 Task: Set up a system for notifying contributors of PR status changes.
Action: Mouse moved to (19, 83)
Screenshot: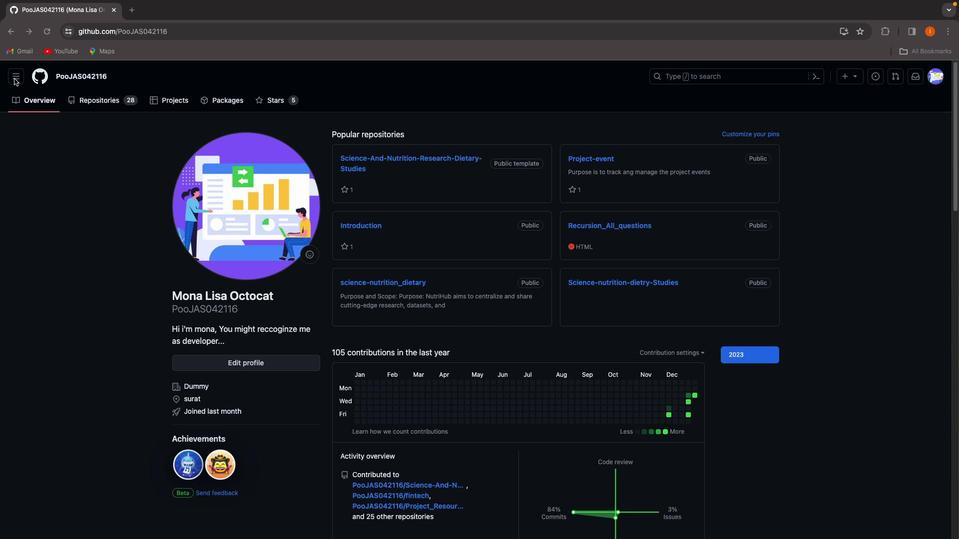 
Action: Mouse pressed left at (19, 83)
Screenshot: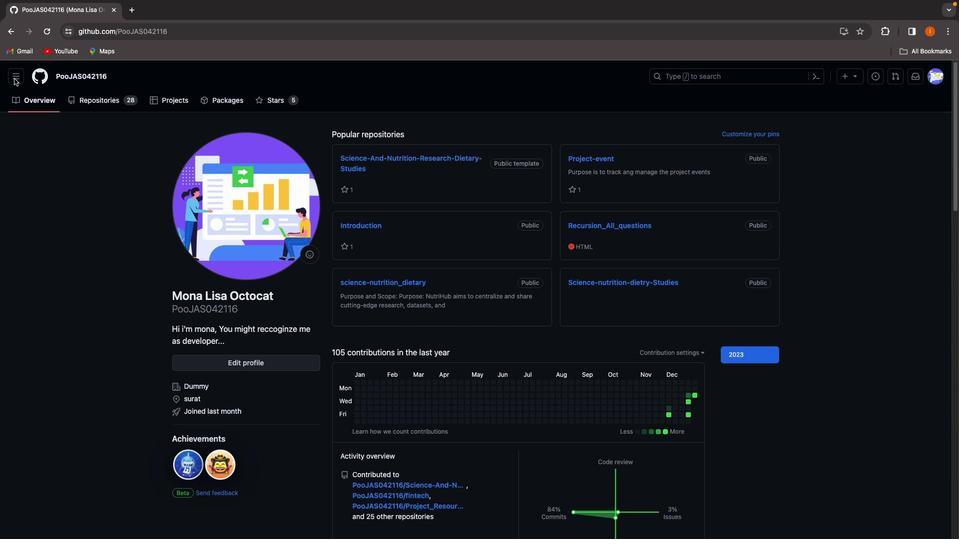 
Action: Mouse moved to (22, 89)
Screenshot: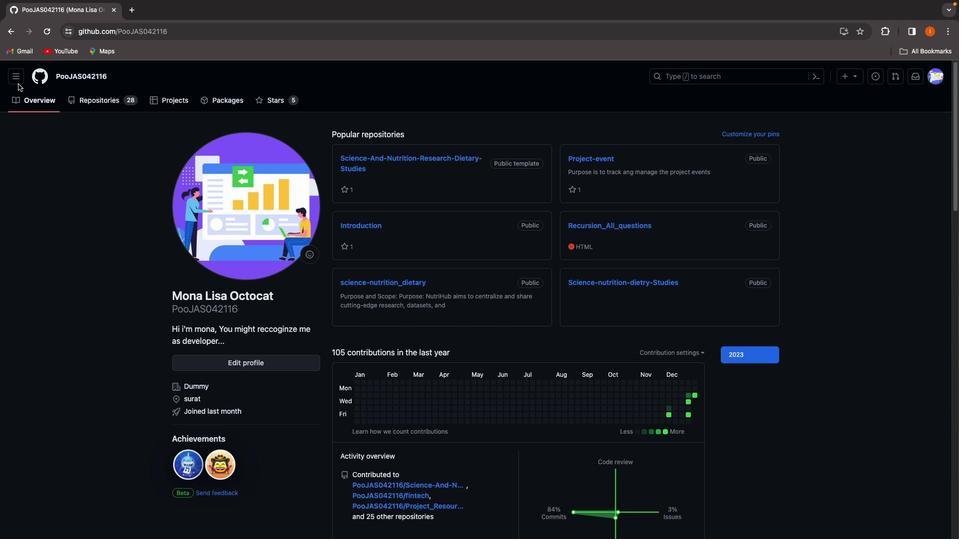 
Action: Mouse pressed left at (22, 89)
Screenshot: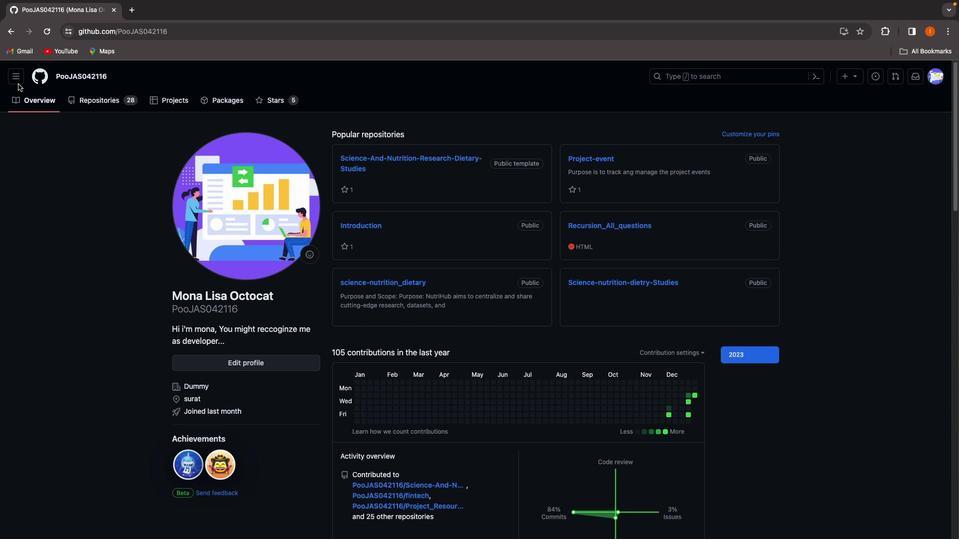 
Action: Mouse pressed left at (22, 89)
Screenshot: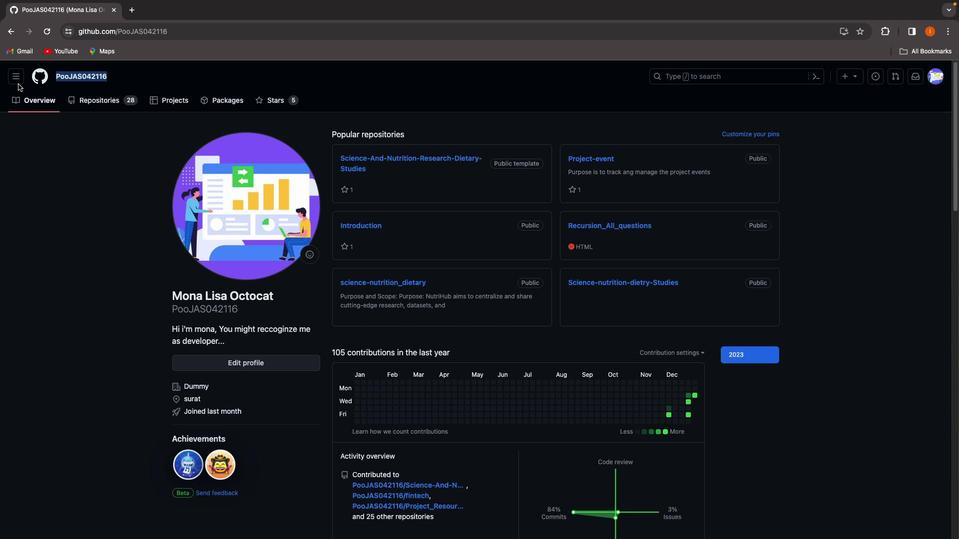 
Action: Mouse moved to (23, 85)
Screenshot: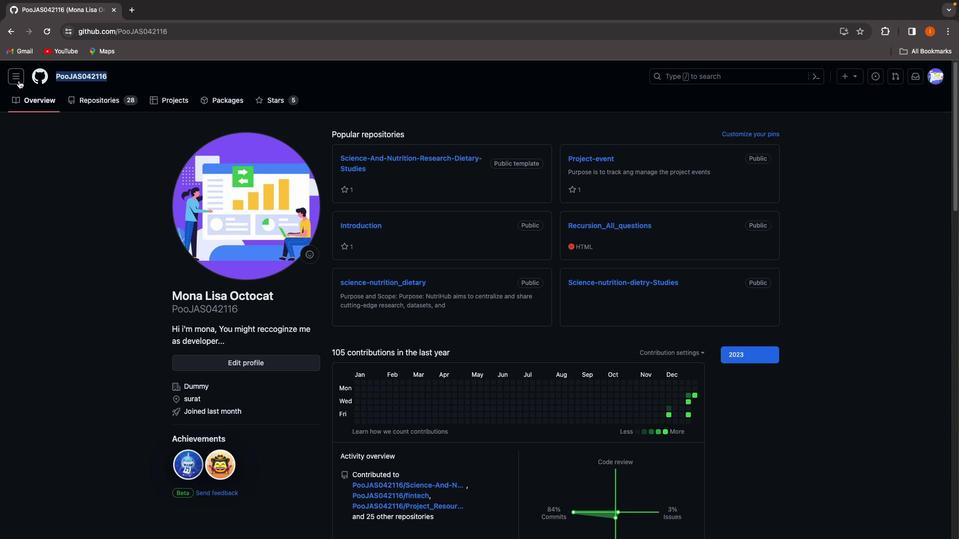 
Action: Mouse pressed left at (23, 85)
Screenshot: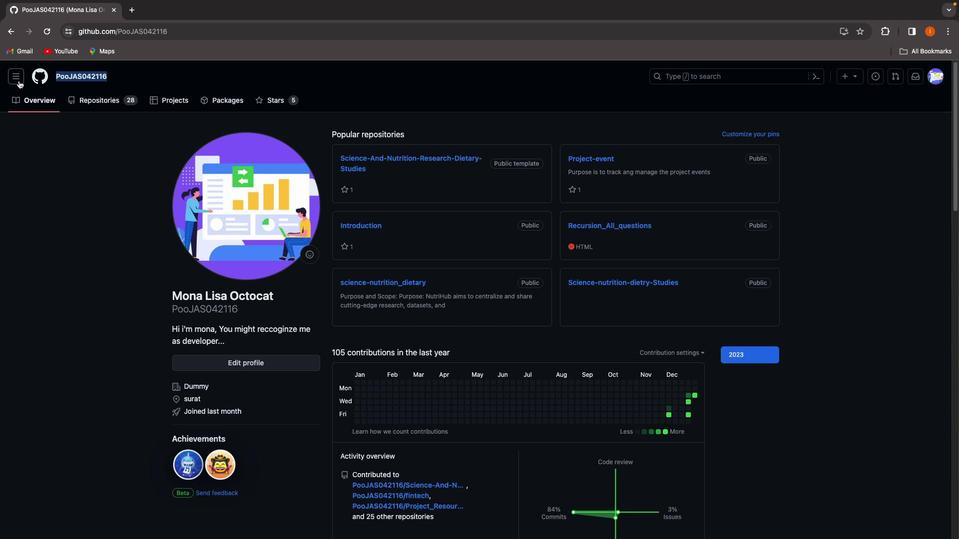 
Action: Mouse pressed left at (23, 85)
Screenshot: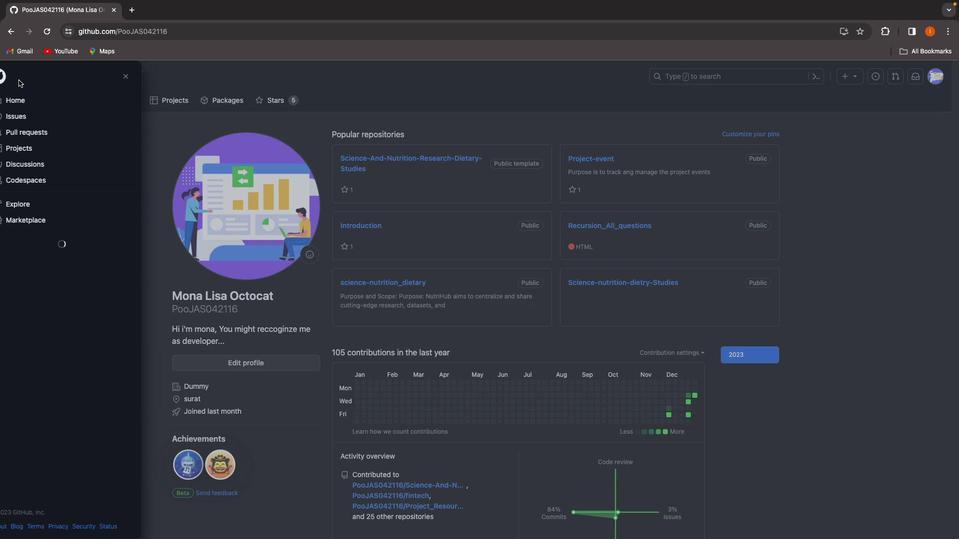 
Action: Mouse moved to (89, 309)
Screenshot: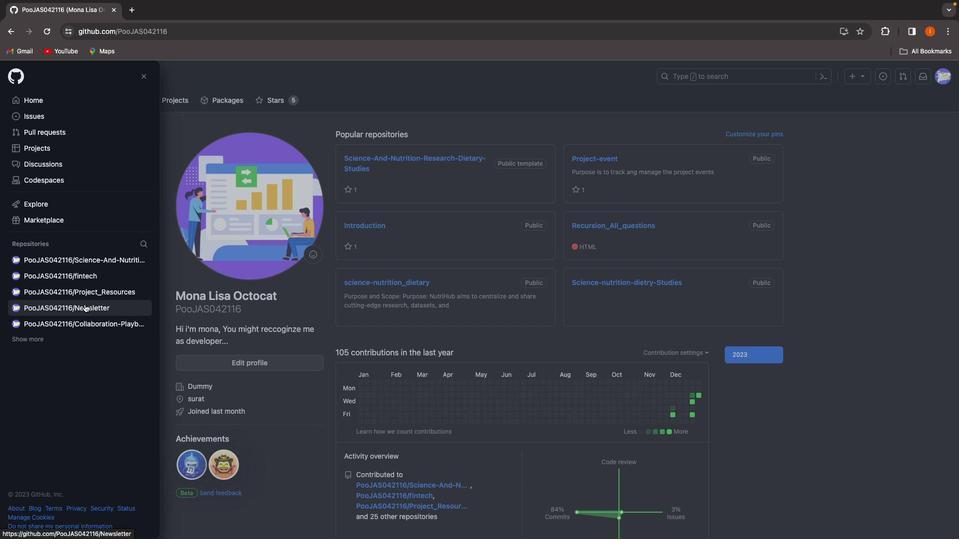 
Action: Mouse pressed left at (89, 309)
Screenshot: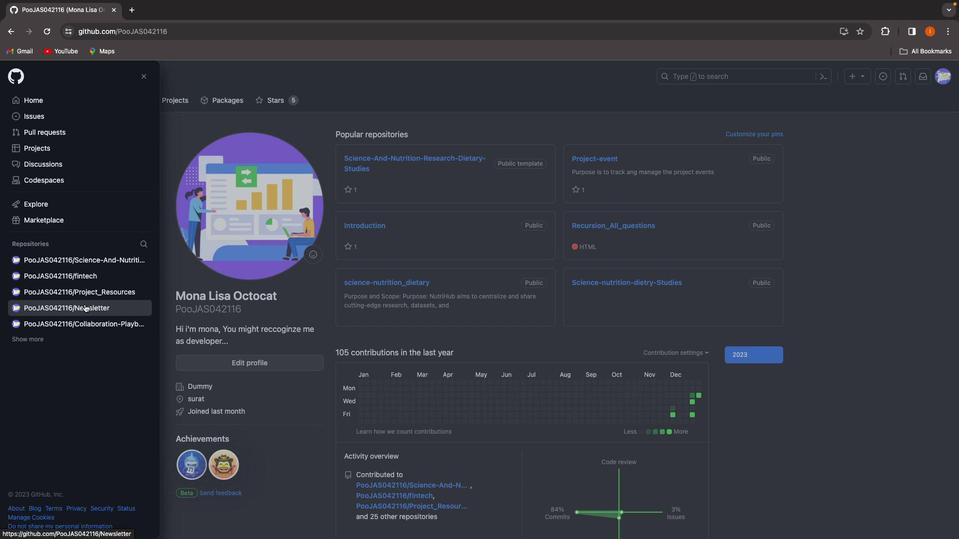 
Action: Mouse moved to (195, 102)
Screenshot: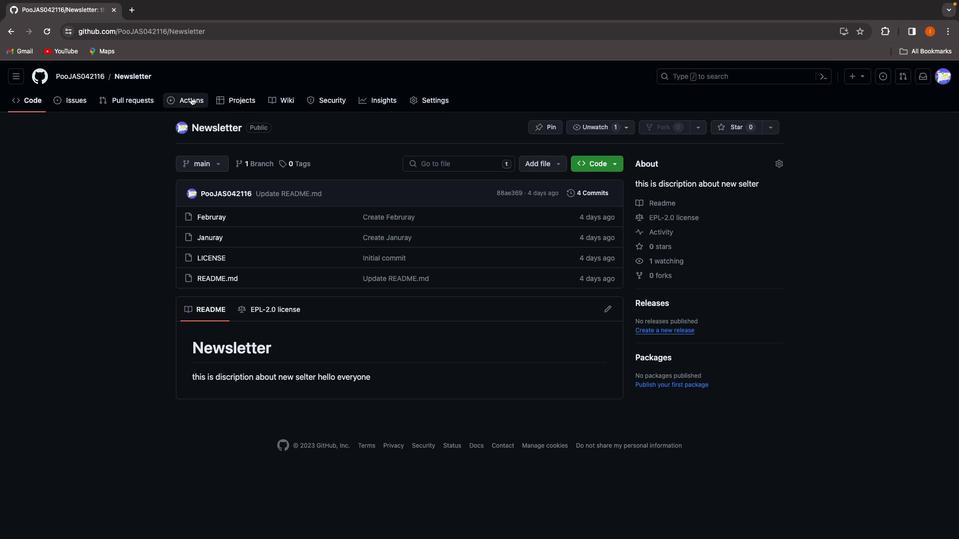 
Action: Mouse pressed left at (195, 102)
Screenshot: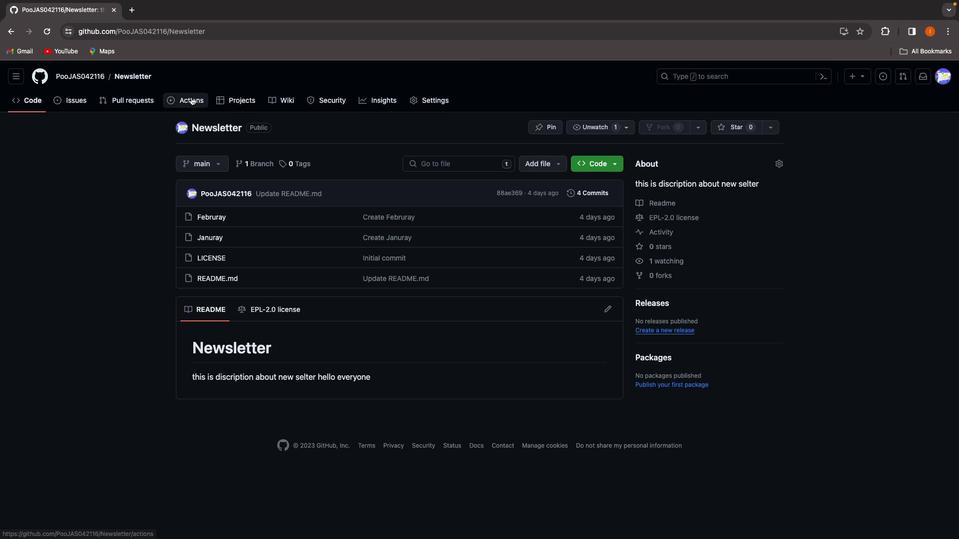 
Action: Mouse pressed left at (195, 102)
Screenshot: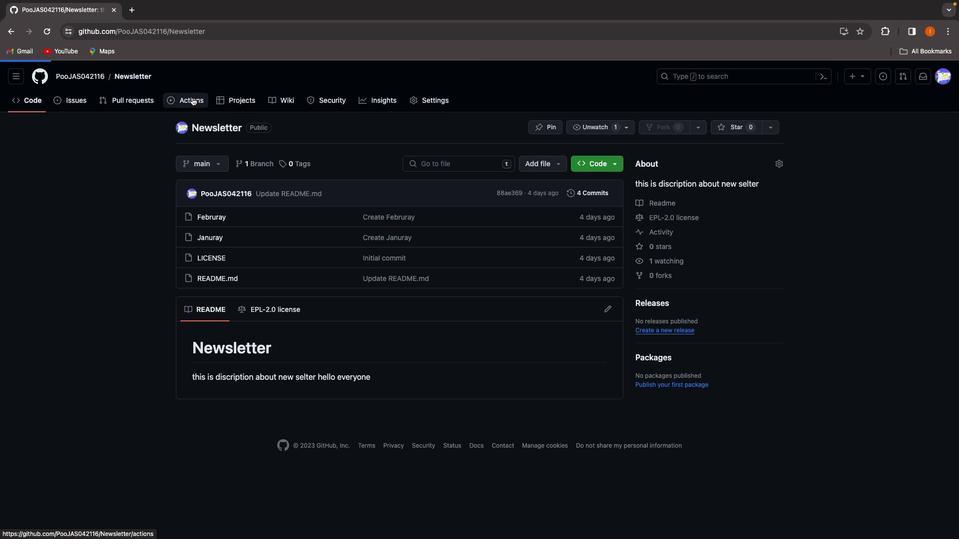 
Action: Mouse moved to (272, 258)
Screenshot: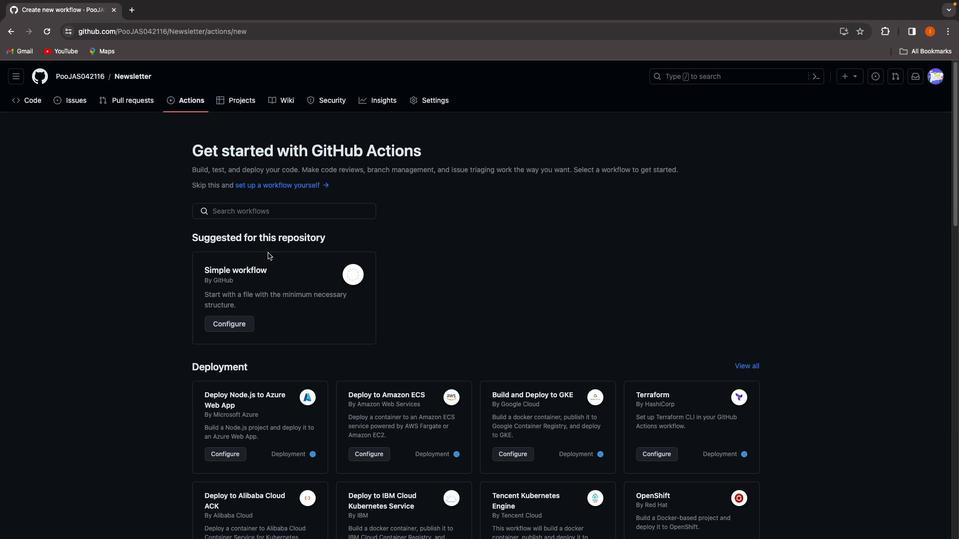 
Action: Mouse scrolled (272, 258) with delta (4, 4)
Screenshot: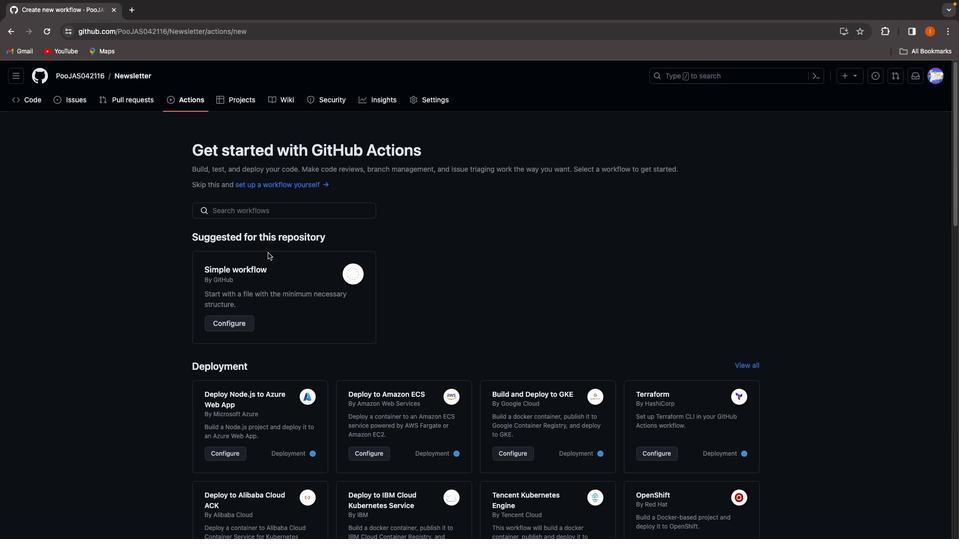
Action: Mouse scrolled (272, 258) with delta (4, 4)
Screenshot: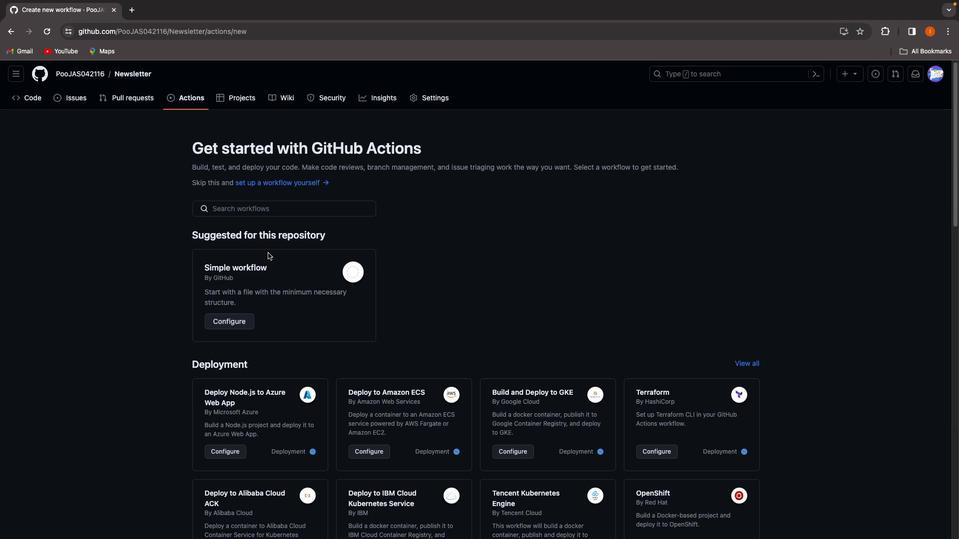 
Action: Mouse moved to (278, 225)
Screenshot: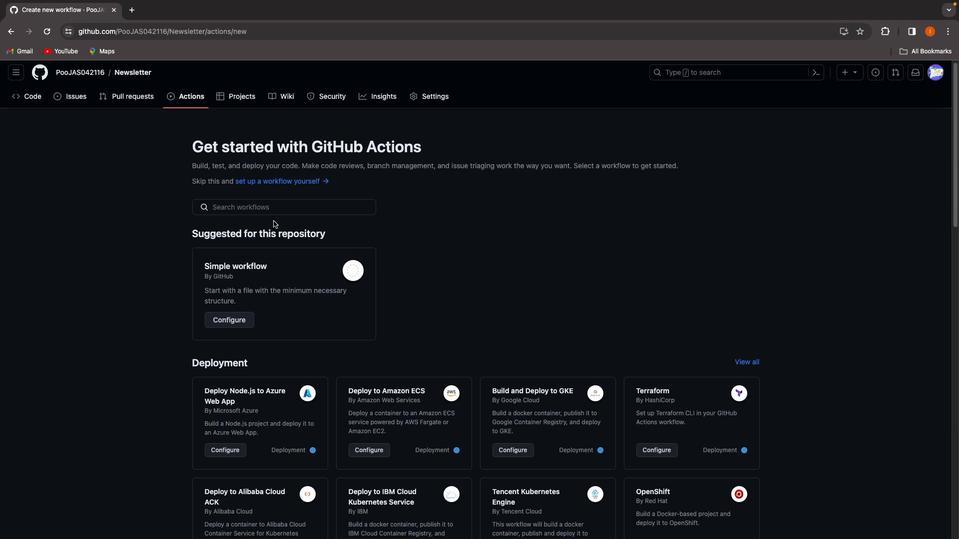 
Action: Mouse scrolled (278, 225) with delta (4, 4)
Screenshot: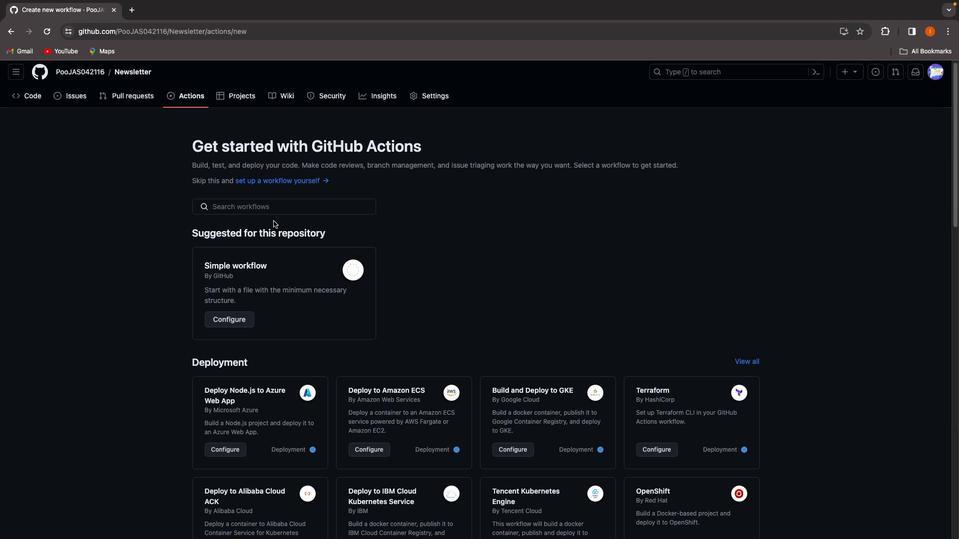 
Action: Mouse scrolled (278, 225) with delta (4, 4)
Screenshot: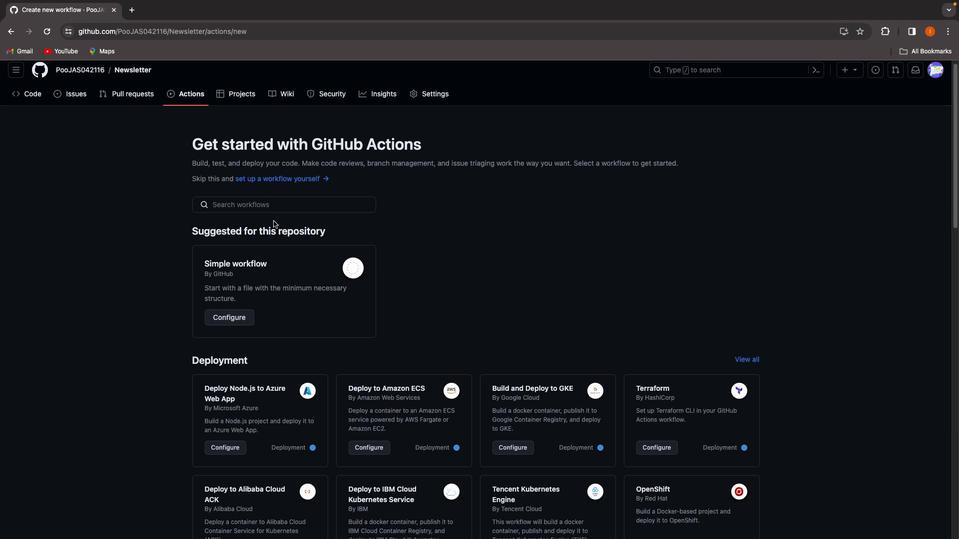 
Action: Mouse scrolled (278, 225) with delta (4, 4)
Screenshot: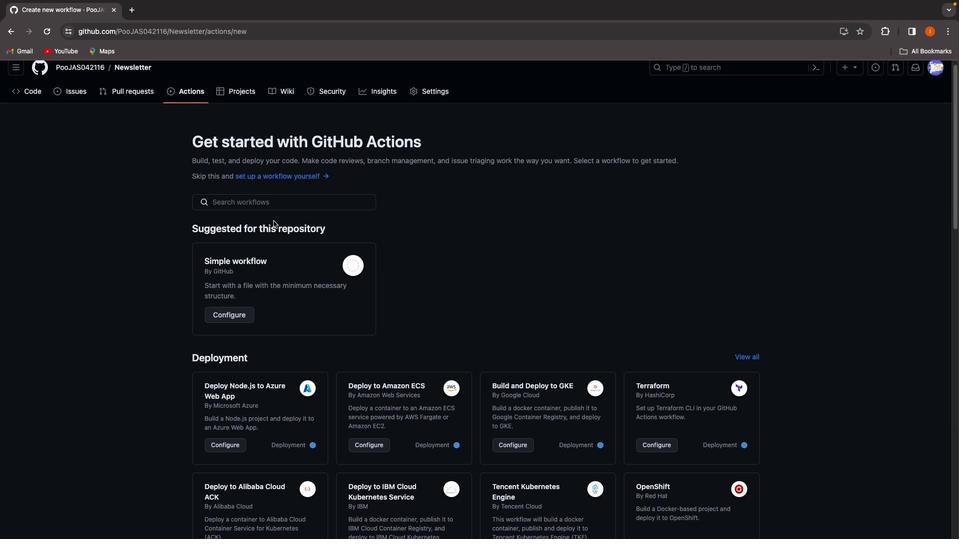 
Action: Mouse scrolled (278, 225) with delta (4, 4)
Screenshot: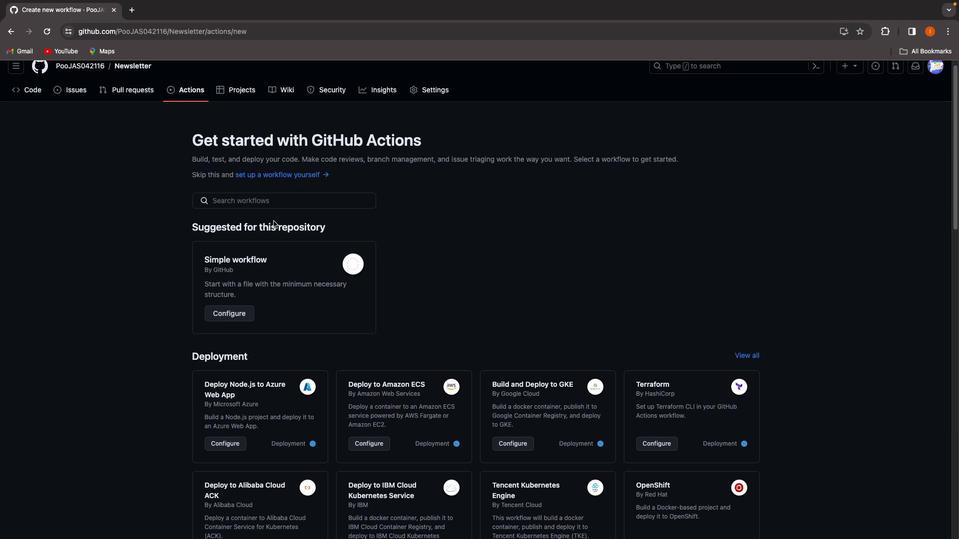 
Action: Mouse scrolled (278, 225) with delta (4, 4)
Screenshot: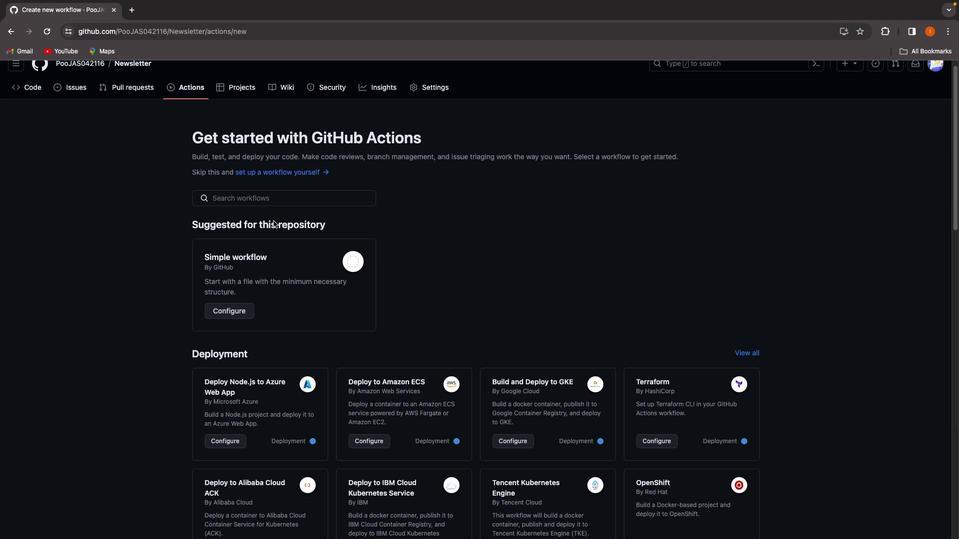 
Action: Mouse scrolled (278, 225) with delta (4, 4)
Screenshot: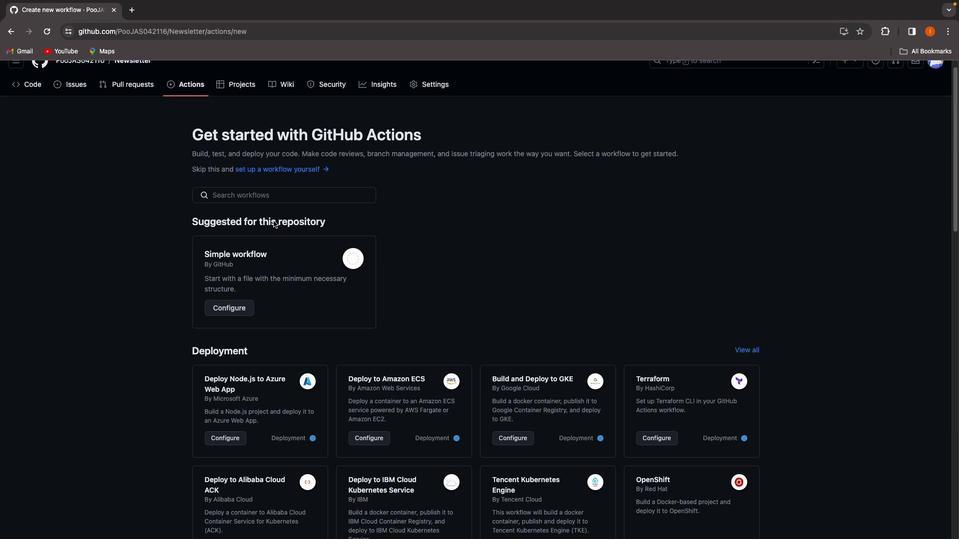 
Action: Mouse scrolled (278, 225) with delta (4, 3)
Screenshot: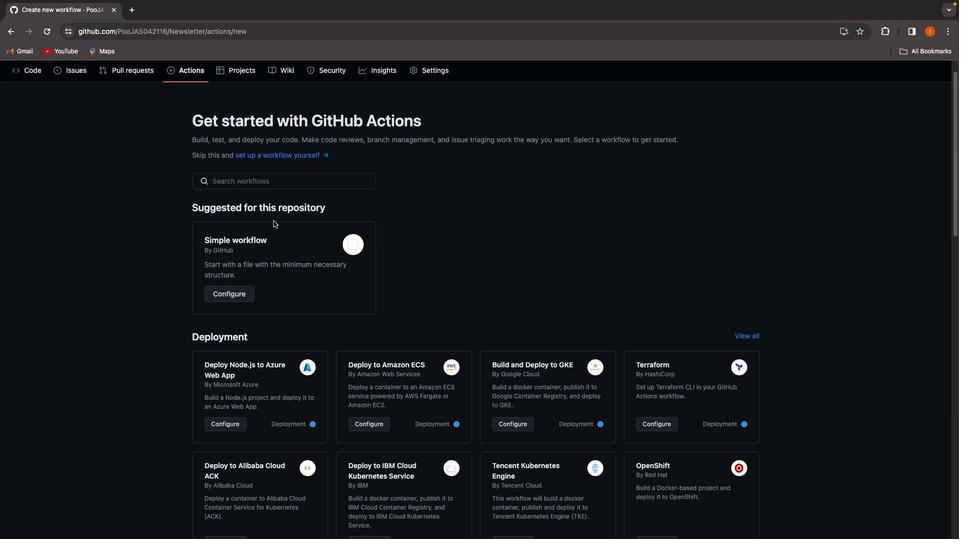
Action: Mouse scrolled (278, 225) with delta (4, 4)
Screenshot: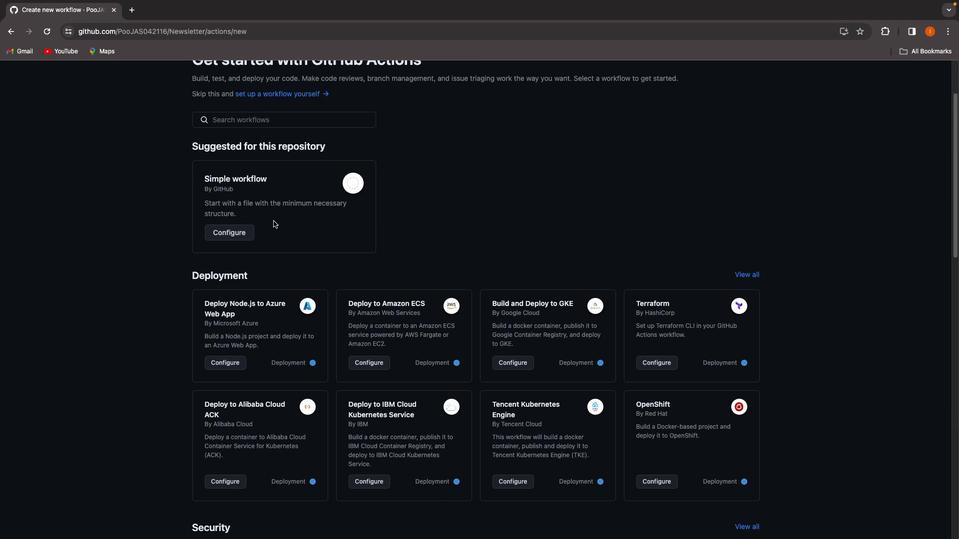 
Action: Mouse scrolled (278, 225) with delta (4, 4)
Screenshot: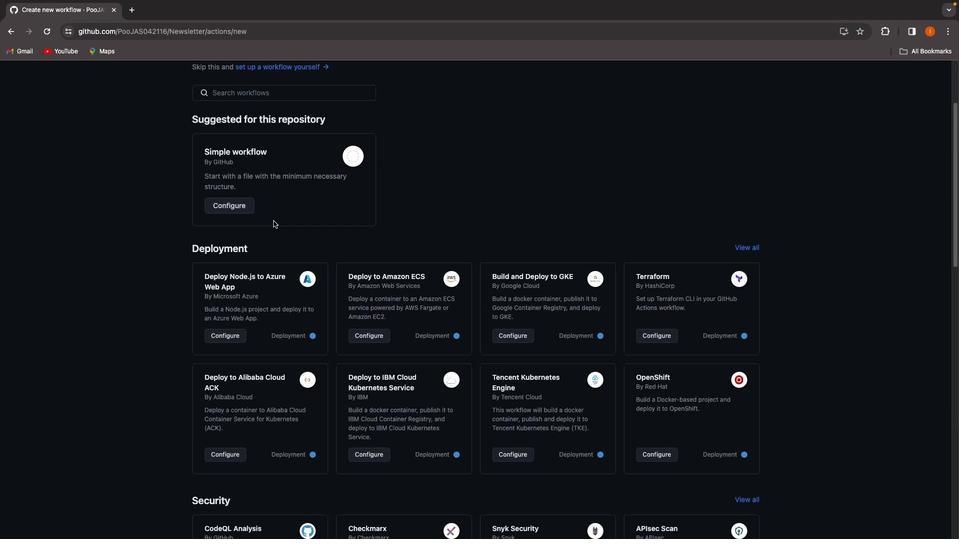
Action: Mouse scrolled (278, 225) with delta (4, 3)
Screenshot: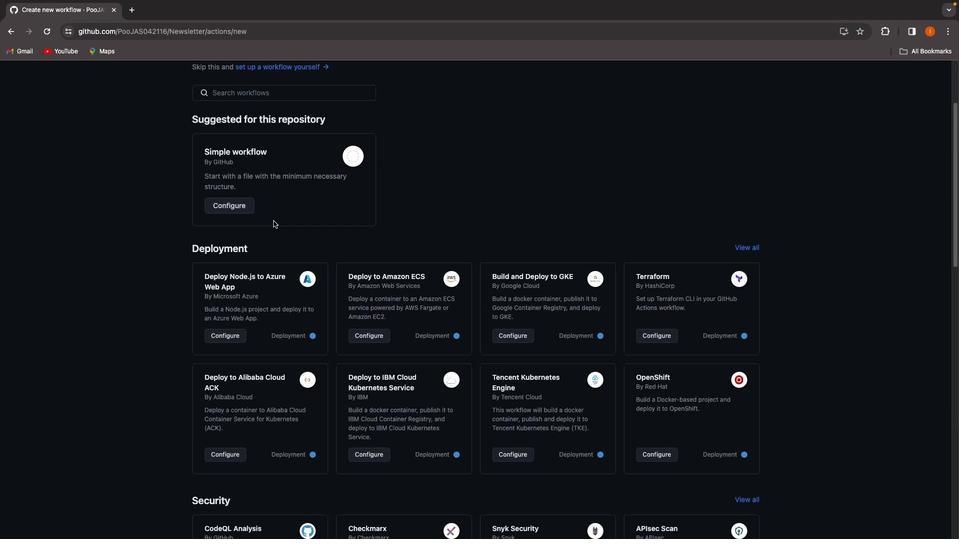 
Action: Mouse scrolled (278, 225) with delta (4, 2)
Screenshot: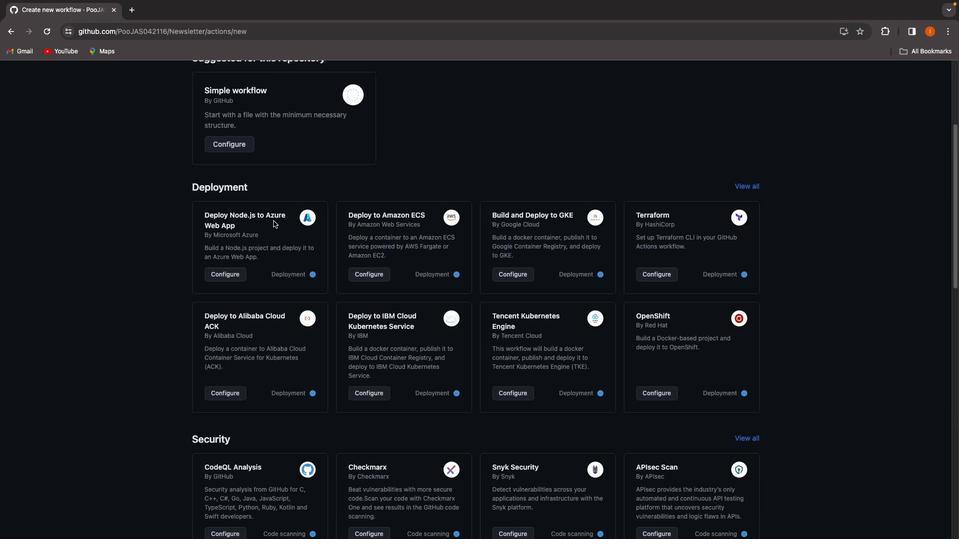 
Action: Mouse scrolled (278, 225) with delta (4, 2)
Screenshot: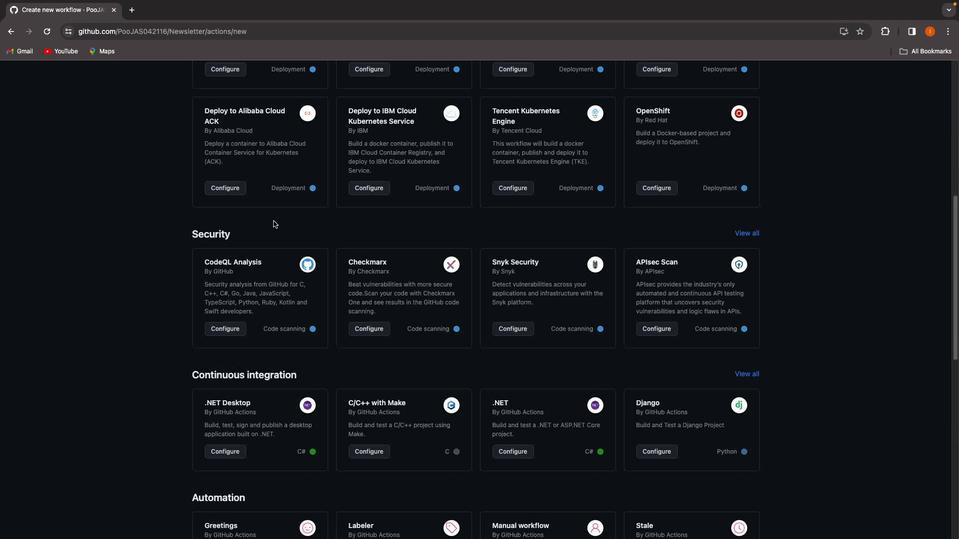 
Action: Mouse scrolled (278, 225) with delta (4, 4)
Screenshot: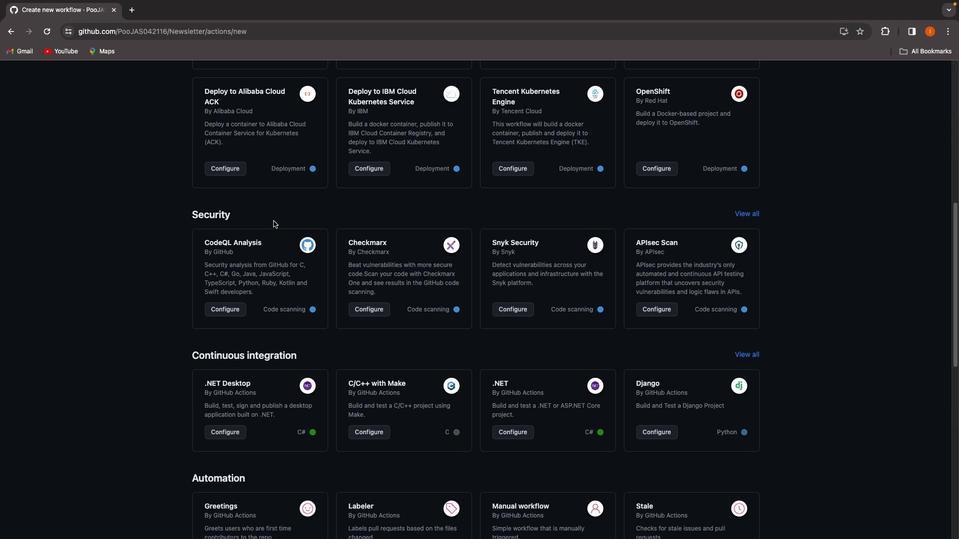 
Action: Mouse scrolled (278, 225) with delta (4, 4)
Screenshot: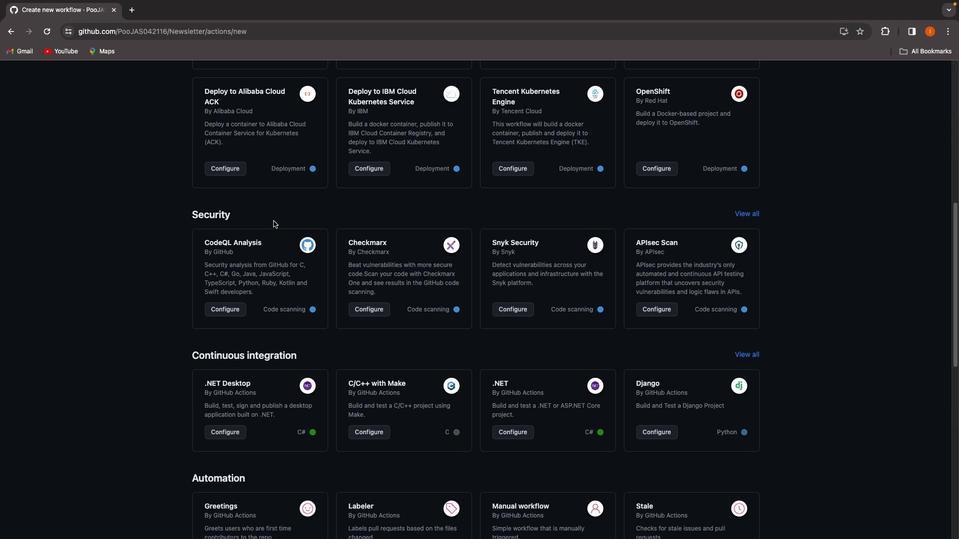 
Action: Mouse scrolled (278, 225) with delta (4, 3)
Screenshot: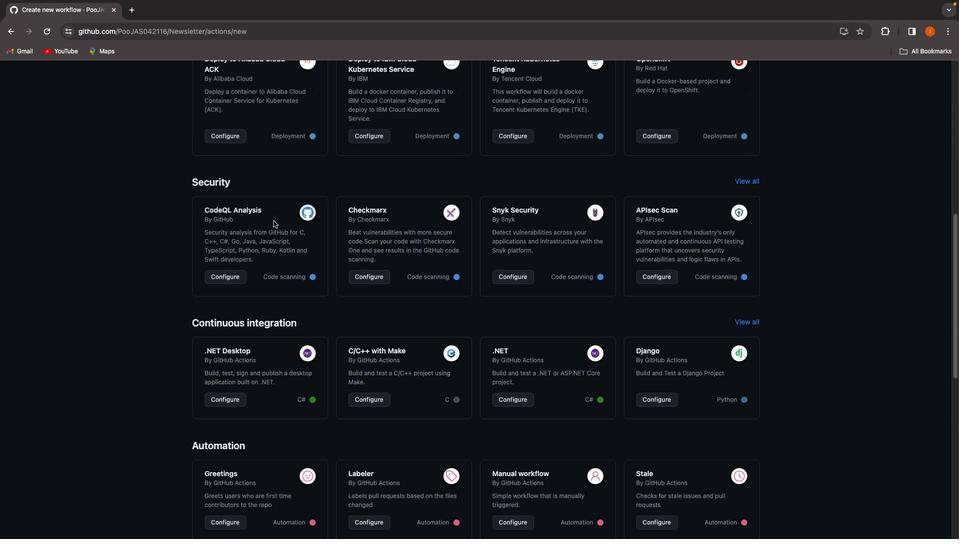 
Action: Mouse scrolled (278, 225) with delta (4, 4)
Screenshot: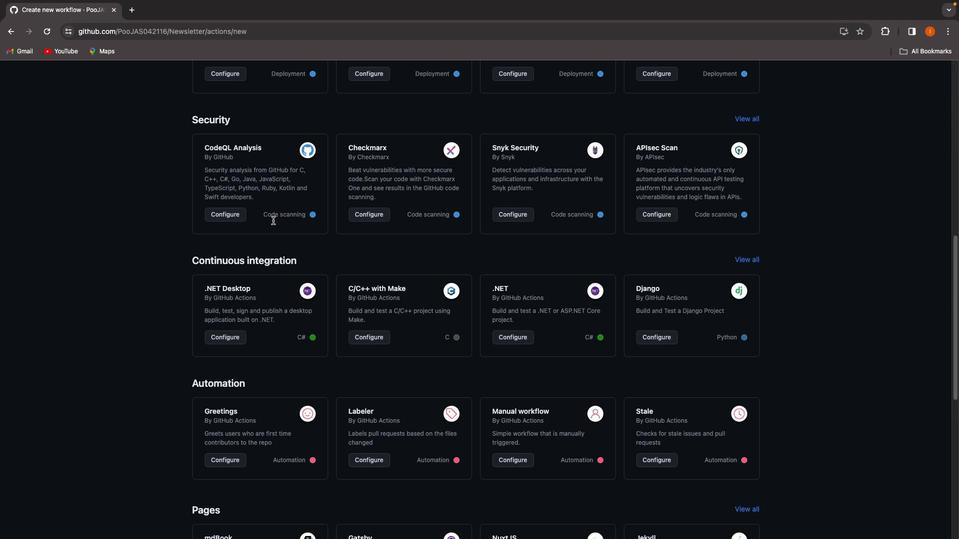 
Action: Mouse scrolled (278, 225) with delta (4, 4)
Screenshot: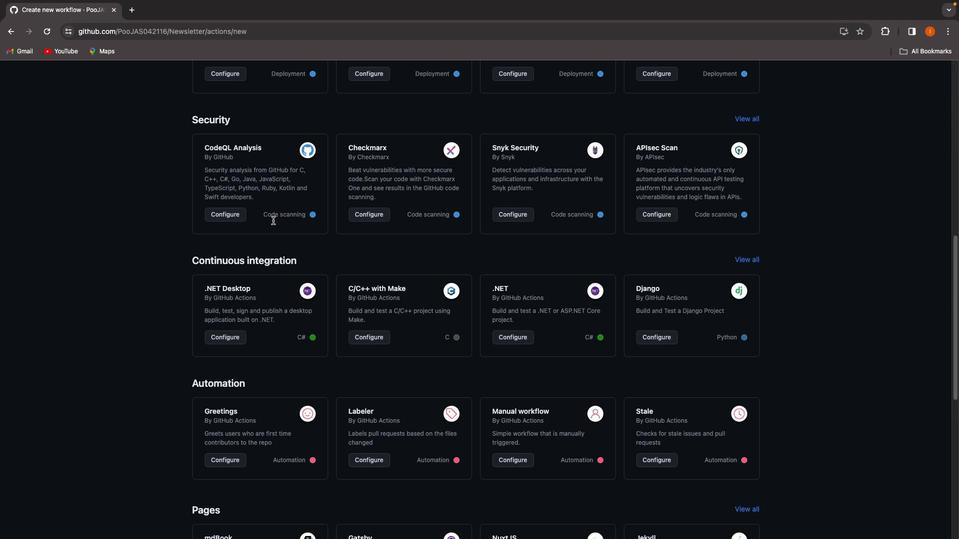 
Action: Mouse scrolled (278, 225) with delta (4, 3)
Screenshot: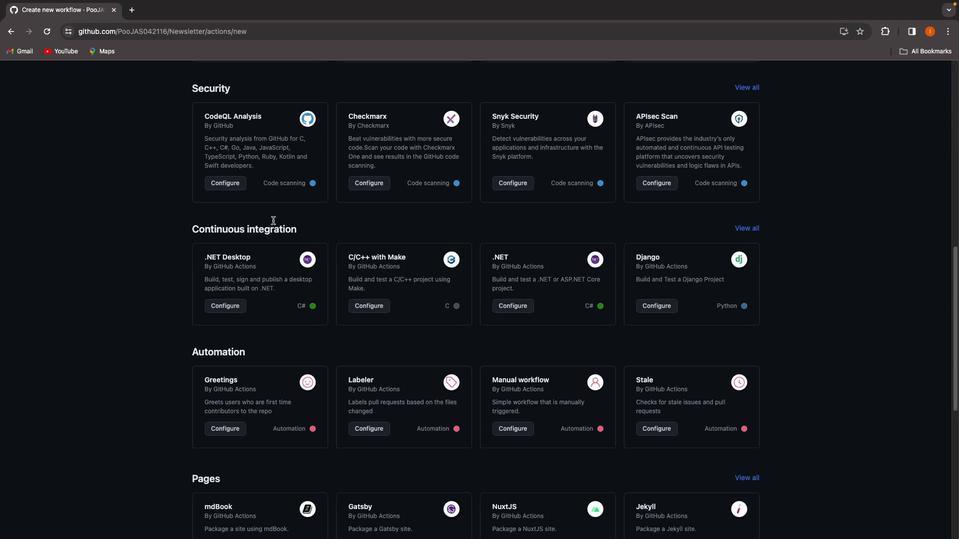 
Action: Mouse scrolled (278, 225) with delta (4, 2)
Screenshot: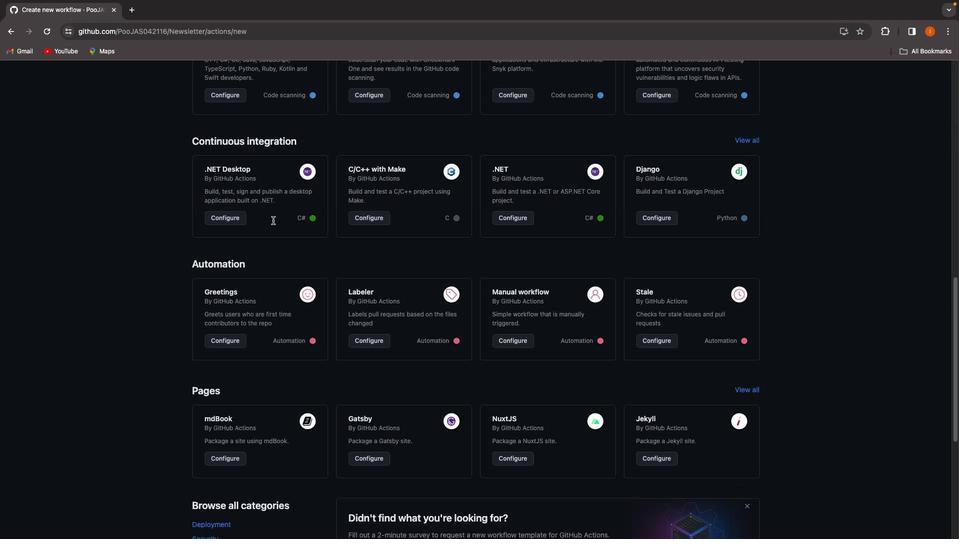 
Action: Mouse scrolled (278, 225) with delta (4, 4)
Screenshot: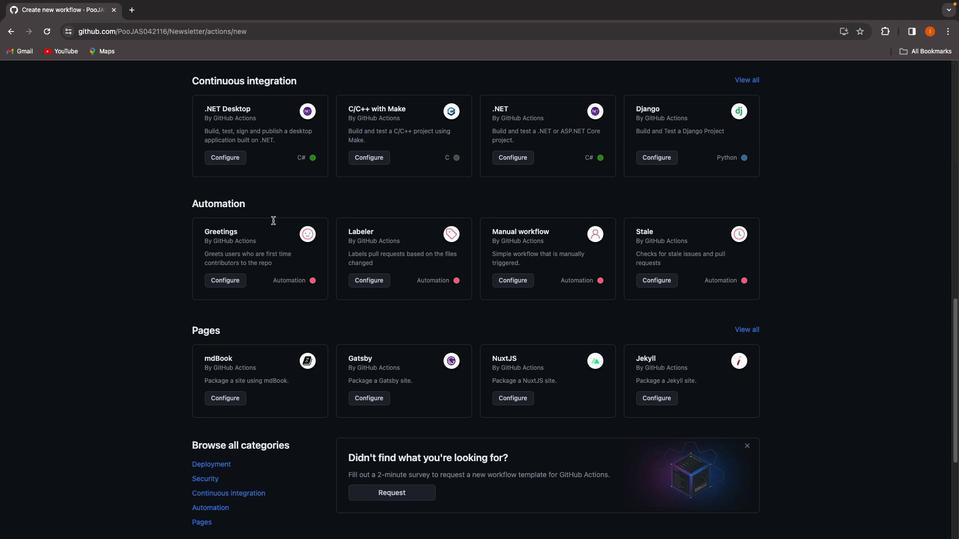 
Action: Mouse scrolled (278, 225) with delta (4, 4)
Screenshot: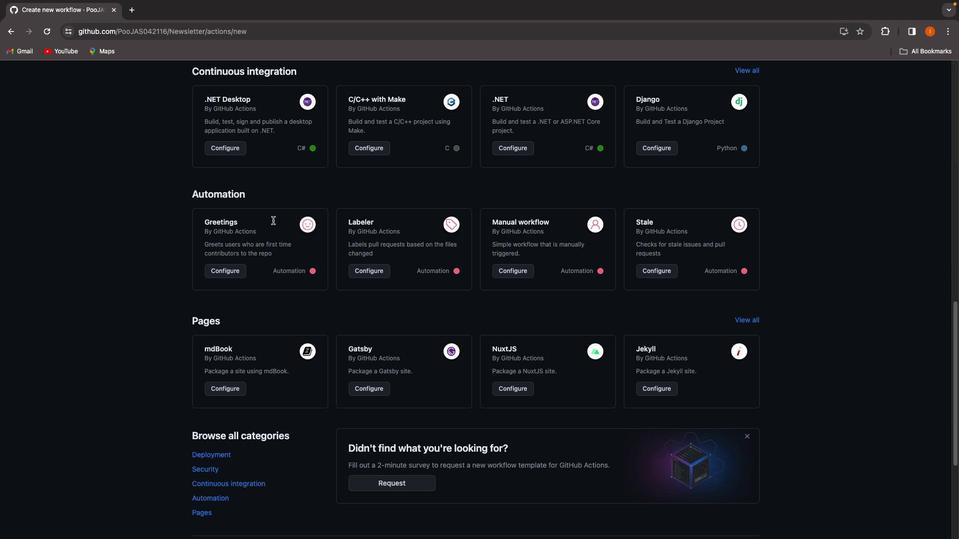 
Action: Mouse scrolled (278, 225) with delta (4, 3)
Screenshot: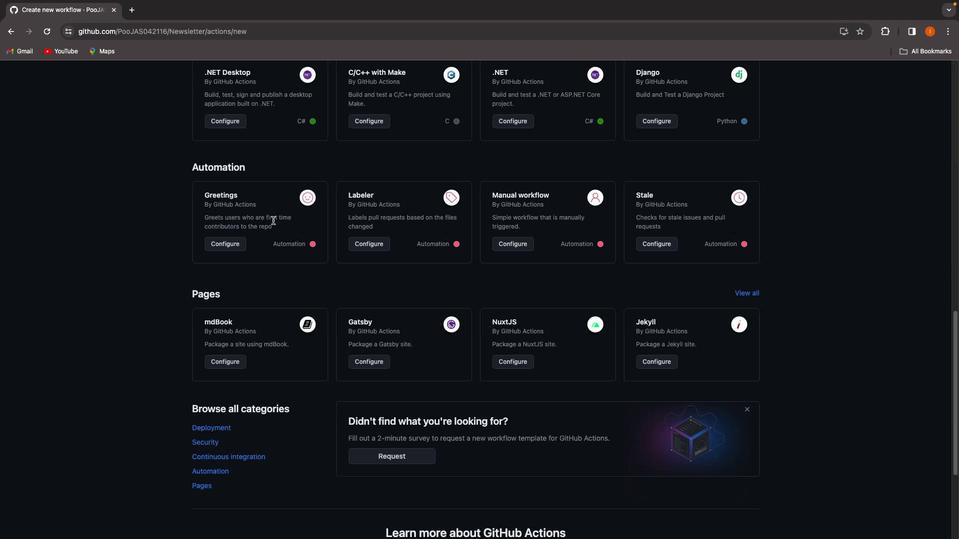 
Action: Mouse scrolled (278, 225) with delta (4, 4)
Screenshot: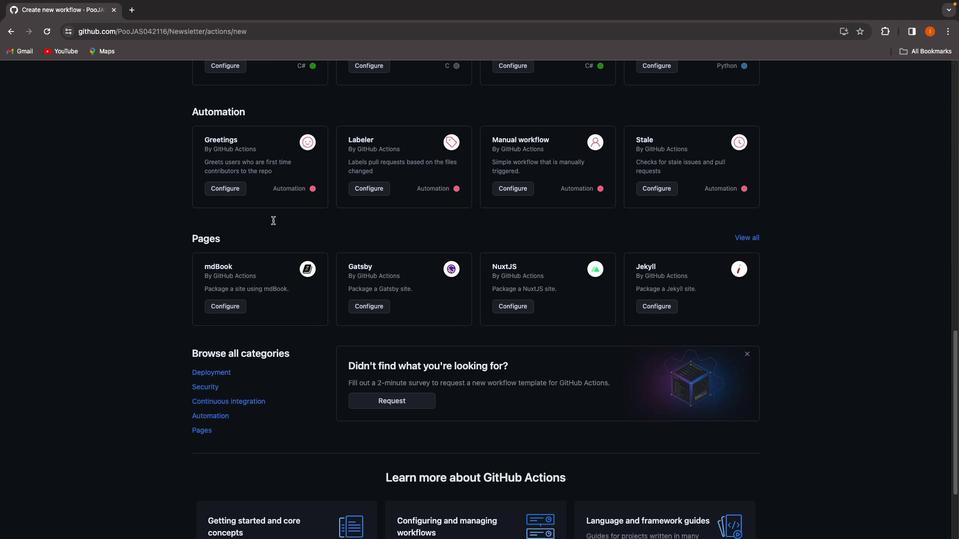 
Action: Mouse scrolled (278, 225) with delta (4, 4)
Screenshot: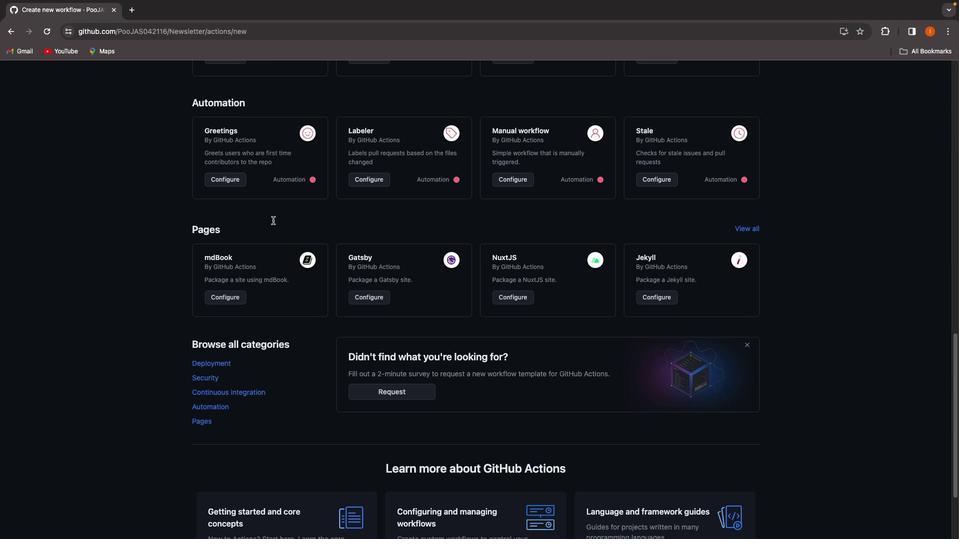 
Action: Mouse scrolled (278, 225) with delta (4, 3)
Screenshot: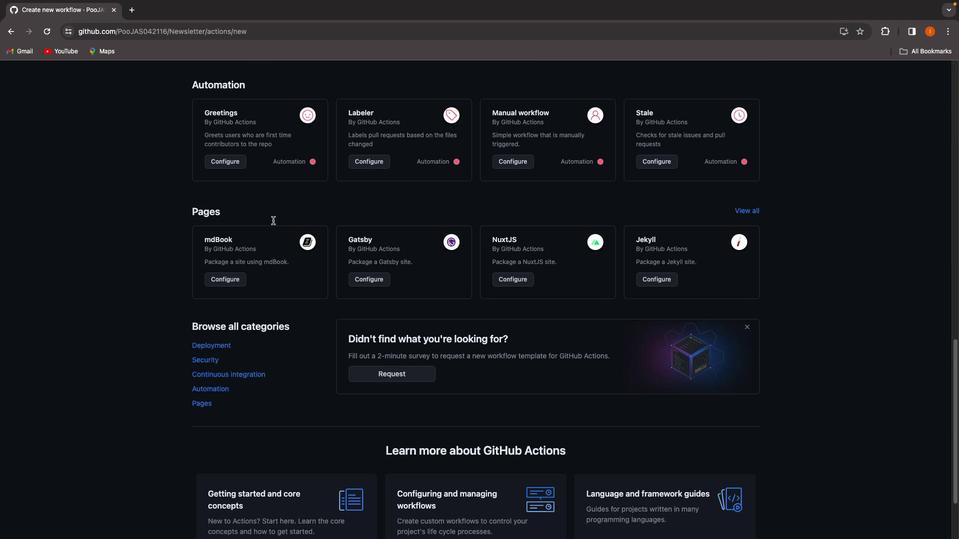 
Action: Mouse scrolled (278, 225) with delta (4, 2)
Screenshot: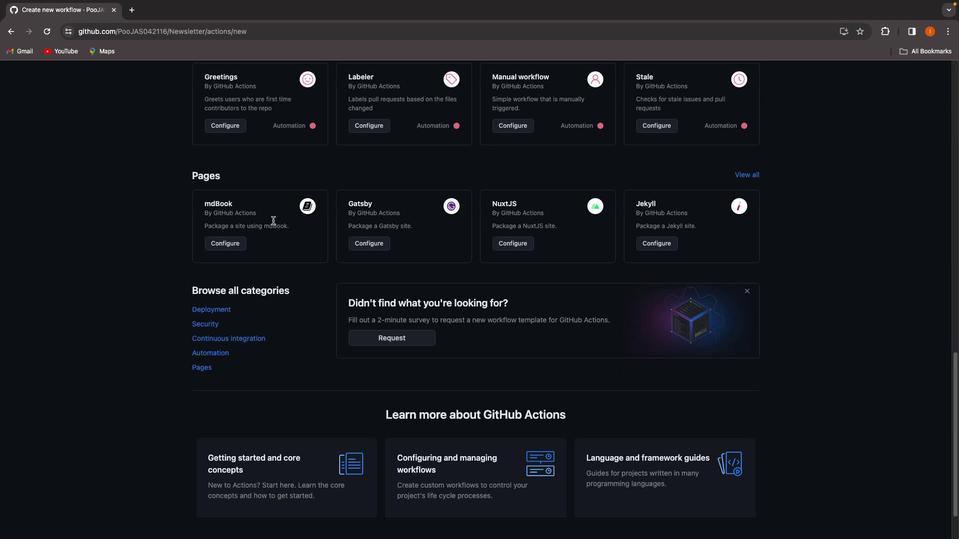 
Action: Mouse scrolled (278, 225) with delta (4, 4)
Screenshot: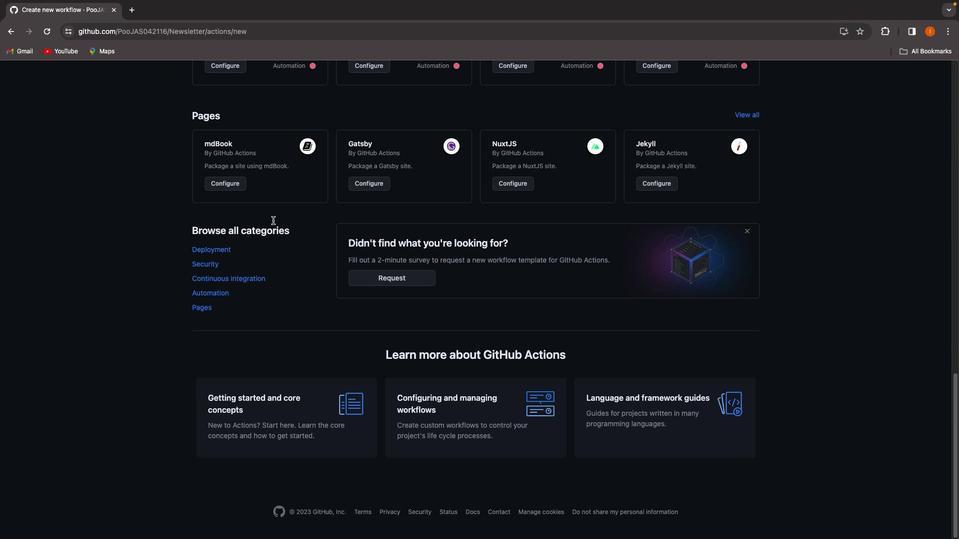 
Action: Mouse scrolled (278, 225) with delta (4, 4)
Screenshot: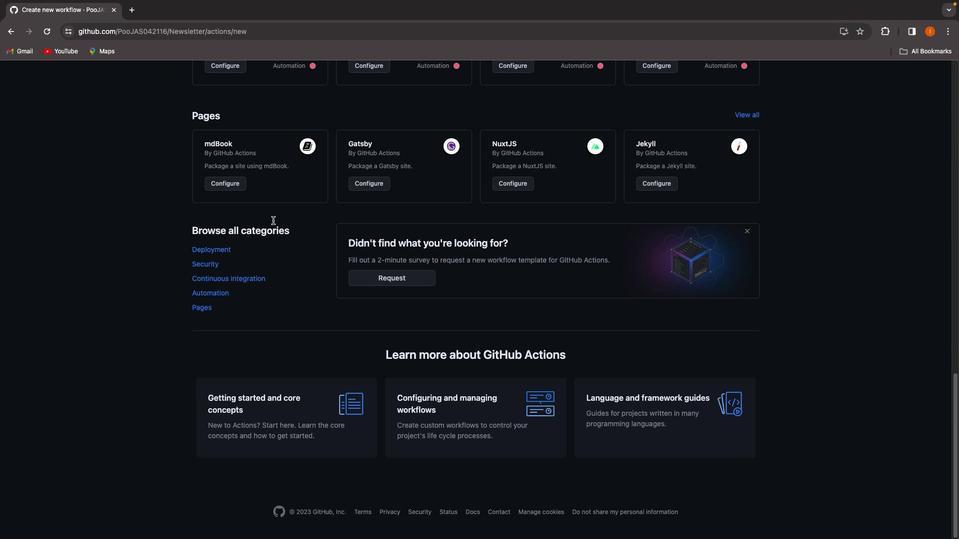 
Action: Mouse scrolled (278, 225) with delta (4, 3)
Screenshot: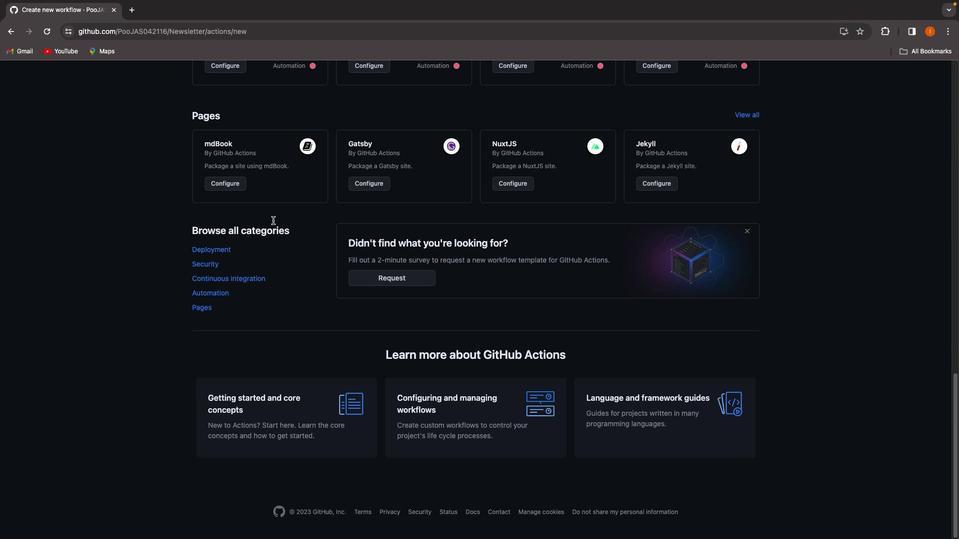 
Action: Mouse scrolled (278, 225) with delta (4, 5)
Screenshot: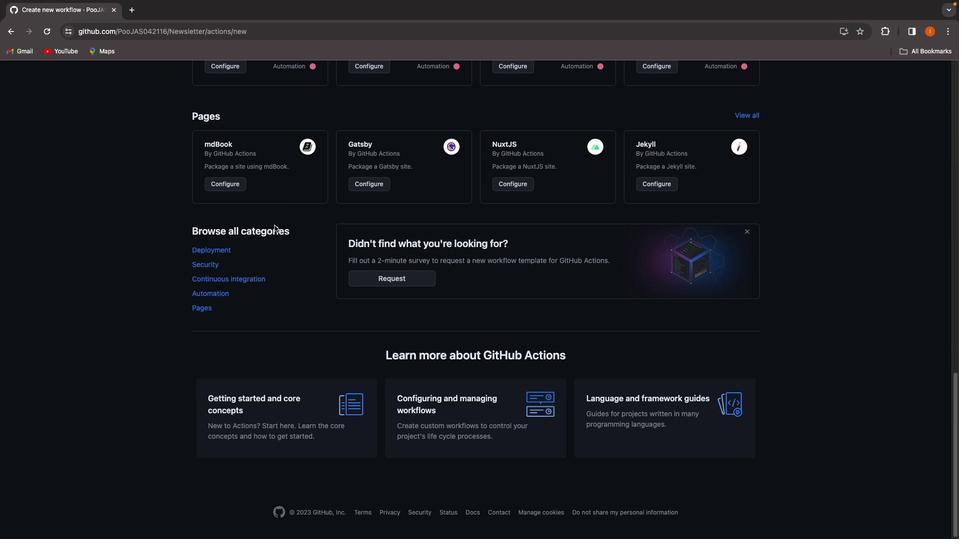 
Action: Mouse moved to (278, 226)
Screenshot: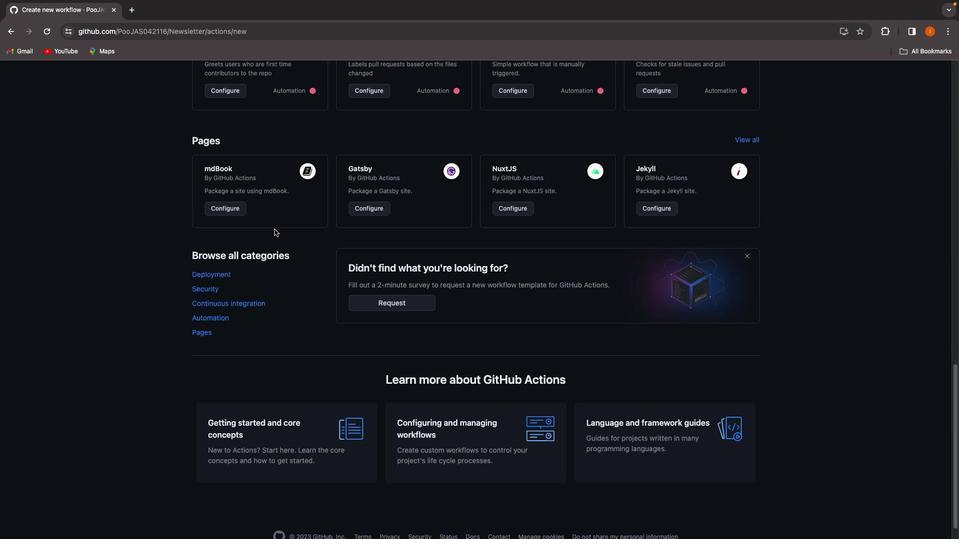 
Action: Mouse scrolled (278, 226) with delta (4, 5)
Screenshot: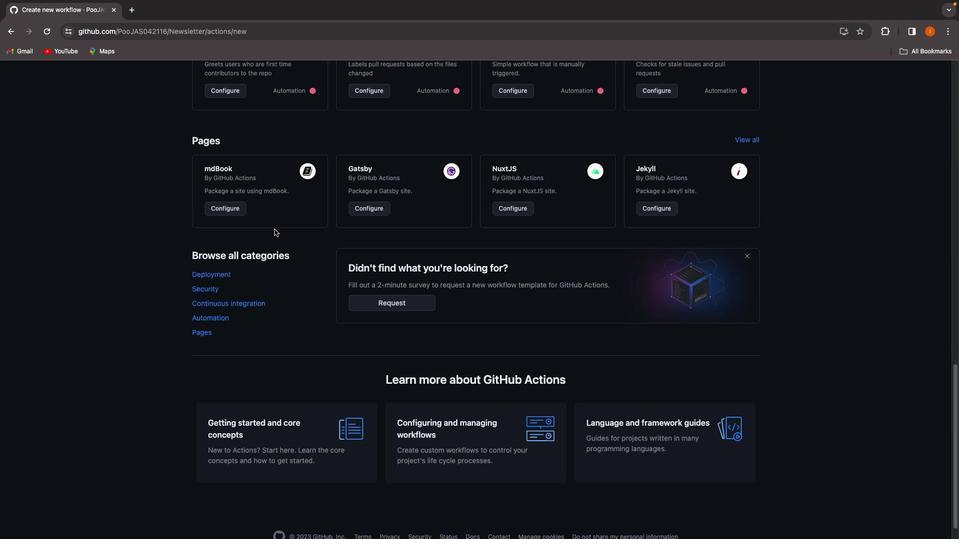 
Action: Mouse moved to (278, 226)
Screenshot: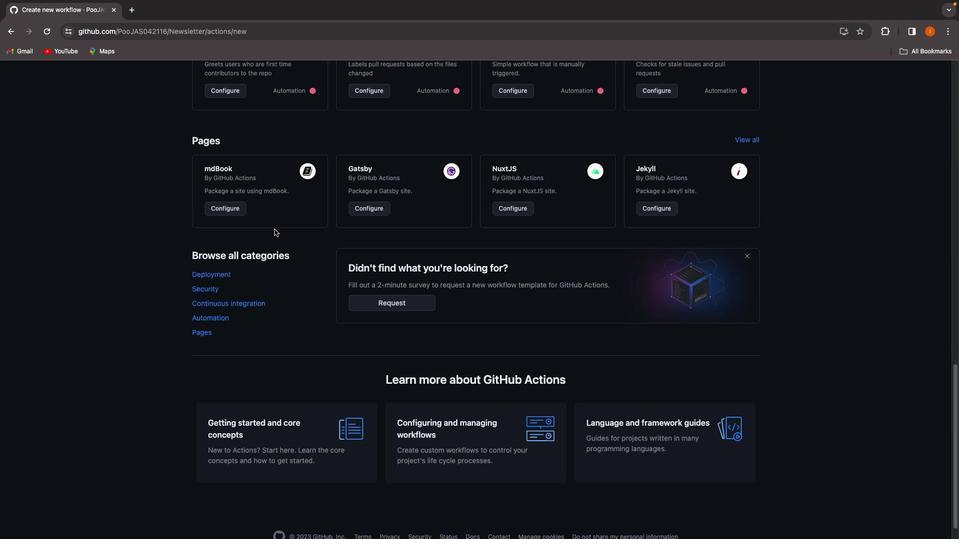 
Action: Mouse scrolled (278, 226) with delta (4, 6)
Screenshot: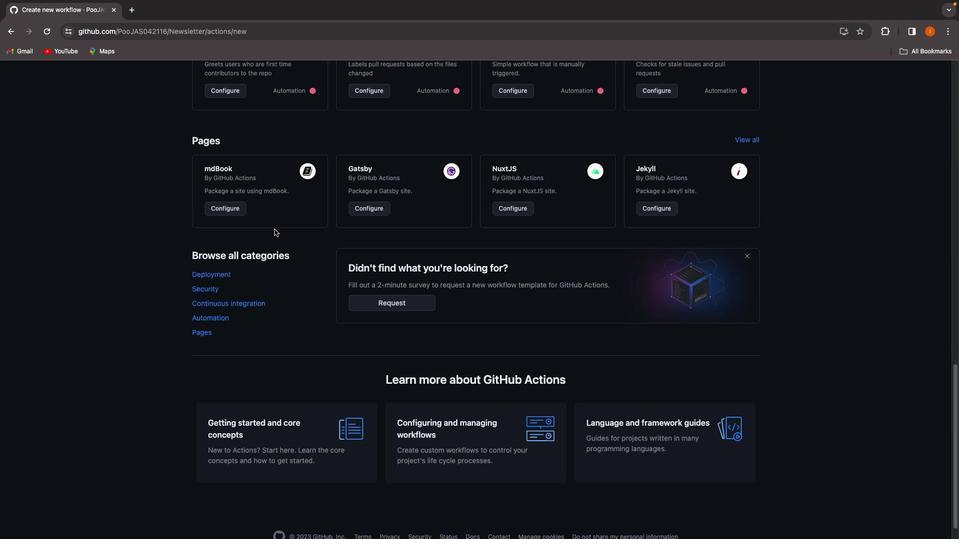 
Action: Mouse moved to (279, 236)
Screenshot: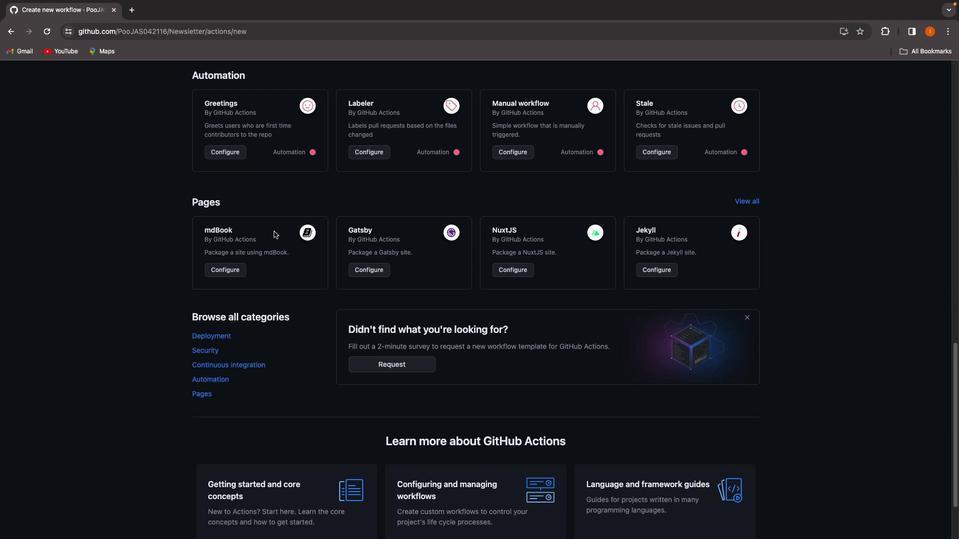 
Action: Mouse scrolled (279, 236) with delta (4, 5)
Screenshot: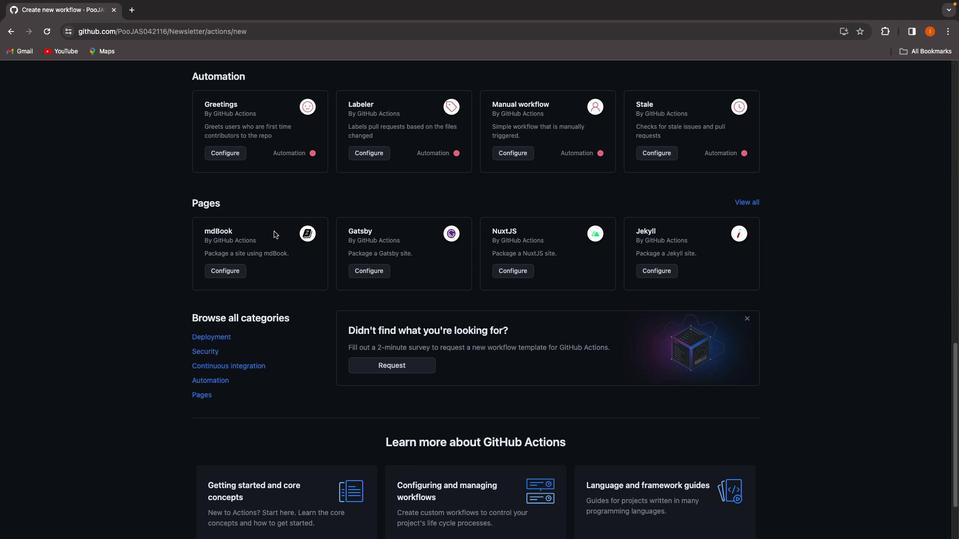 
Action: Mouse scrolled (279, 236) with delta (4, 5)
Screenshot: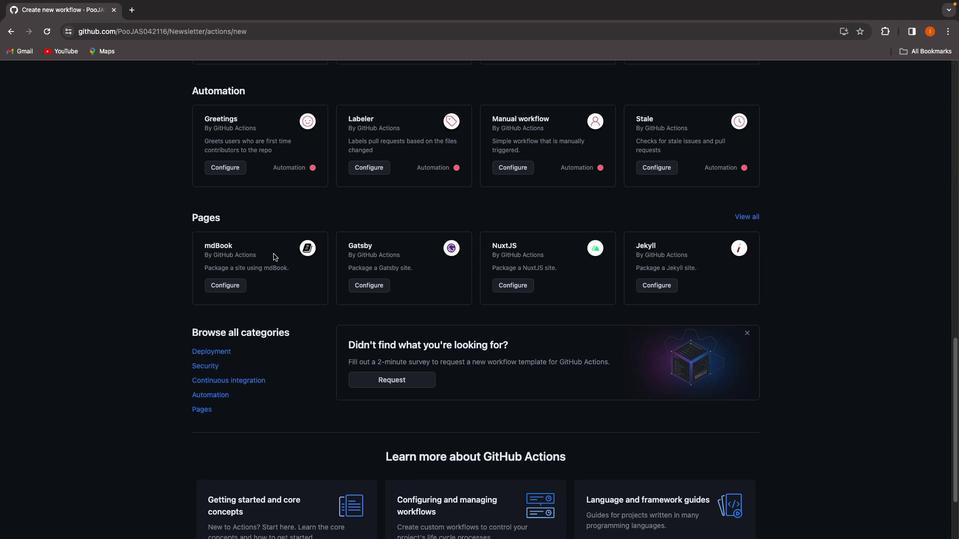 
Action: Mouse scrolled (279, 236) with delta (4, 5)
Screenshot: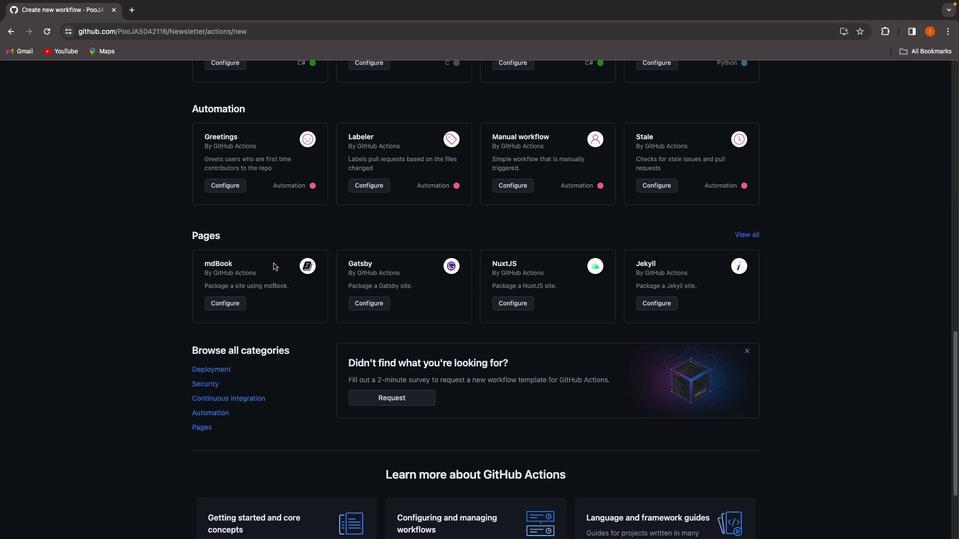 
Action: Mouse moved to (278, 247)
Screenshot: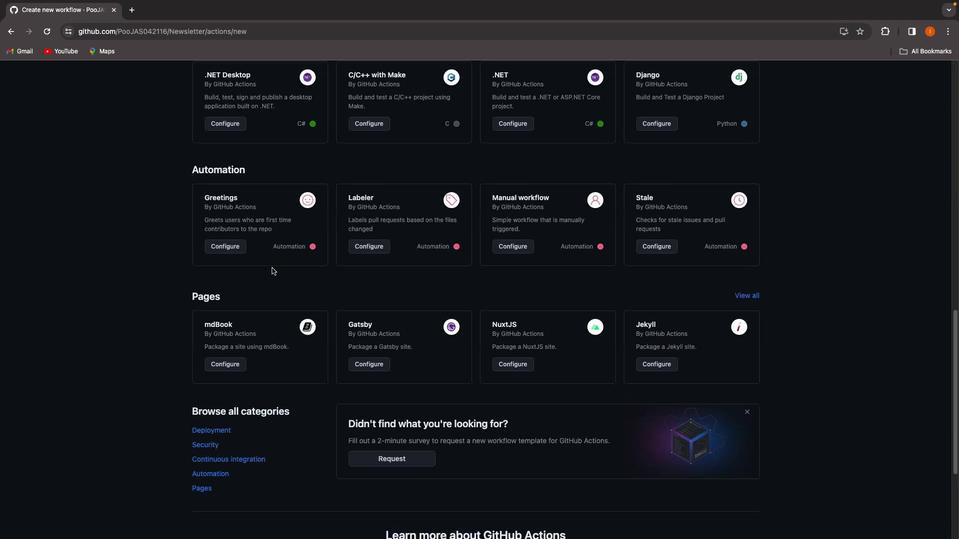 
Action: Mouse scrolled (278, 247) with delta (4, 6)
Screenshot: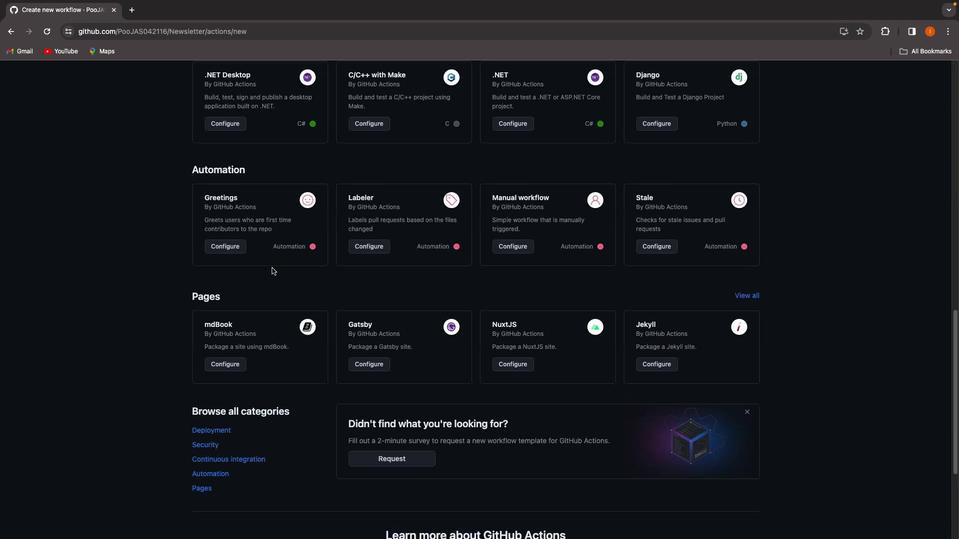 
Action: Mouse moved to (275, 275)
Screenshot: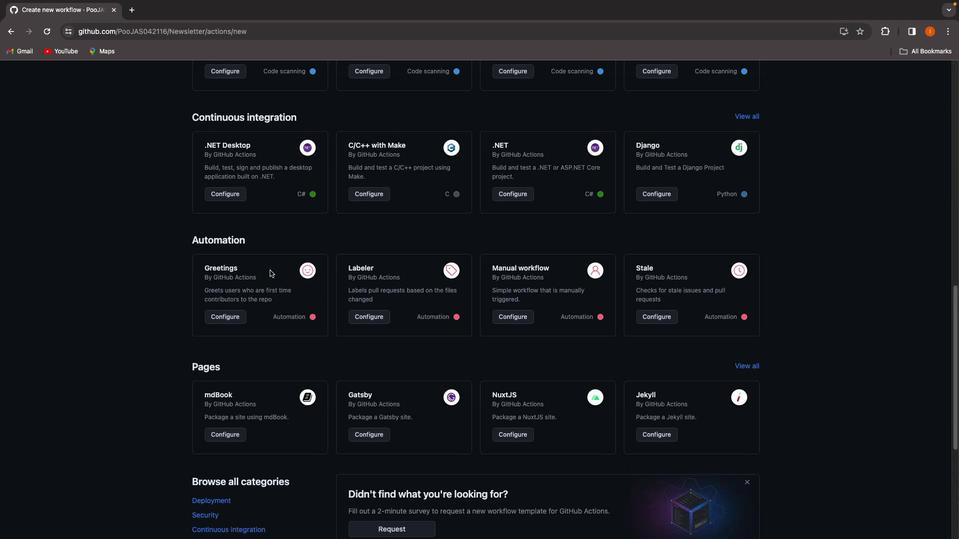 
Action: Mouse scrolled (275, 275) with delta (4, 5)
Screenshot: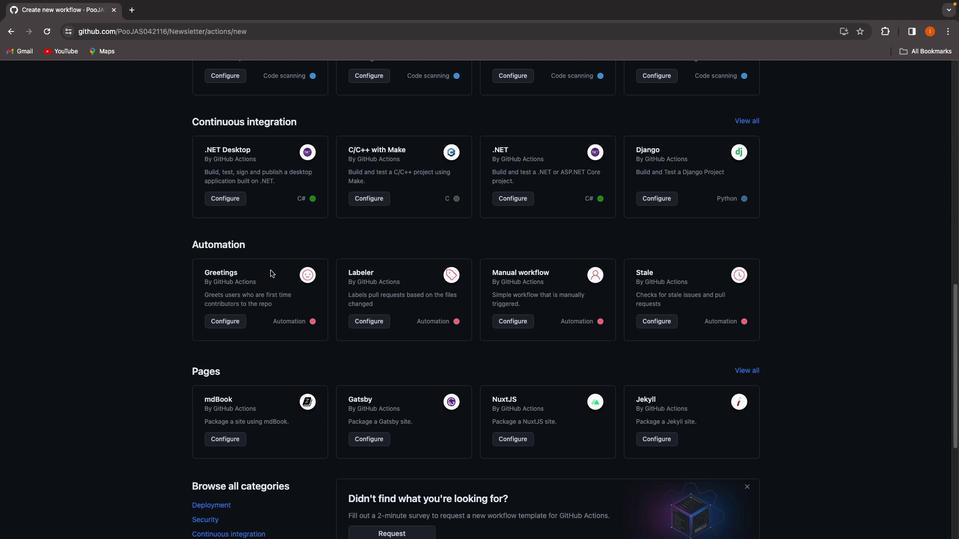 
Action: Mouse scrolled (275, 275) with delta (4, 5)
Screenshot: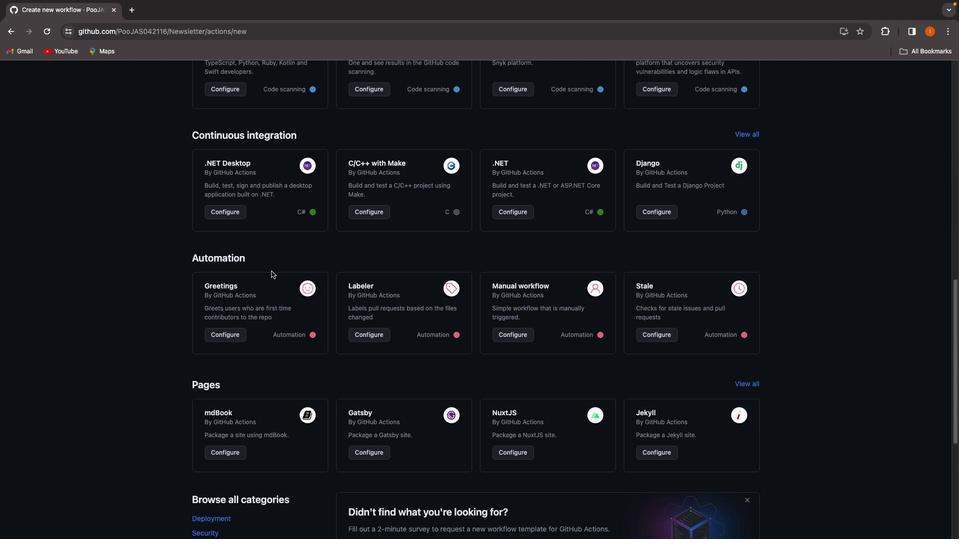 
Action: Mouse scrolled (275, 275) with delta (4, 6)
Screenshot: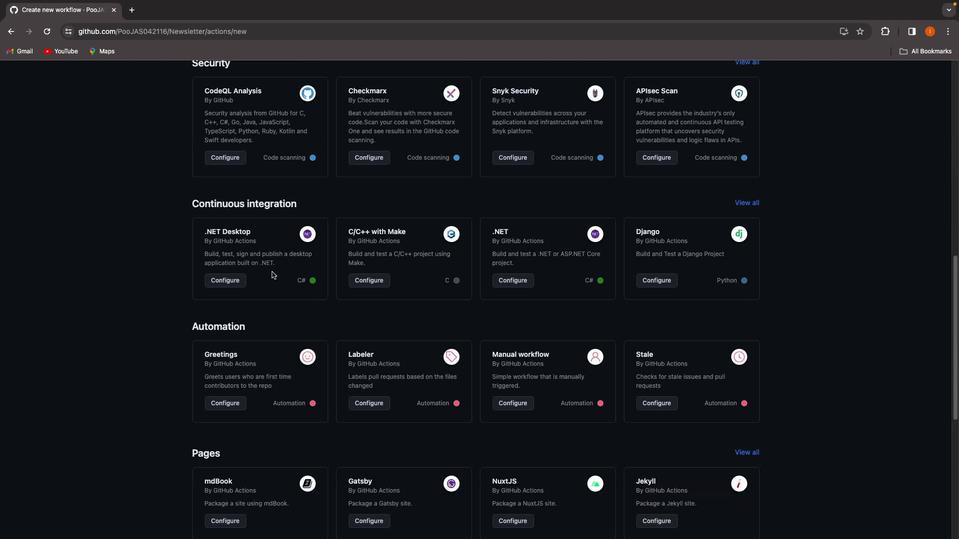 
Action: Mouse moved to (275, 275)
Screenshot: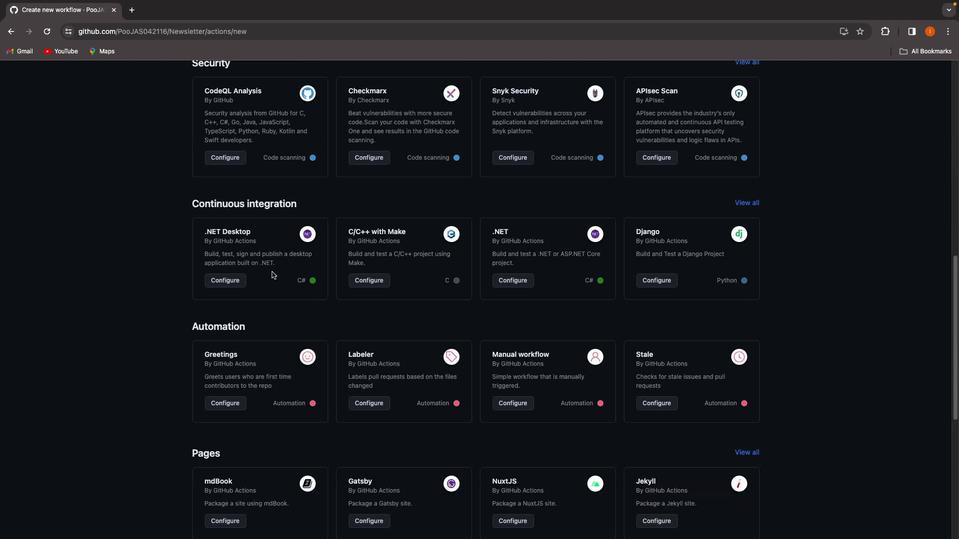 
Action: Mouse scrolled (275, 275) with delta (4, 7)
Screenshot: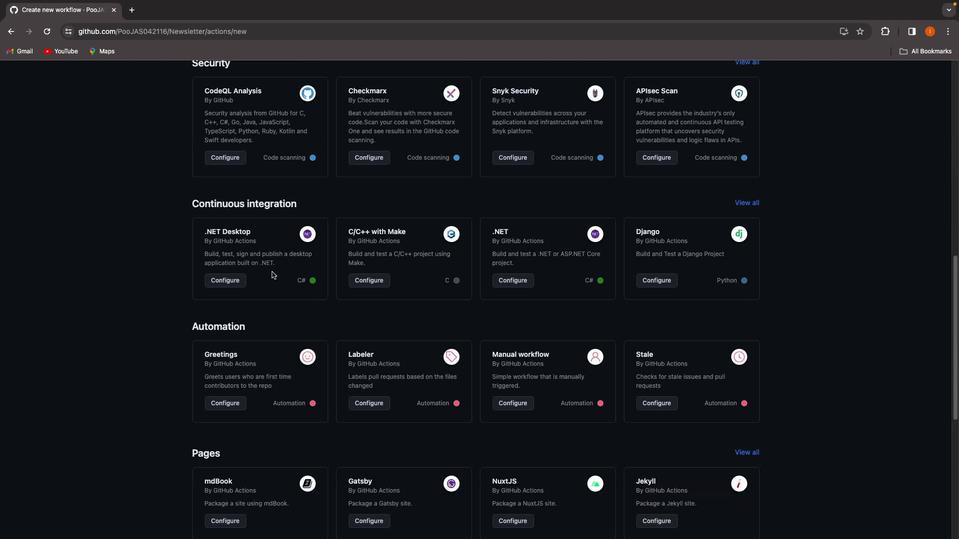 
Action: Mouse moved to (275, 275)
Screenshot: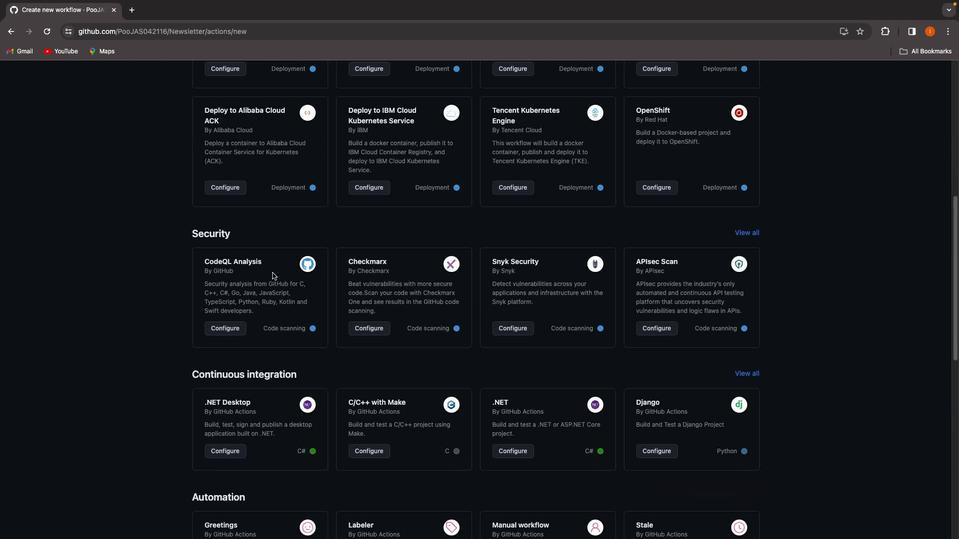 
Action: Mouse scrolled (275, 275) with delta (4, 7)
Screenshot: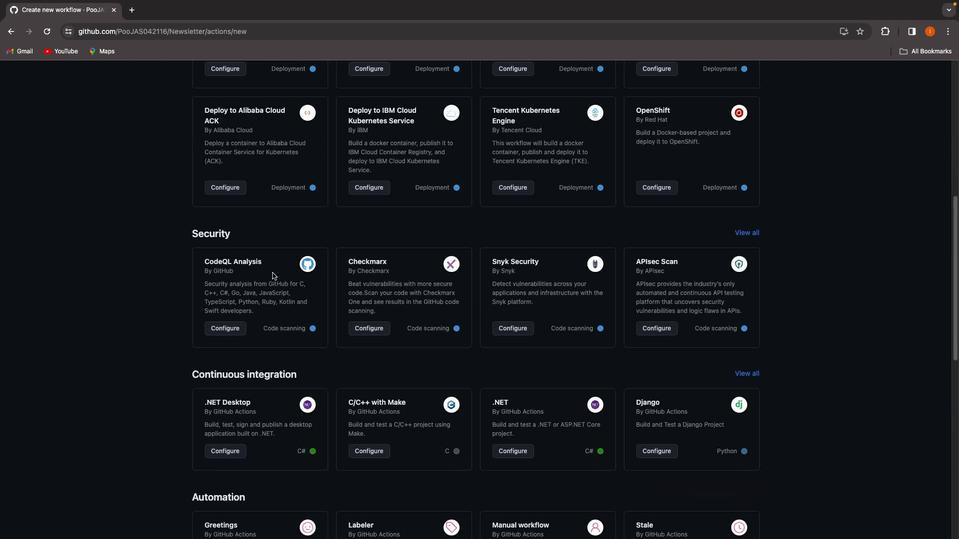 
Action: Mouse moved to (261, 261)
Screenshot: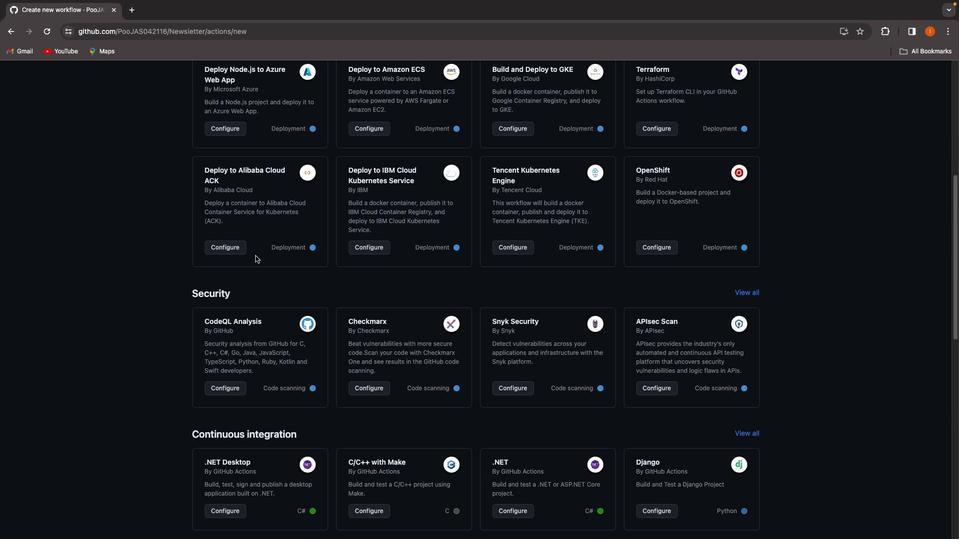 
Action: Mouse scrolled (261, 261) with delta (4, 5)
Screenshot: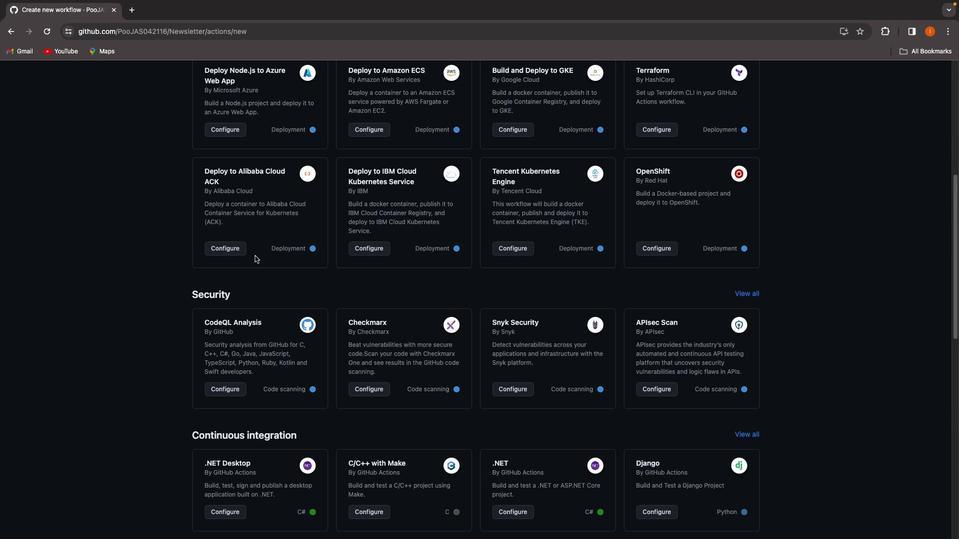 
Action: Mouse moved to (260, 261)
Screenshot: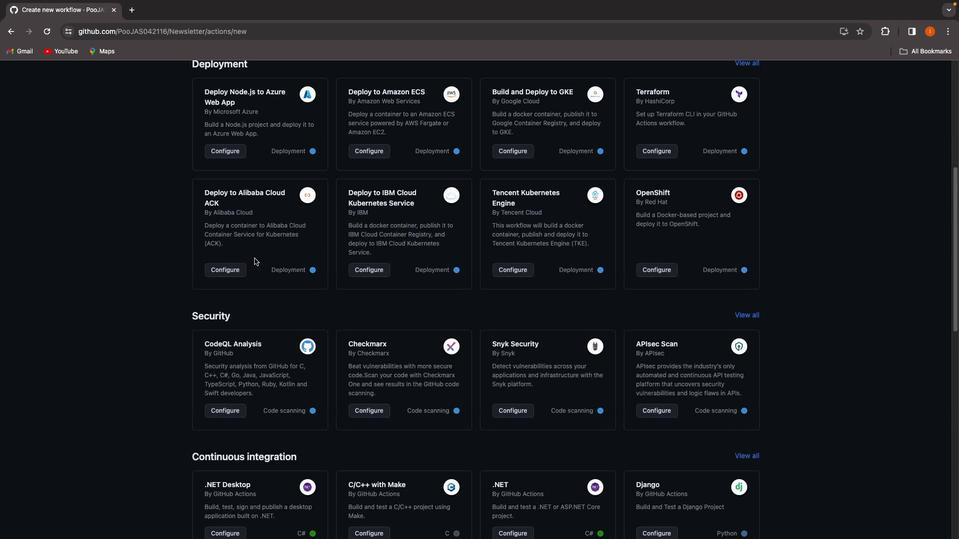 
Action: Mouse scrolled (260, 261) with delta (4, 5)
Screenshot: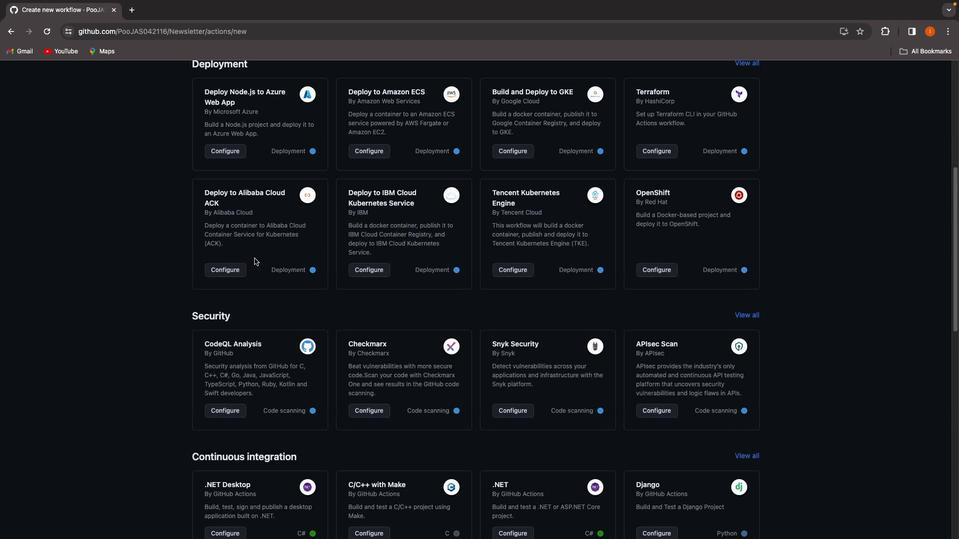 
Action: Mouse moved to (260, 261)
Screenshot: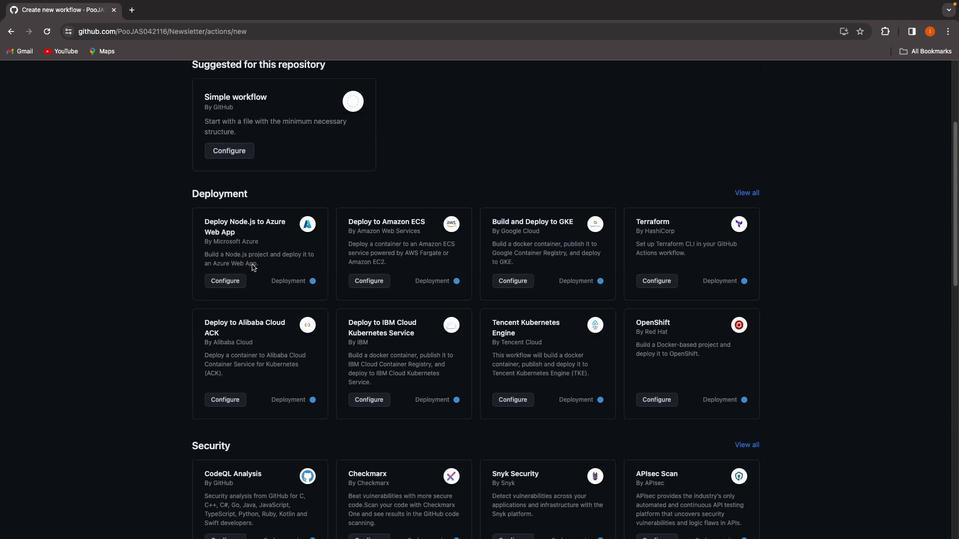 
Action: Mouse scrolled (260, 261) with delta (4, 6)
Screenshot: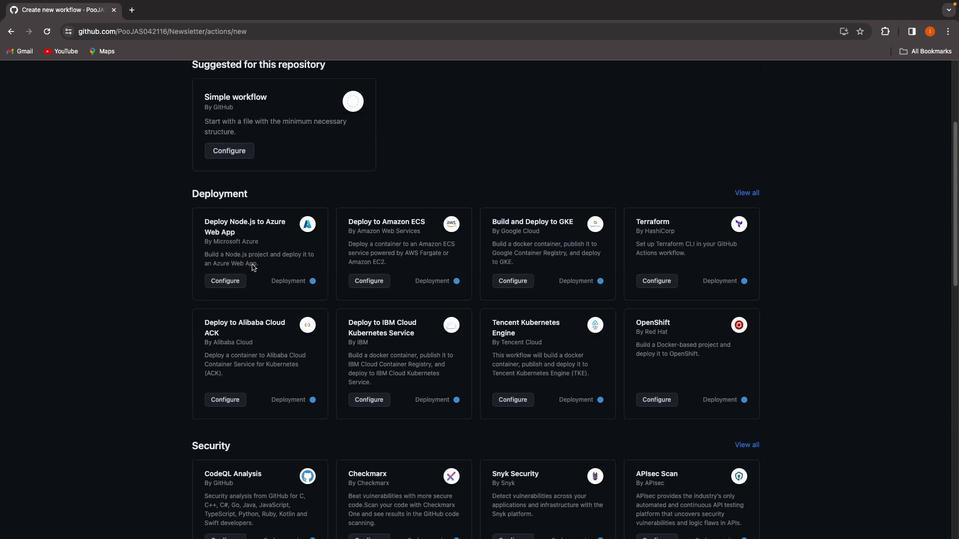 
Action: Mouse moved to (260, 260)
Screenshot: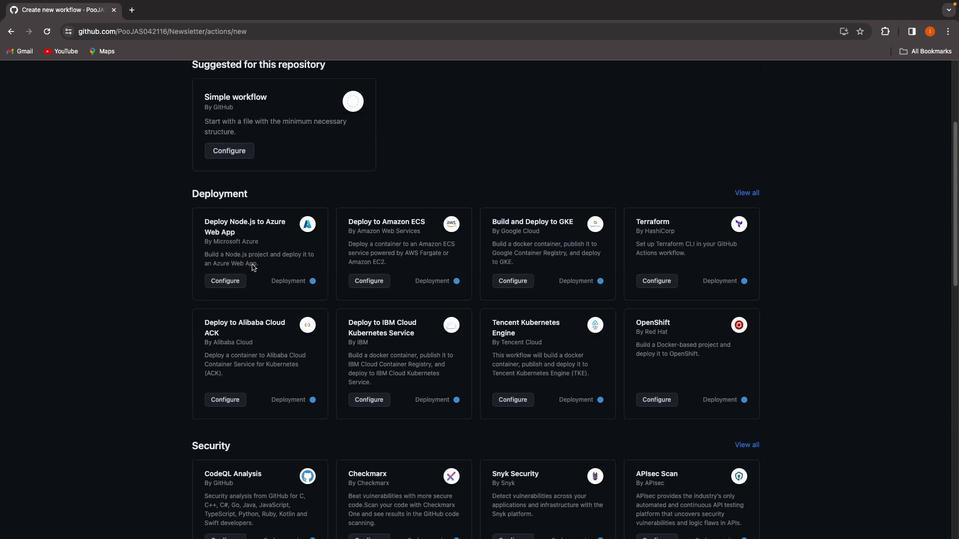 
Action: Mouse scrolled (260, 260) with delta (4, 7)
Screenshot: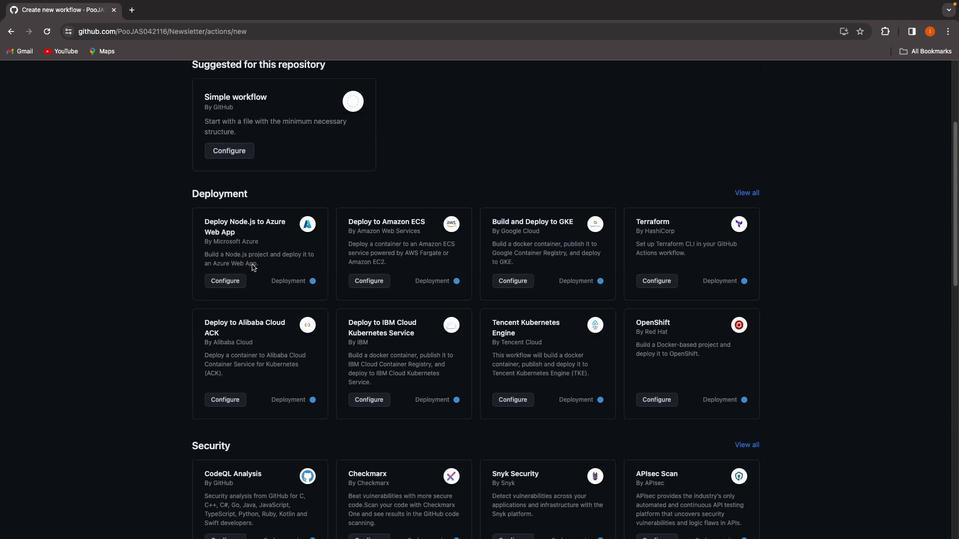 
Action: Mouse scrolled (260, 260) with delta (4, 7)
Screenshot: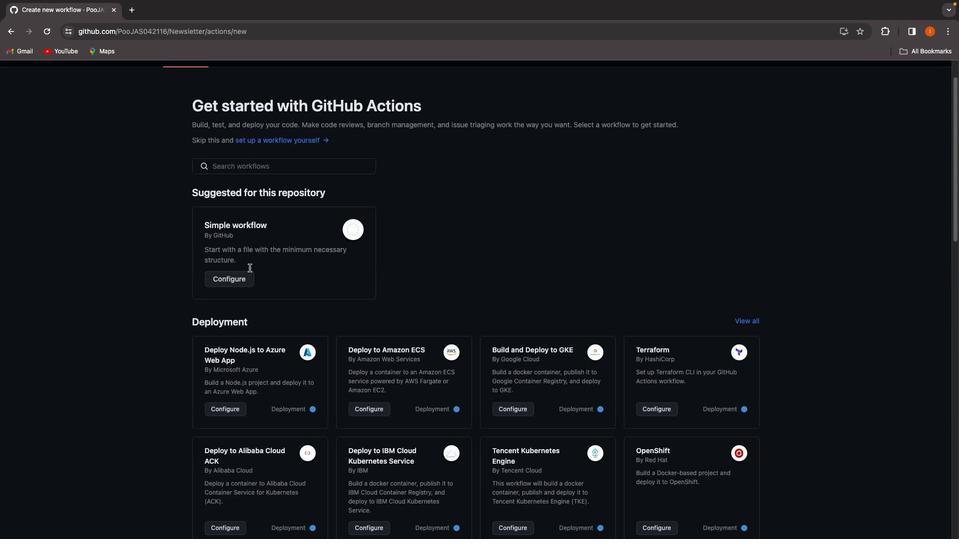 
Action: Mouse moved to (254, 276)
Screenshot: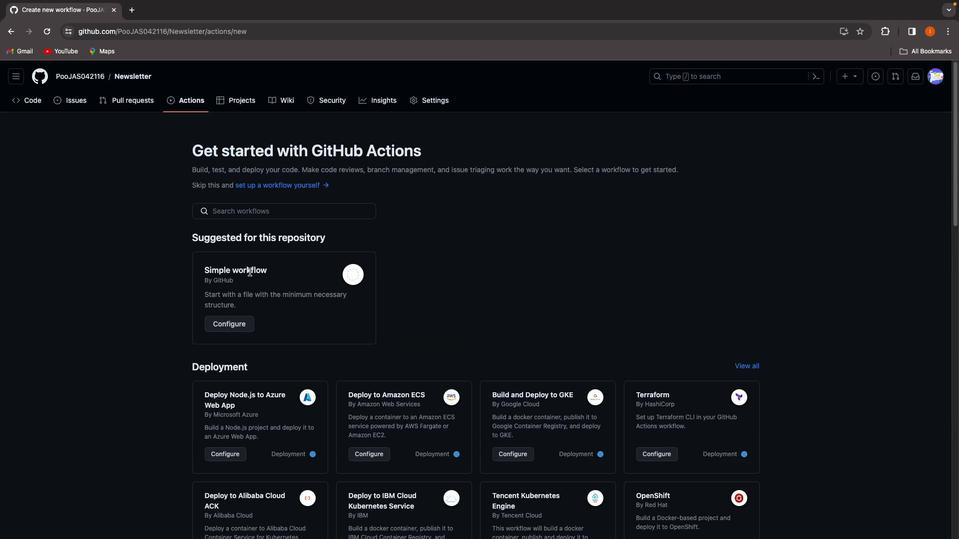 
Action: Mouse scrolled (254, 276) with delta (4, 5)
Screenshot: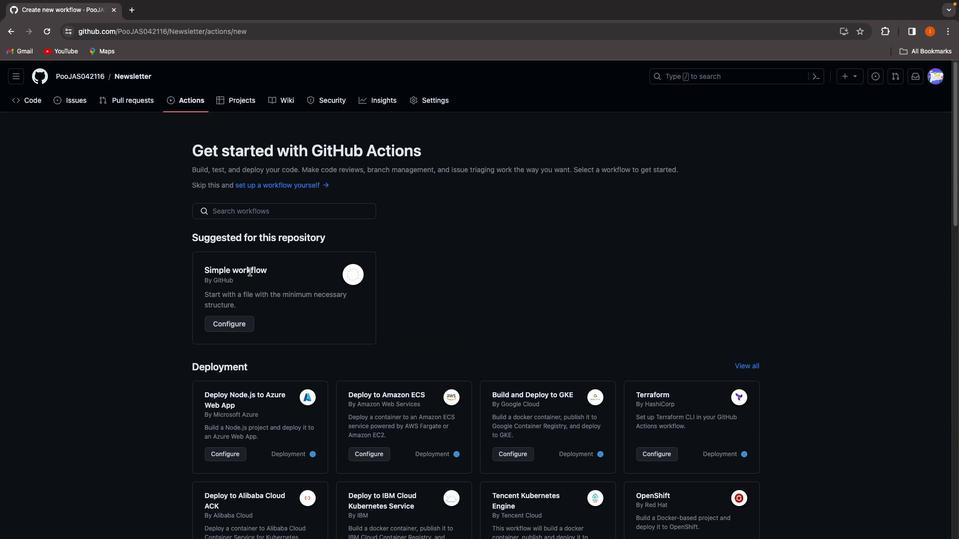 
Action: Mouse scrolled (254, 276) with delta (4, 5)
Screenshot: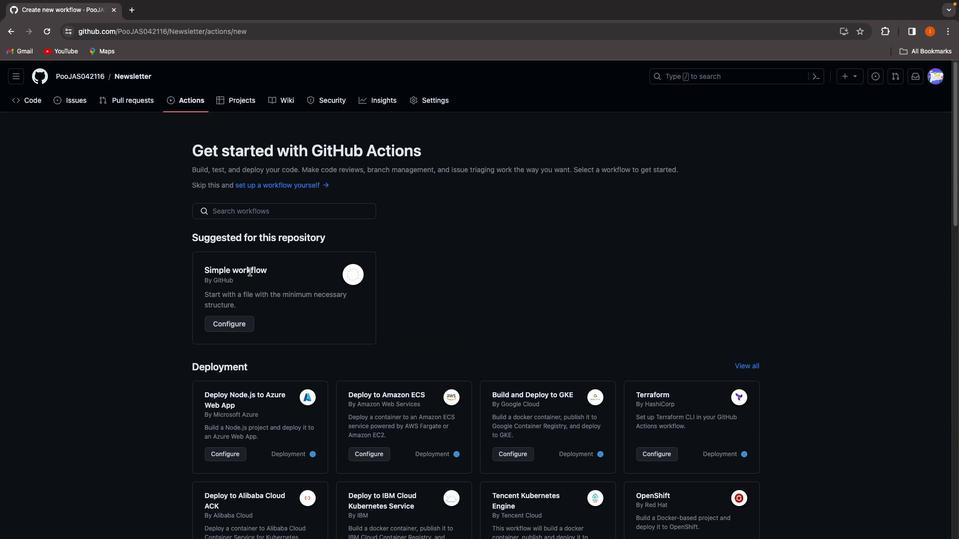 
Action: Mouse scrolled (254, 276) with delta (4, 6)
Screenshot: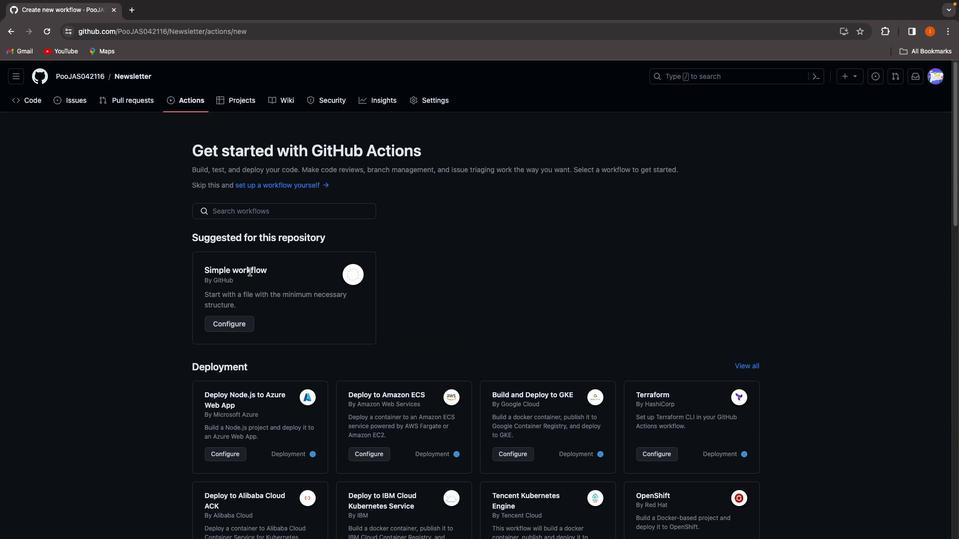 
Action: Mouse scrolled (254, 276) with delta (4, 7)
Screenshot: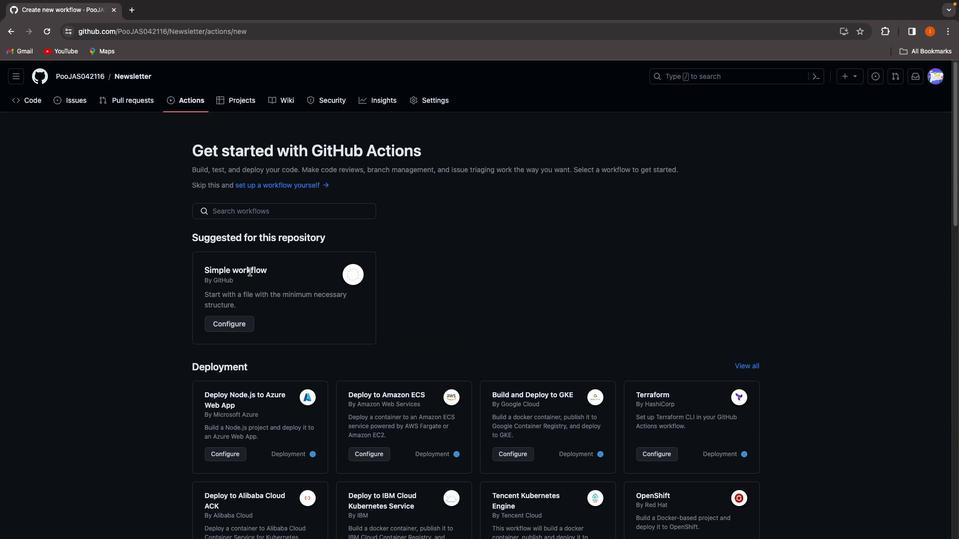 
Action: Mouse scrolled (254, 276) with delta (4, 7)
Screenshot: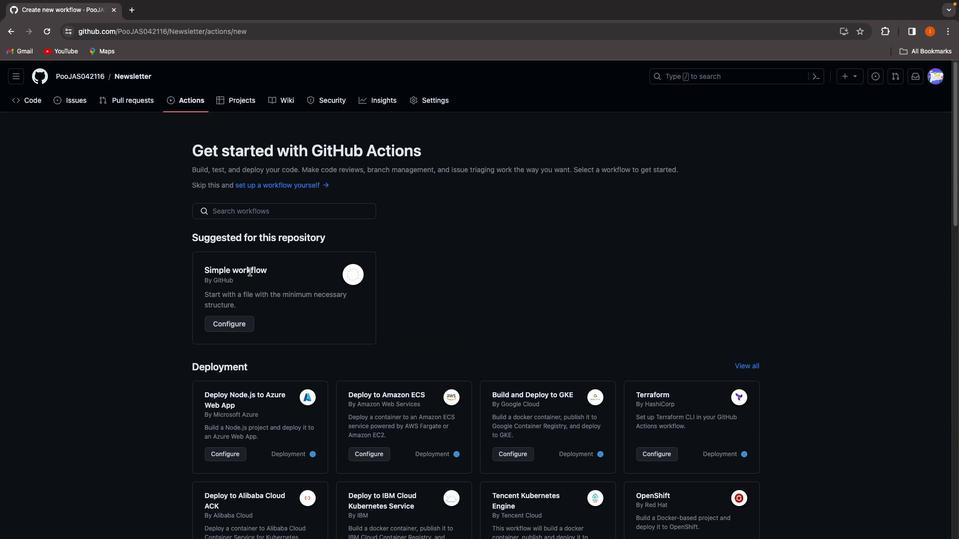 
Action: Mouse moved to (196, 102)
Screenshot: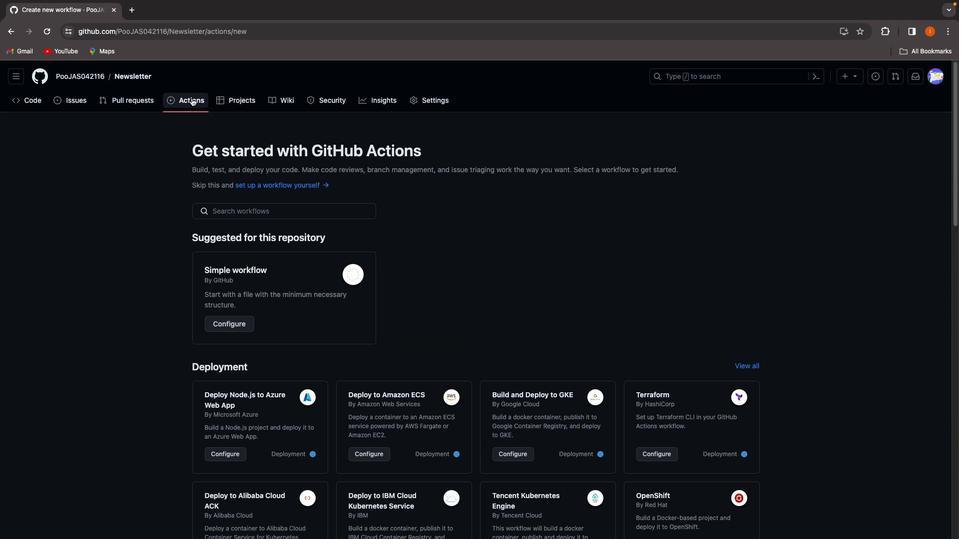 
Action: Mouse pressed left at (196, 102)
Screenshot: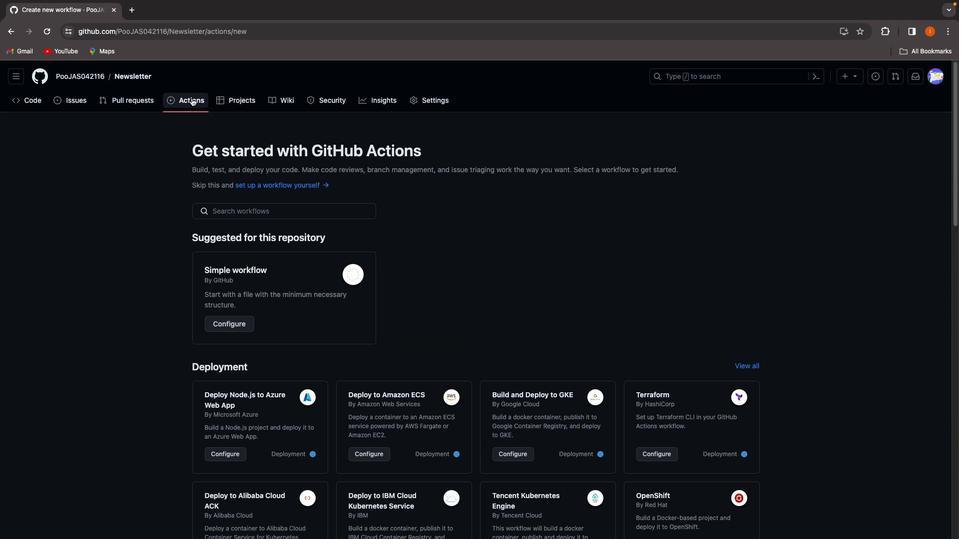 
Action: Mouse pressed left at (196, 102)
Screenshot: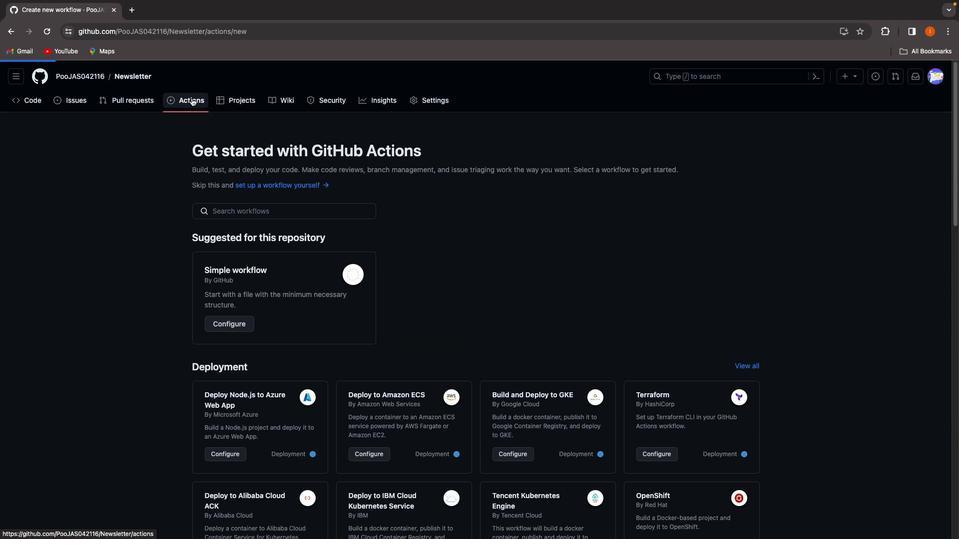 
Action: Mouse moved to (18, 82)
Screenshot: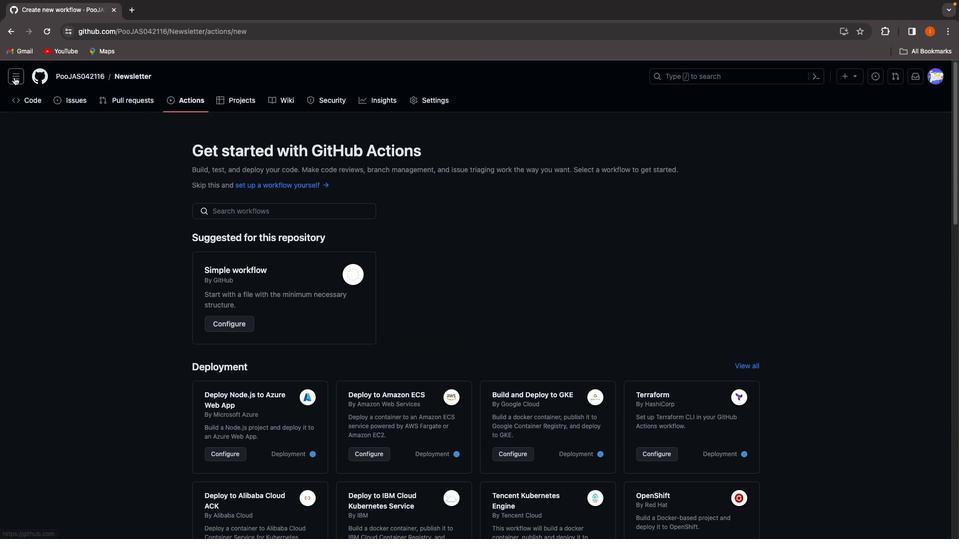 
Action: Mouse pressed left at (18, 82)
Screenshot: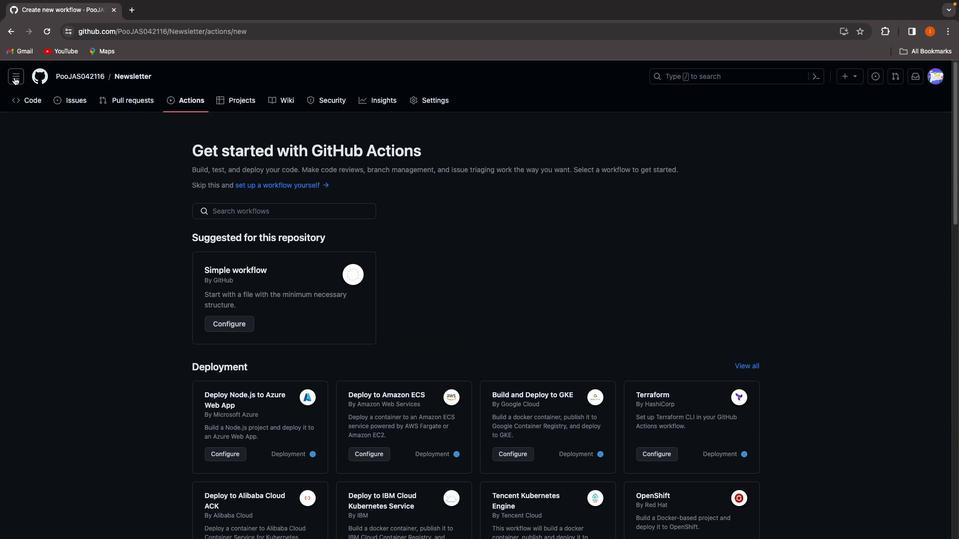 
Action: Mouse moved to (85, 299)
Screenshot: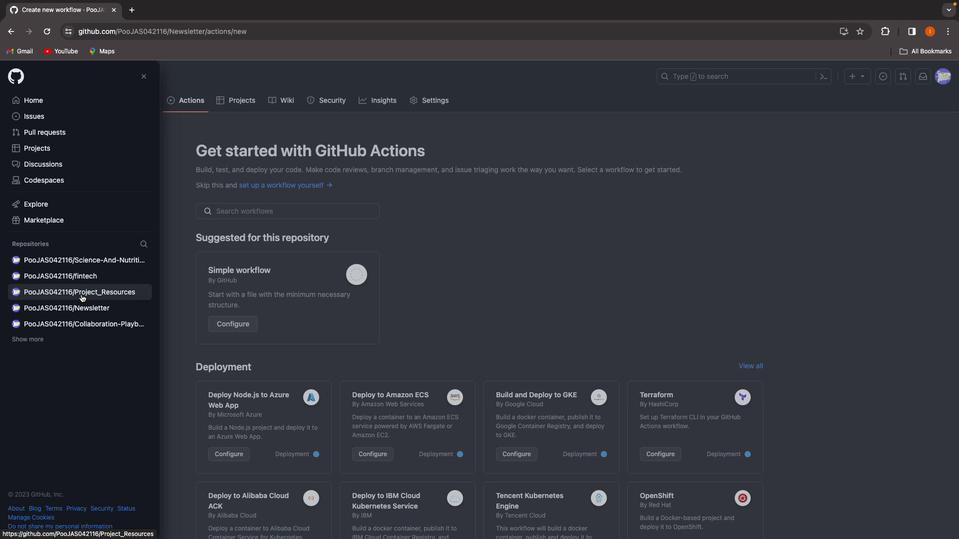 
Action: Mouse pressed left at (85, 299)
Screenshot: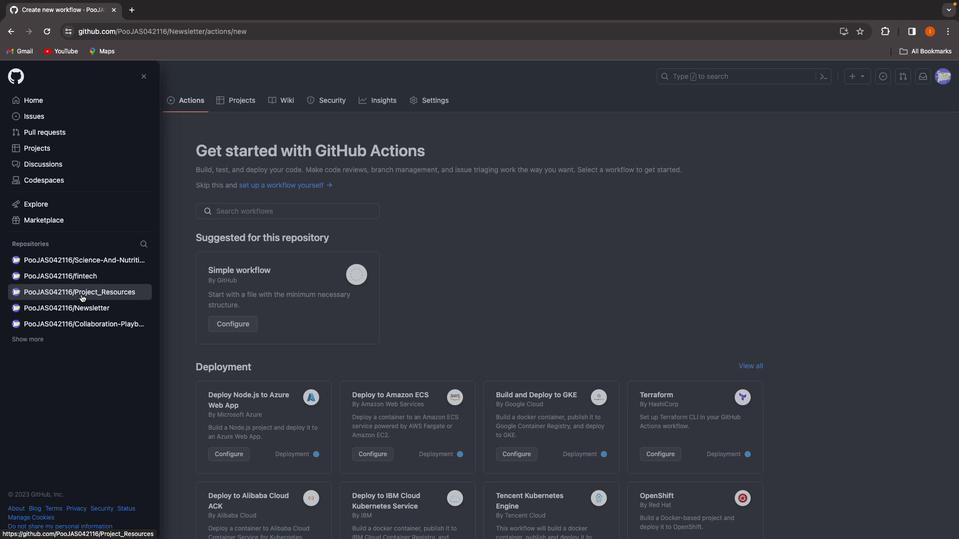 
Action: Mouse moved to (194, 102)
Screenshot: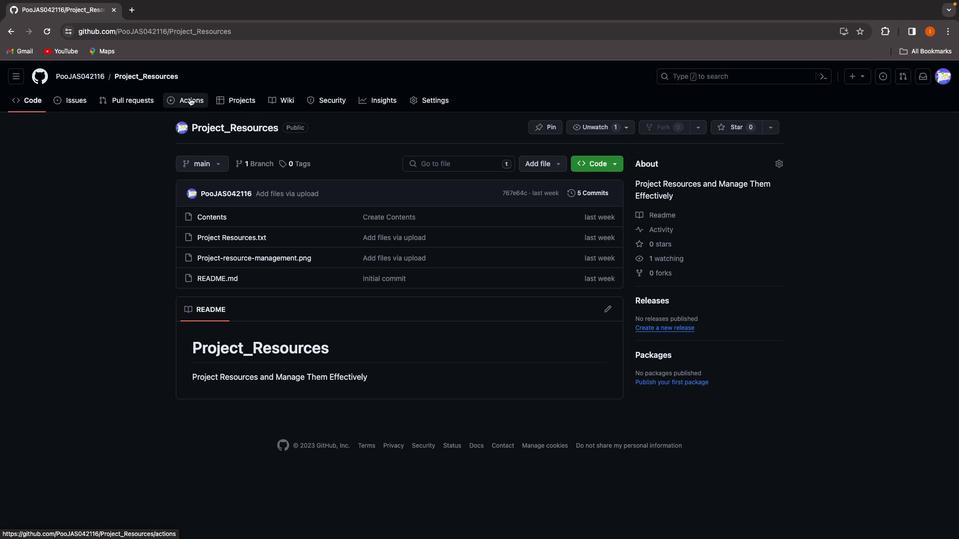 
Action: Mouse pressed left at (194, 102)
Screenshot: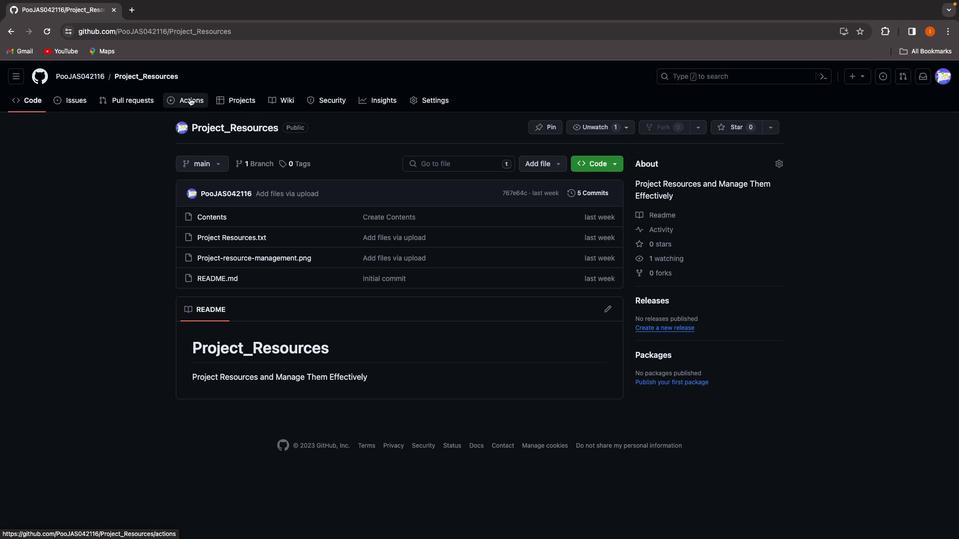
Action: Mouse moved to (231, 214)
Screenshot: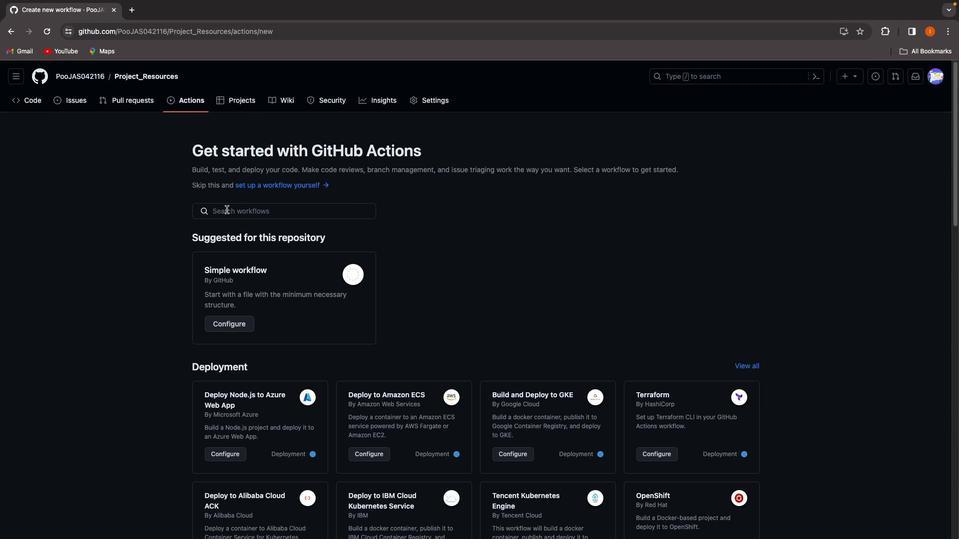 
Action: Mouse pressed left at (231, 214)
Screenshot: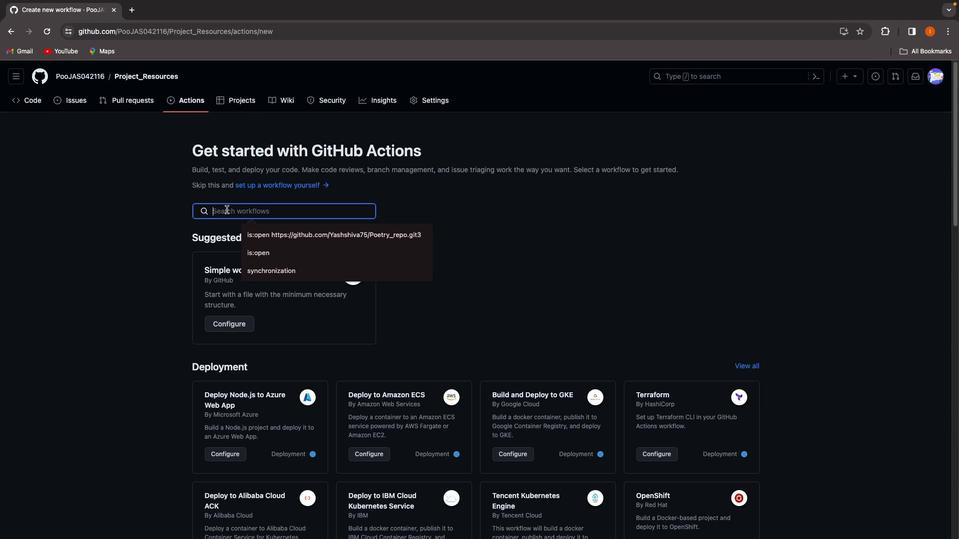 
Action: Mouse moved to (276, 293)
Screenshot: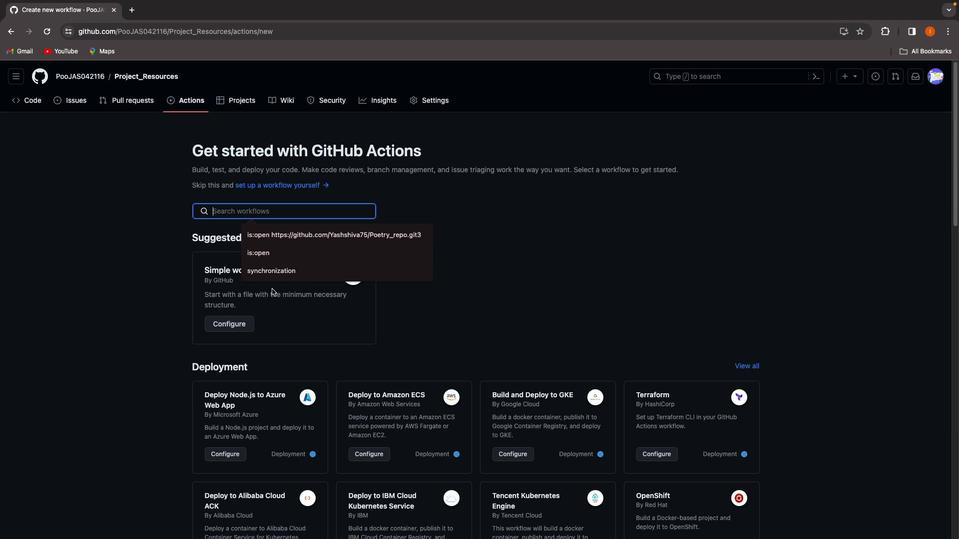 
Action: Mouse scrolled (276, 293) with delta (4, 4)
Screenshot: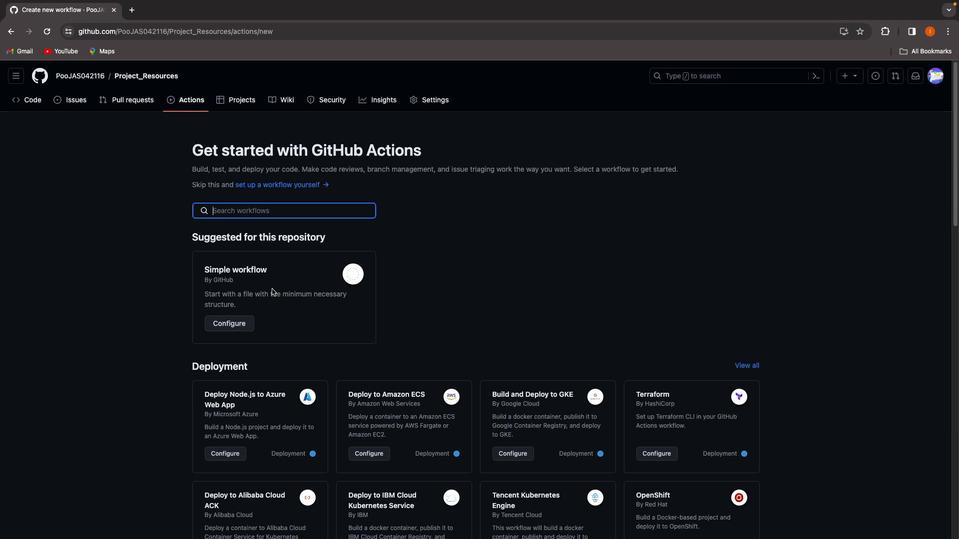
Action: Mouse scrolled (276, 293) with delta (4, 4)
Screenshot: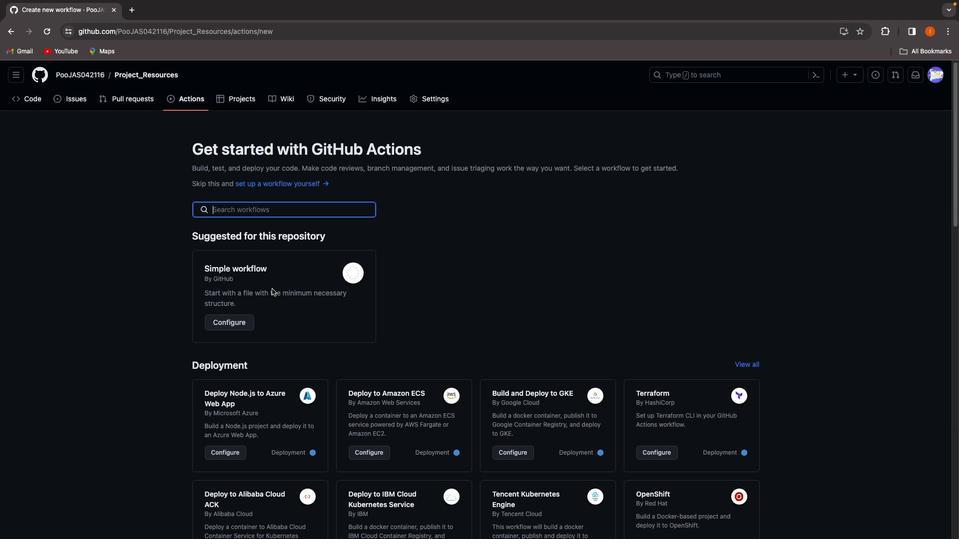 
Action: Mouse scrolled (276, 293) with delta (4, 3)
Screenshot: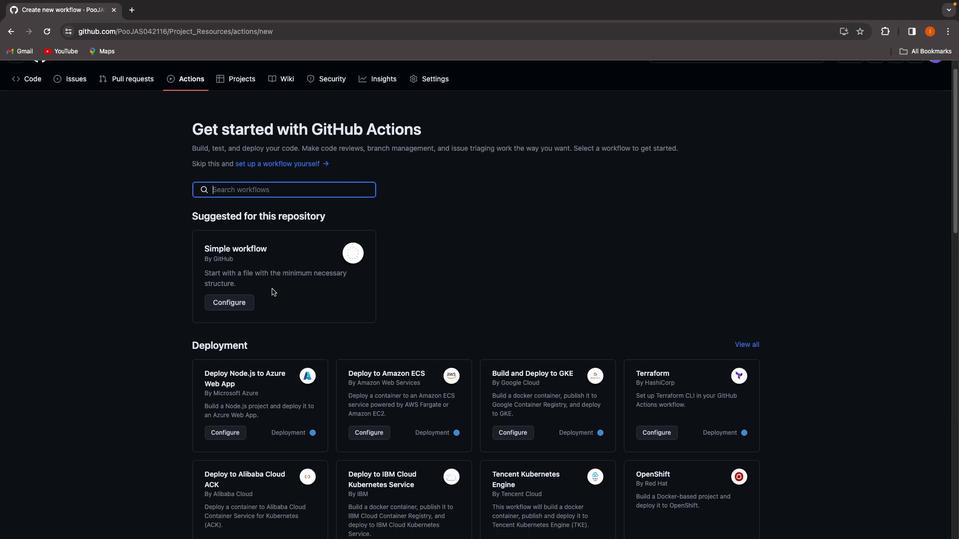 
Action: Mouse scrolled (276, 293) with delta (4, 2)
Screenshot: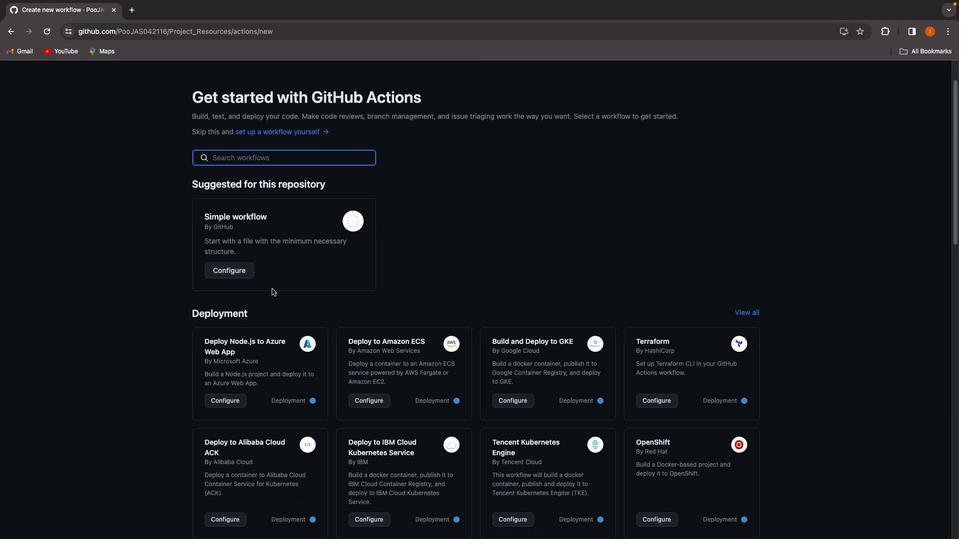 
Action: Mouse scrolled (276, 293) with delta (4, 4)
Screenshot: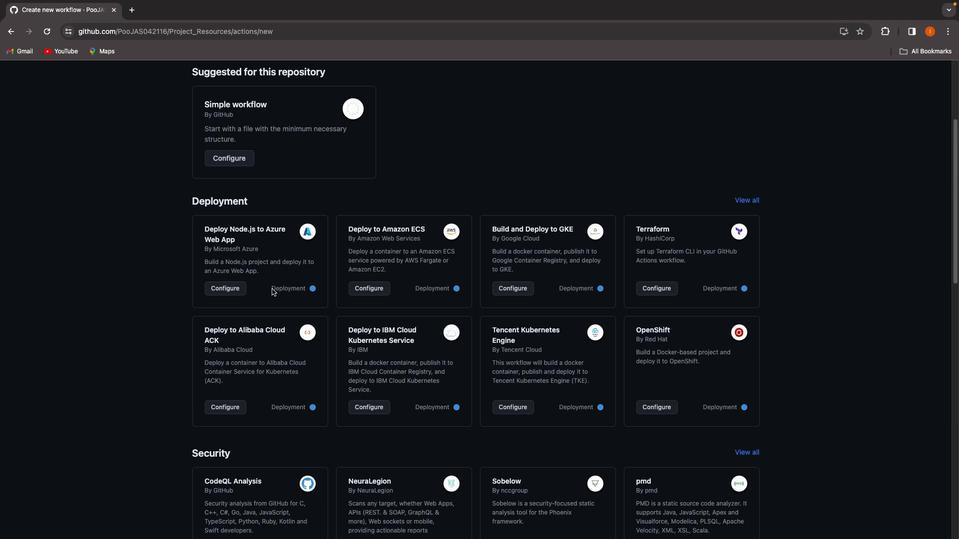 
Action: Mouse scrolled (276, 293) with delta (4, 4)
Screenshot: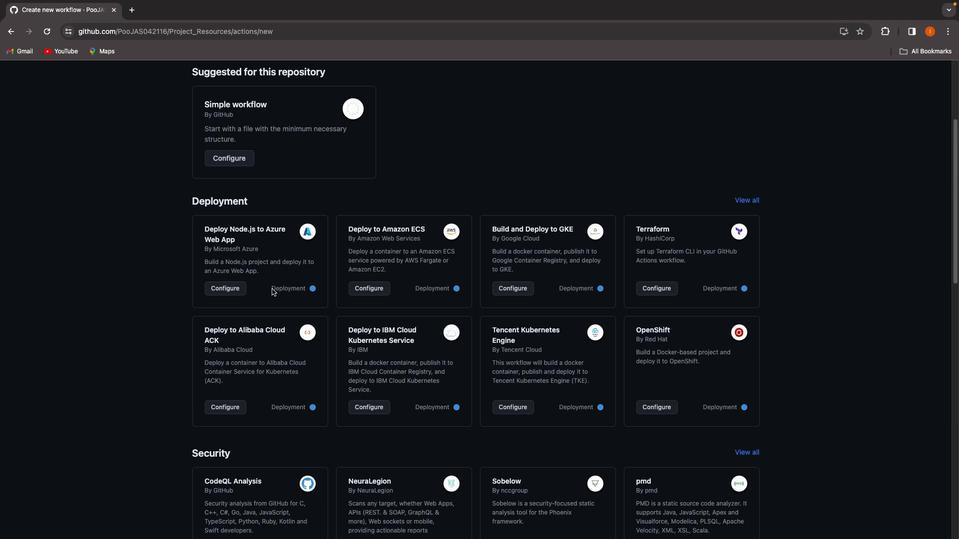 
Action: Mouse scrolled (276, 293) with delta (4, 3)
Screenshot: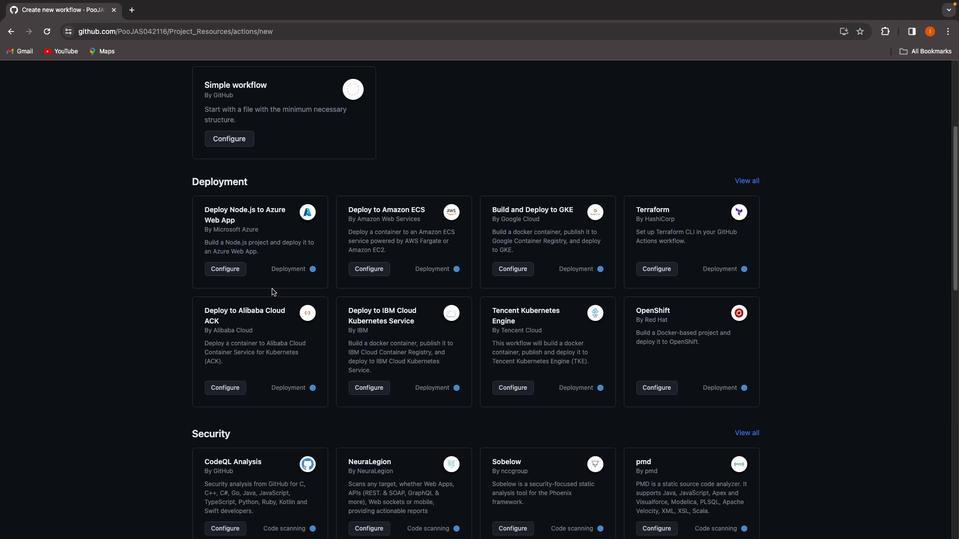 
Action: Mouse scrolled (276, 293) with delta (4, 2)
Screenshot: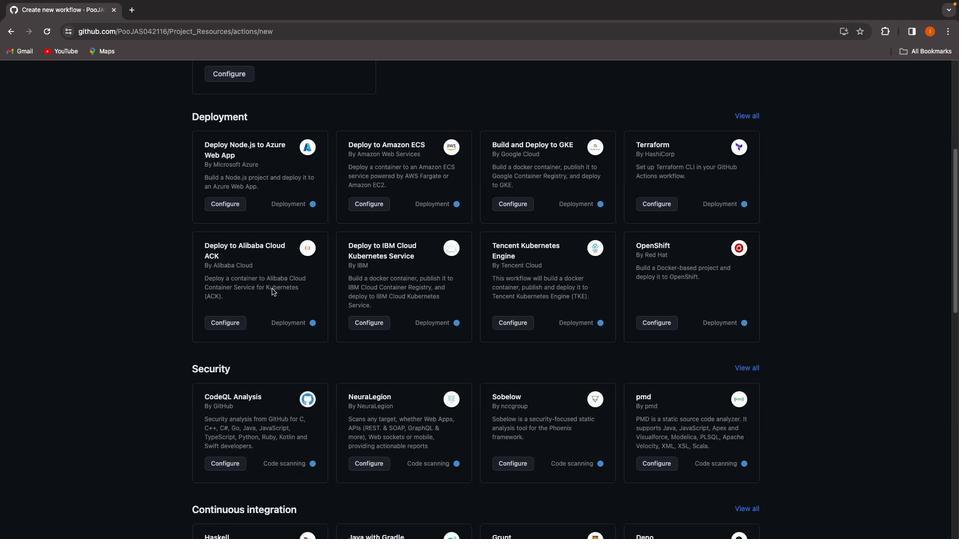 
Action: Mouse scrolled (276, 293) with delta (4, 2)
Screenshot: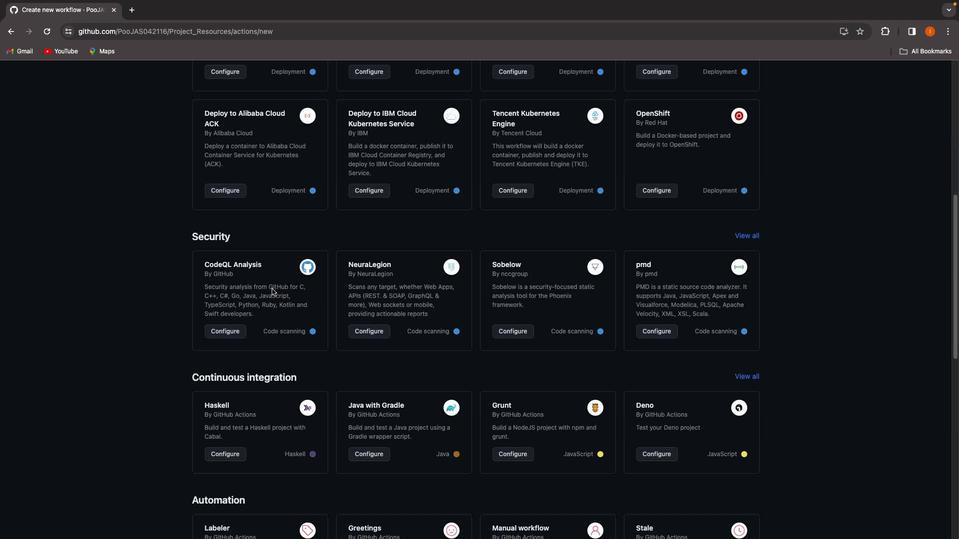 
Action: Mouse scrolled (276, 293) with delta (4, 4)
Screenshot: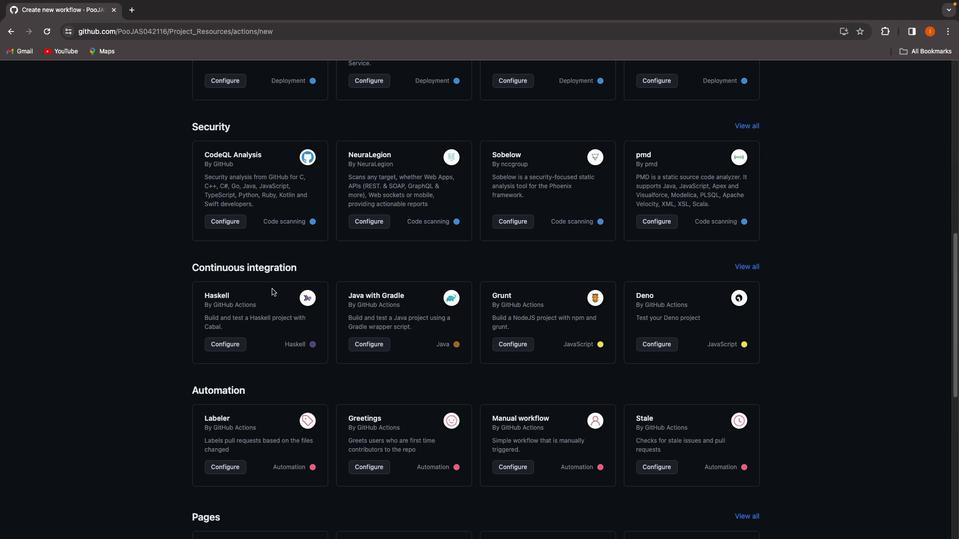 
Action: Mouse scrolled (276, 293) with delta (4, 4)
Screenshot: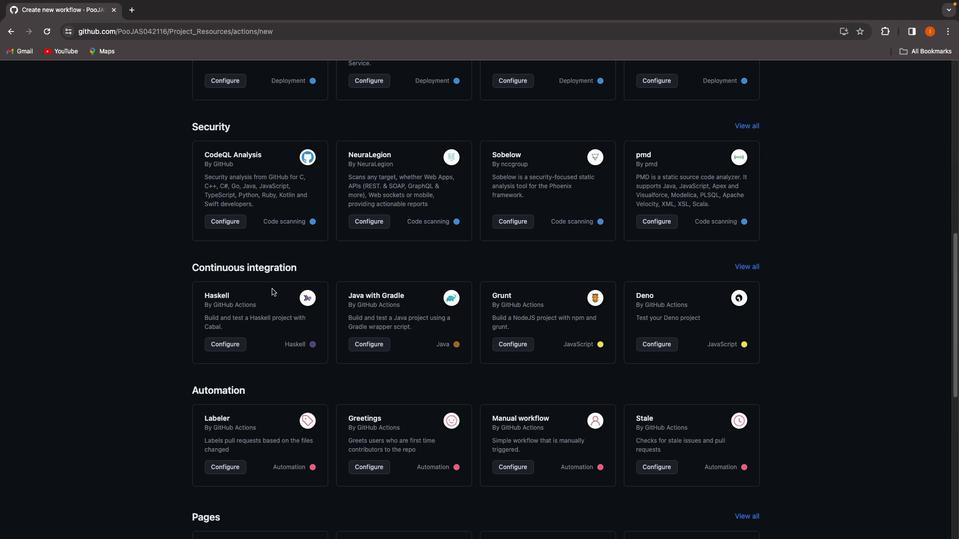 
Action: Mouse scrolled (276, 293) with delta (4, 3)
Screenshot: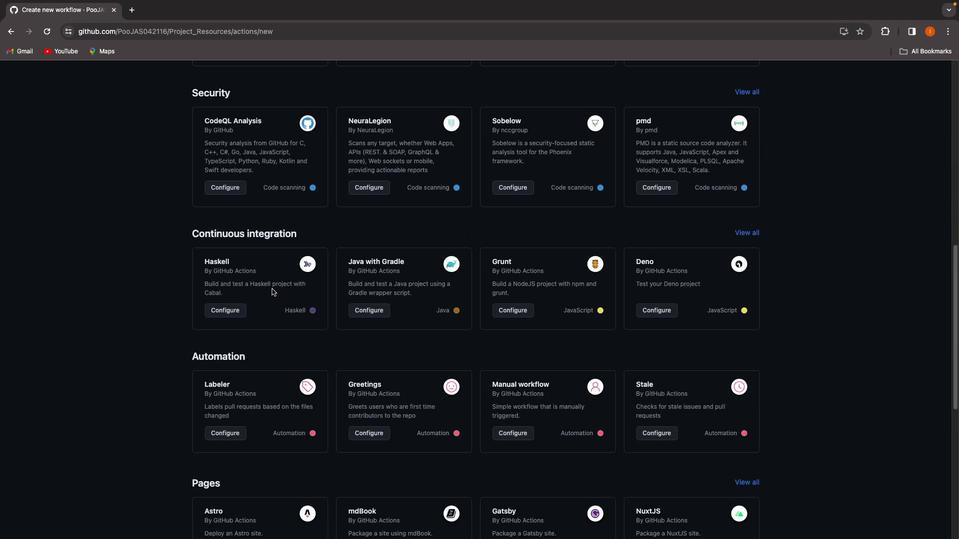 
Action: Mouse scrolled (276, 293) with delta (4, 2)
Screenshot: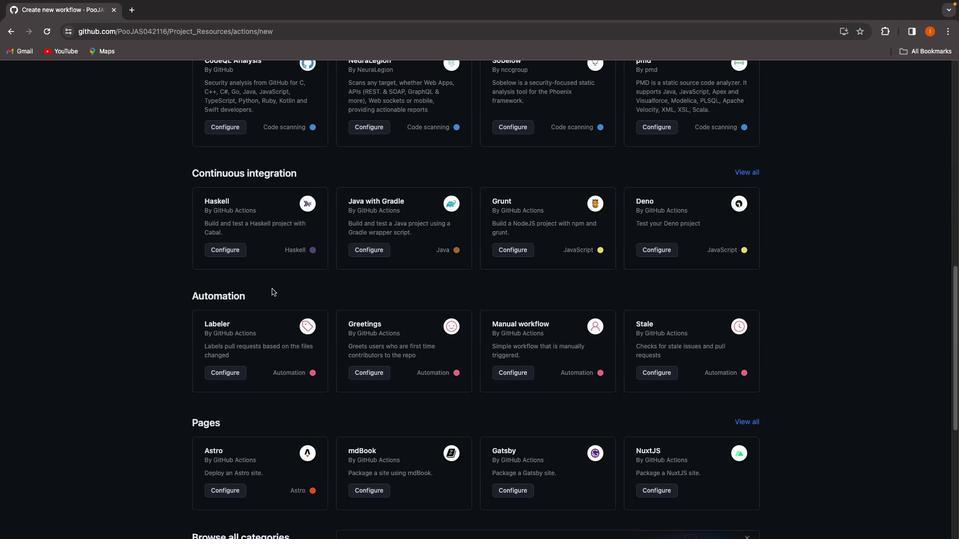 
Action: Mouse scrolled (276, 293) with delta (4, 4)
Screenshot: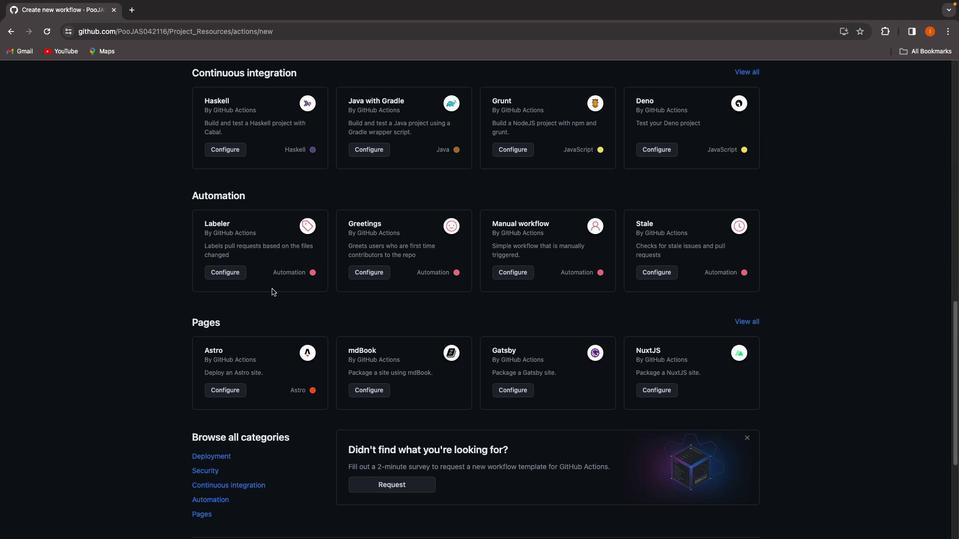 
Action: Mouse scrolled (276, 293) with delta (4, 4)
Screenshot: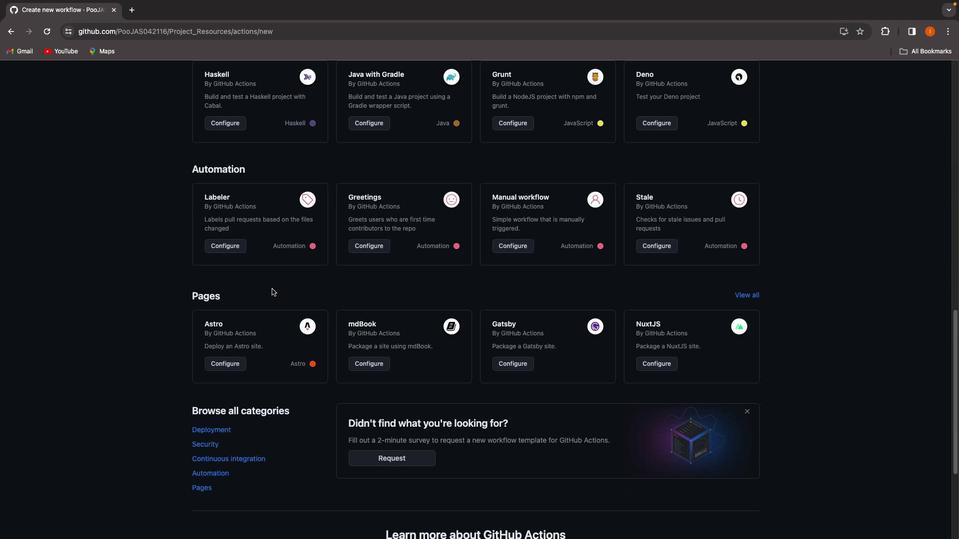 
Action: Mouse scrolled (276, 293) with delta (4, 3)
Screenshot: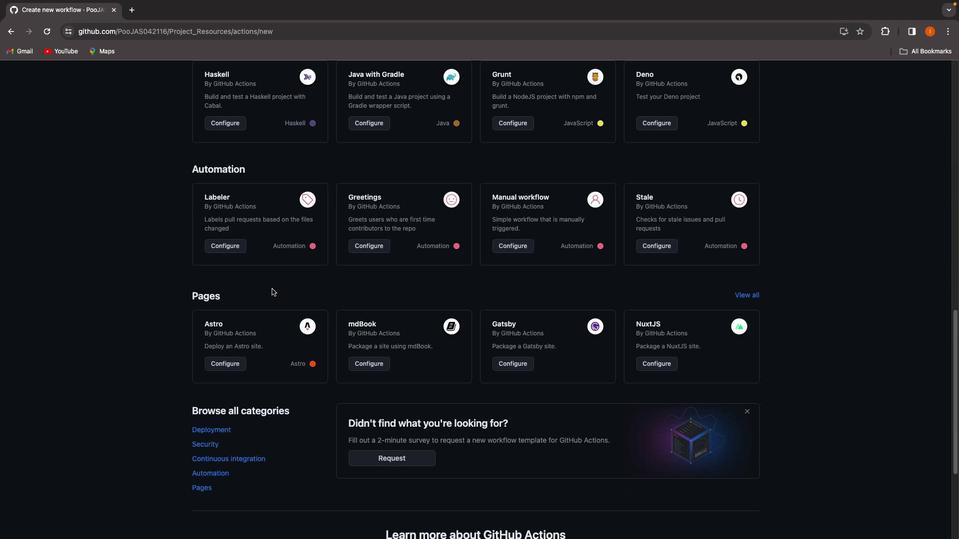 
Action: Mouse scrolled (276, 293) with delta (4, 2)
Screenshot: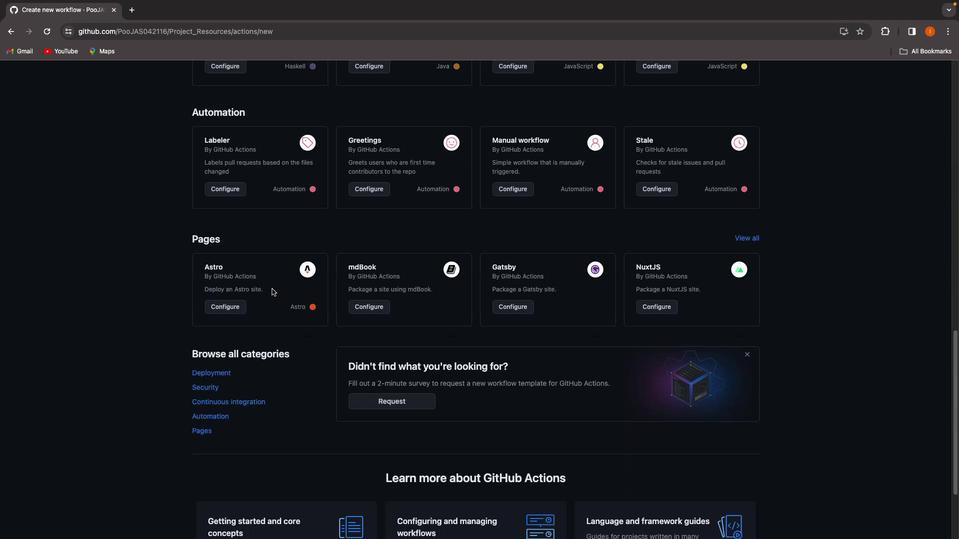 
Action: Mouse scrolled (276, 293) with delta (4, 2)
Screenshot: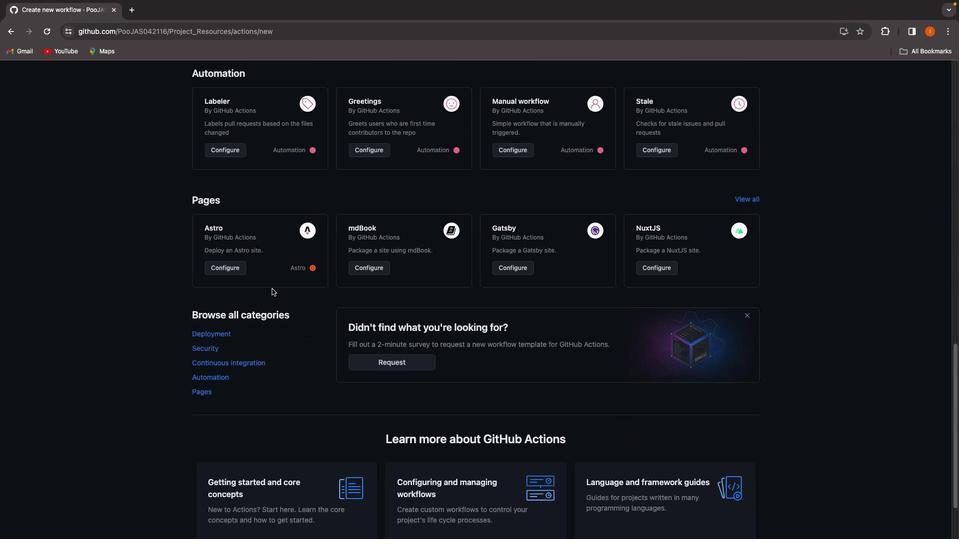 
Action: Mouse scrolled (276, 293) with delta (4, 4)
Screenshot: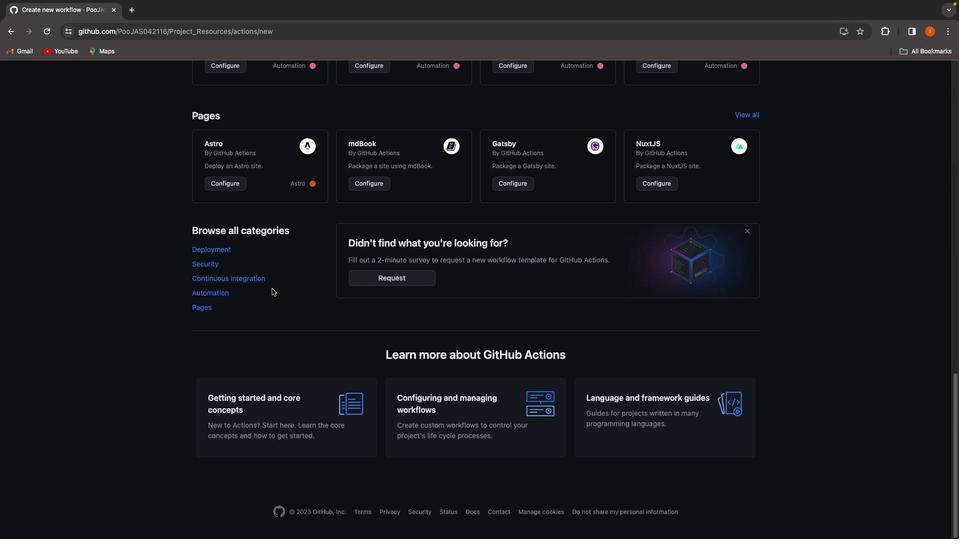 
Action: Mouse scrolled (276, 293) with delta (4, 4)
Screenshot: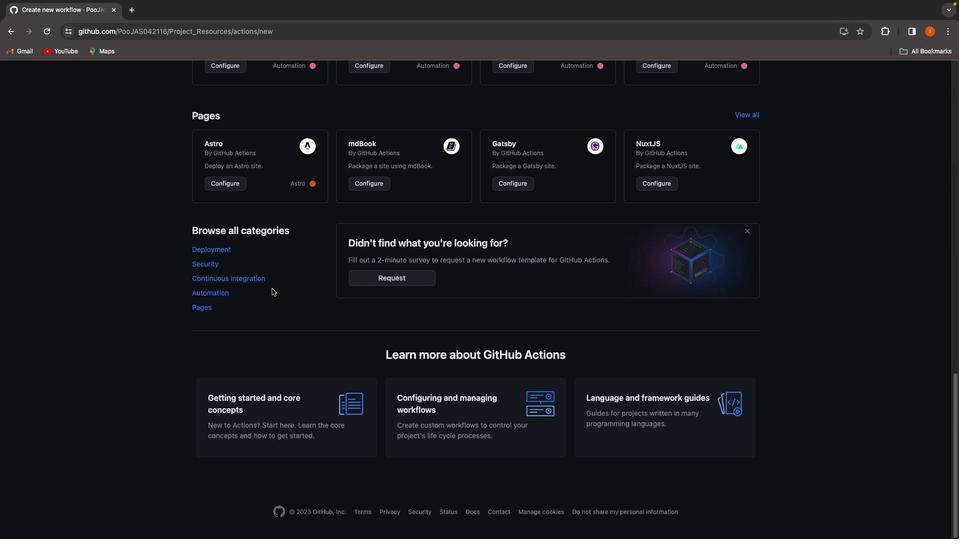 
Action: Mouse scrolled (276, 293) with delta (4, 4)
Screenshot: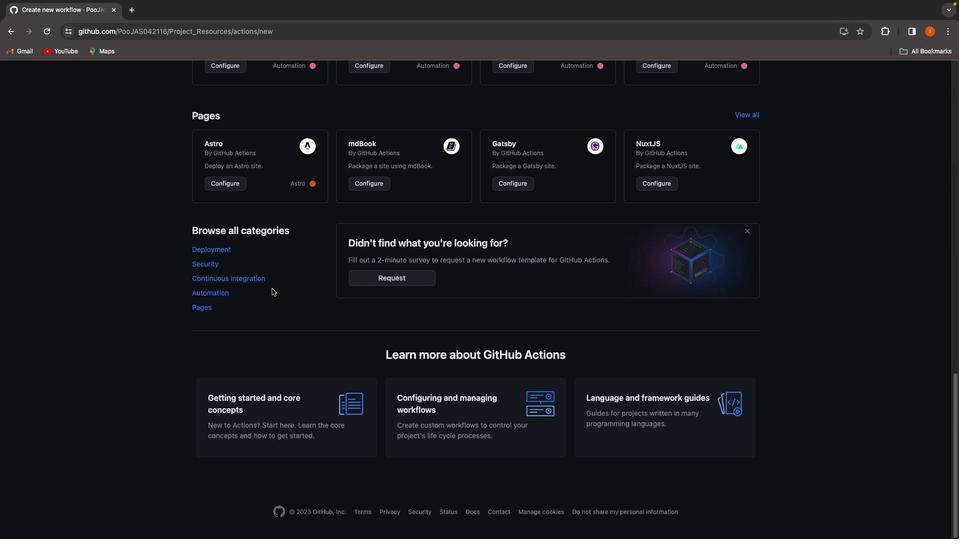 
Action: Mouse scrolled (276, 293) with delta (4, 4)
Screenshot: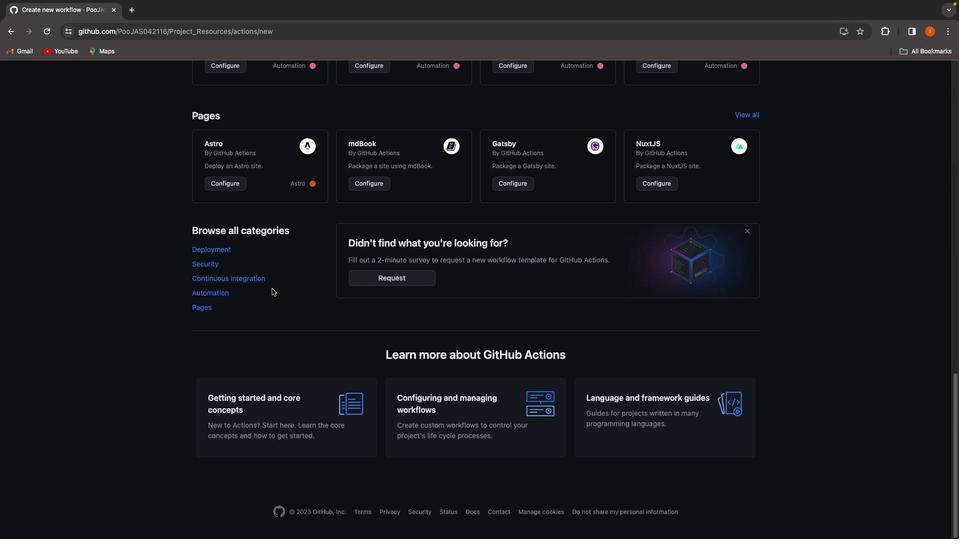 
Action: Mouse scrolled (276, 293) with delta (4, 5)
Screenshot: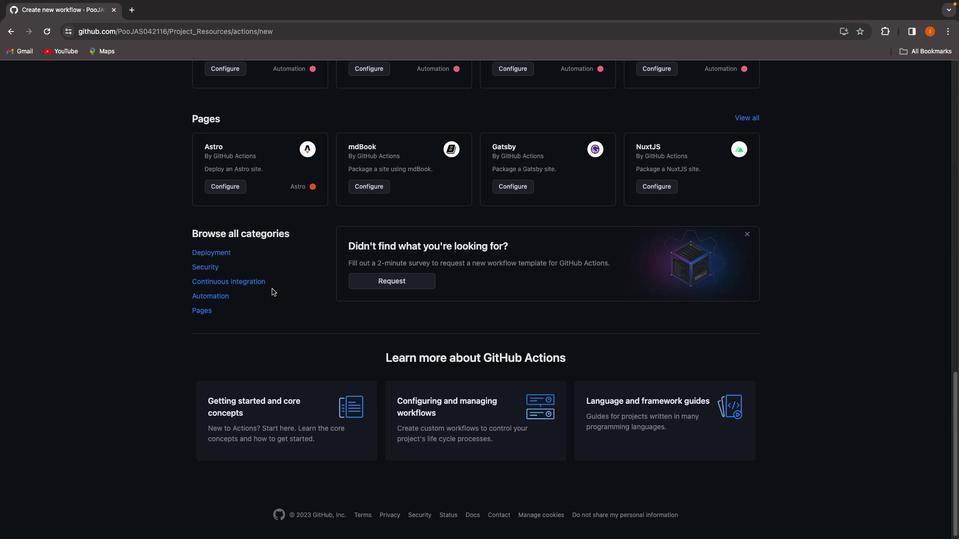 
Action: Mouse scrolled (276, 293) with delta (4, 5)
Screenshot: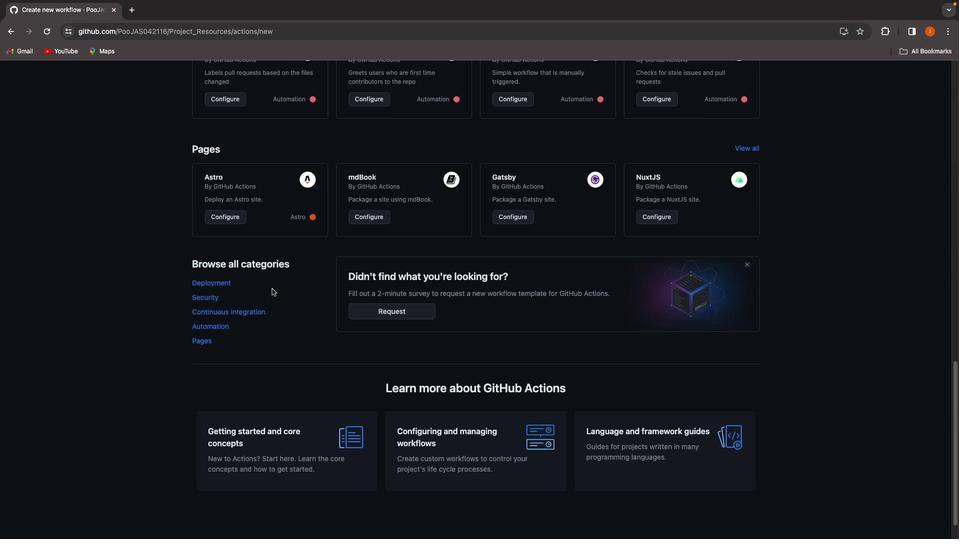 
Action: Mouse scrolled (276, 293) with delta (4, 6)
Screenshot: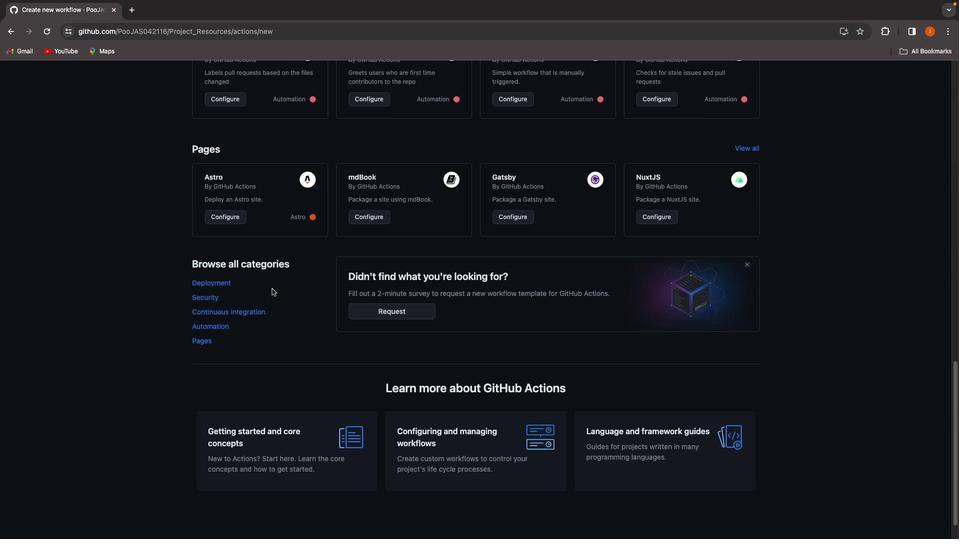 
Action: Mouse scrolled (276, 293) with delta (4, 7)
Screenshot: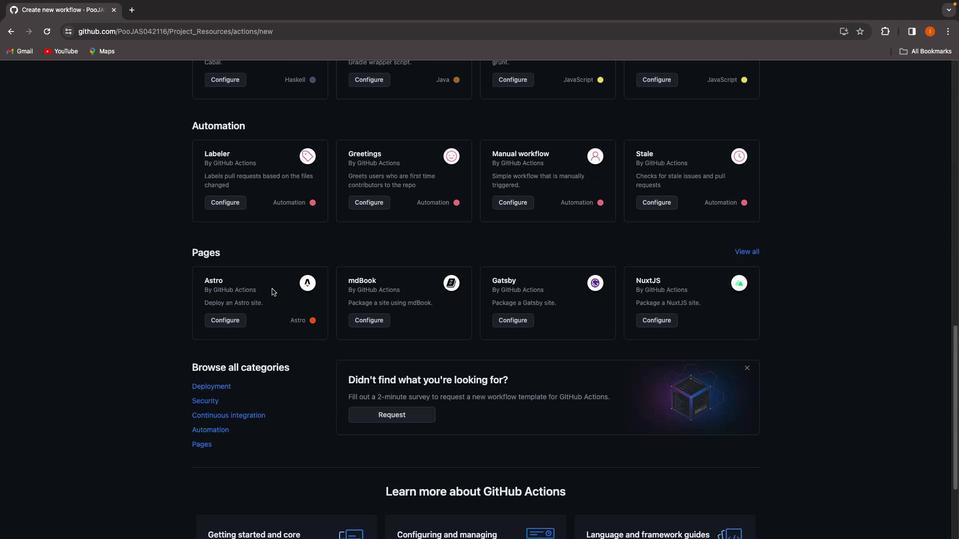 
Action: Mouse scrolled (276, 293) with delta (4, 5)
Screenshot: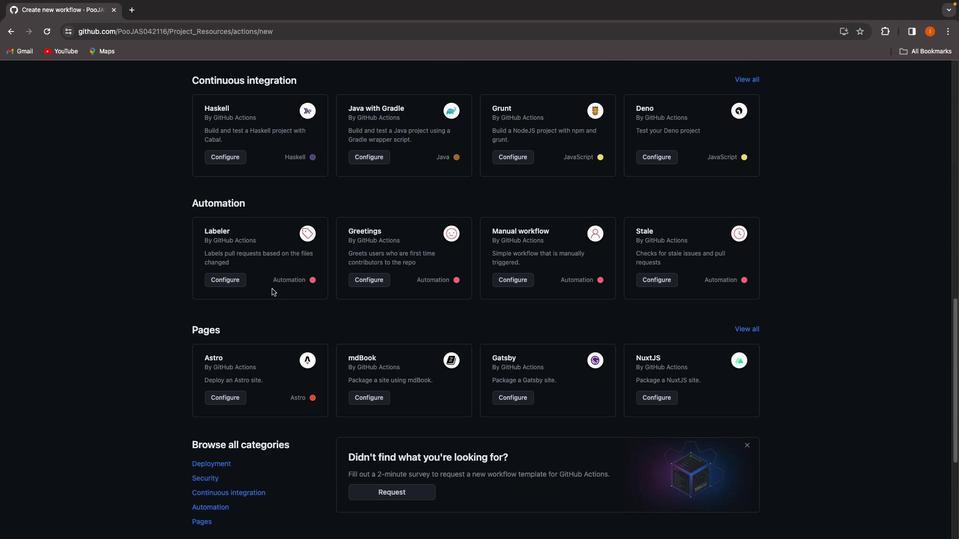 
Action: Mouse scrolled (276, 293) with delta (4, 5)
Screenshot: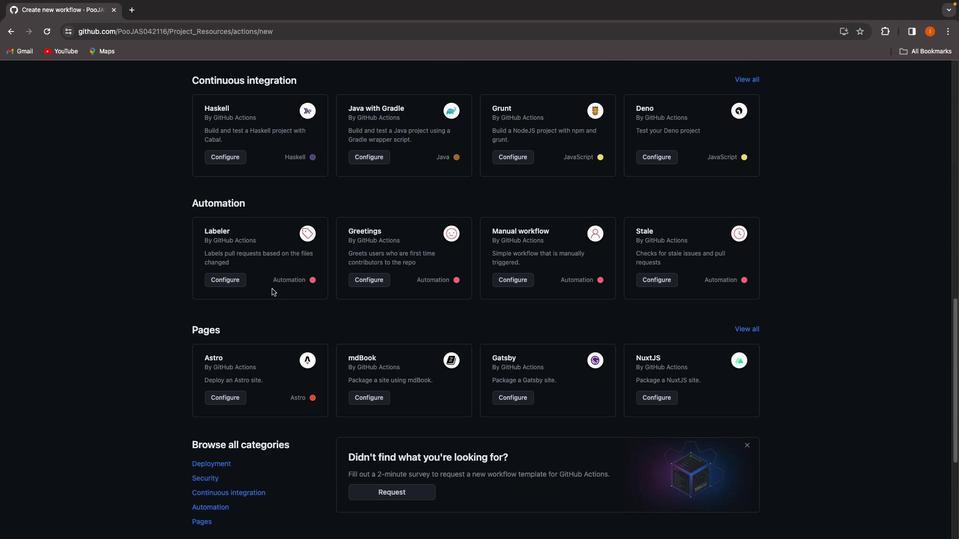 
Action: Mouse scrolled (276, 293) with delta (4, 6)
Screenshot: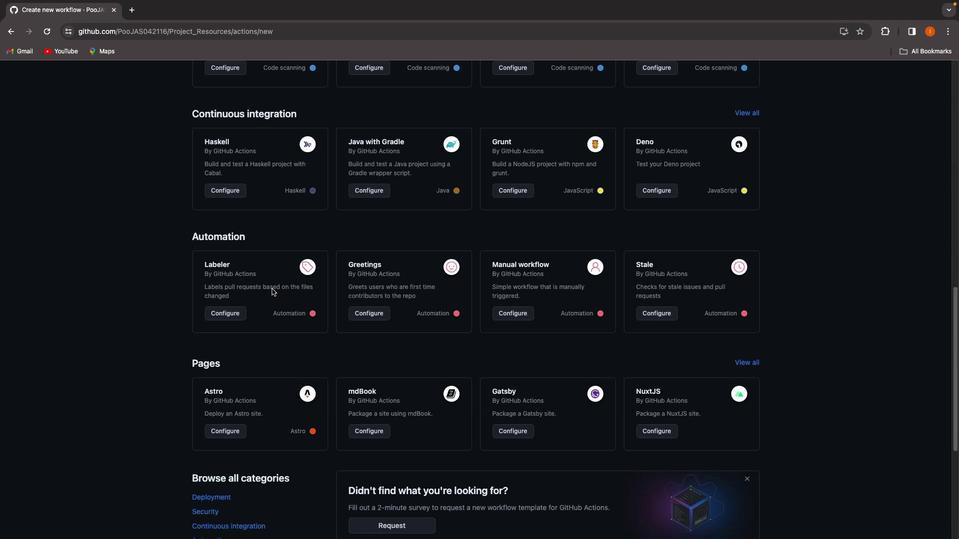 
Action: Mouse scrolled (276, 293) with delta (4, 7)
Screenshot: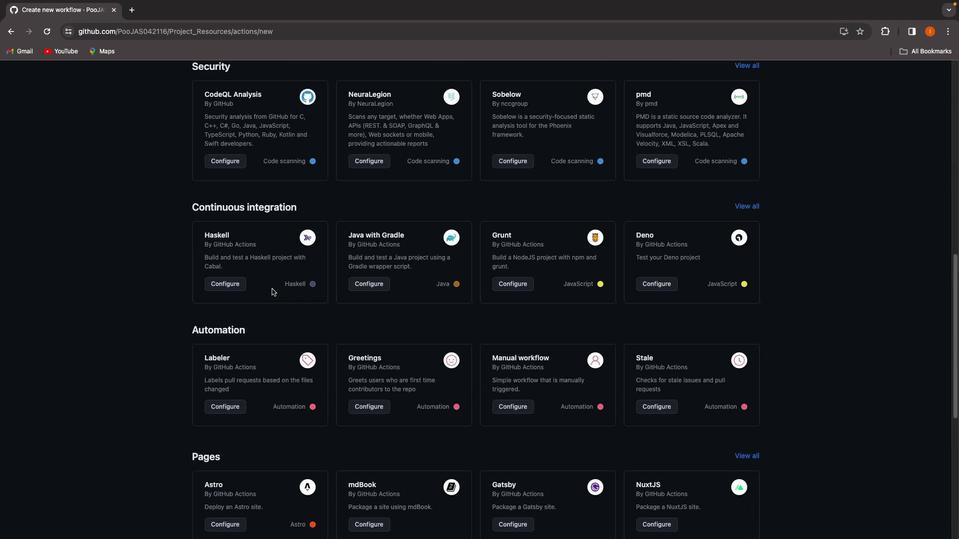 
Action: Mouse scrolled (276, 293) with delta (4, 5)
Screenshot: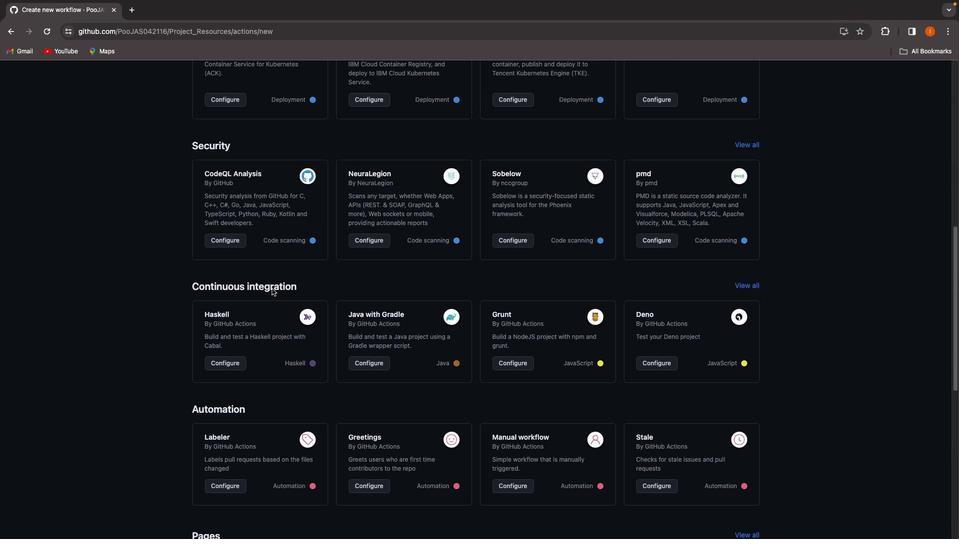 
Action: Mouse scrolled (276, 293) with delta (4, 5)
Screenshot: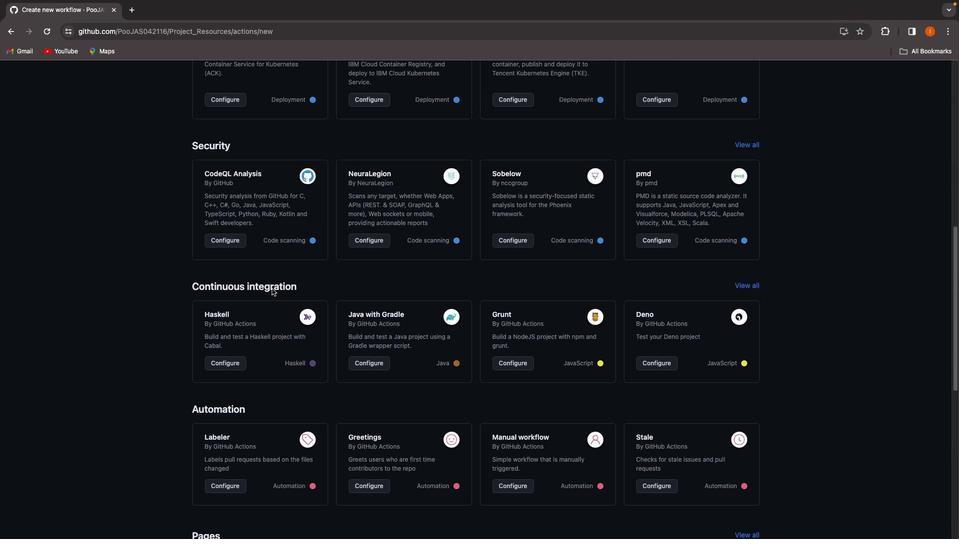 
Action: Mouse scrolled (276, 293) with delta (4, 6)
Screenshot: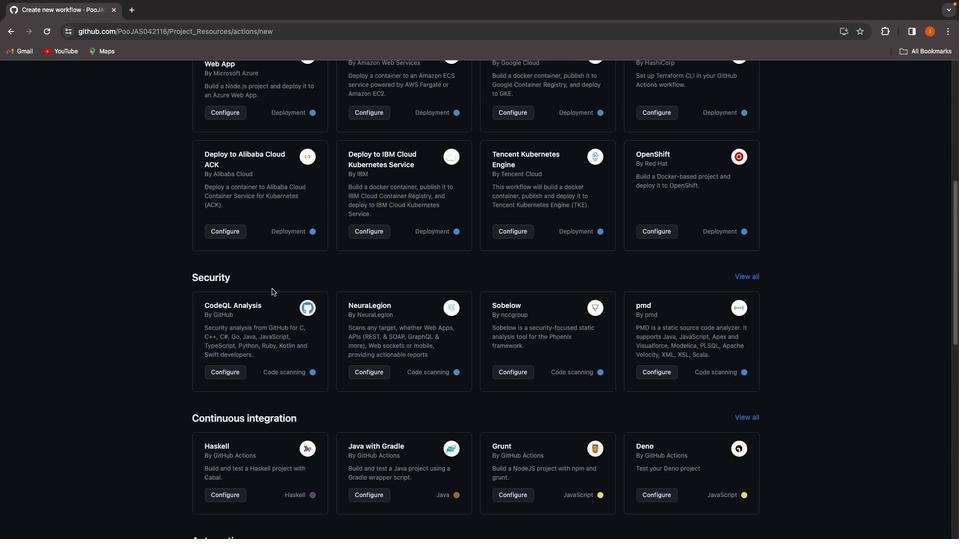 
Action: Mouse scrolled (276, 293) with delta (4, 7)
Screenshot: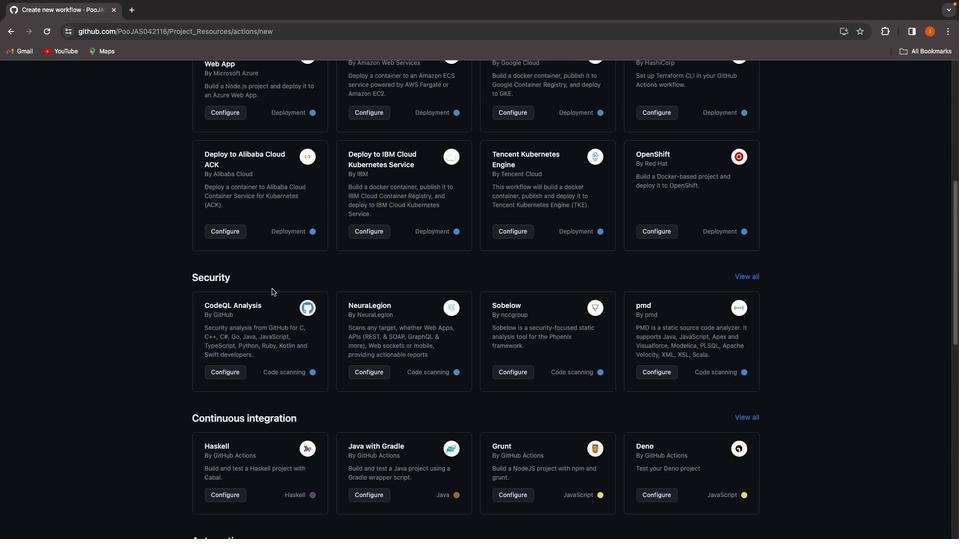 
Action: Mouse scrolled (276, 293) with delta (4, 7)
Screenshot: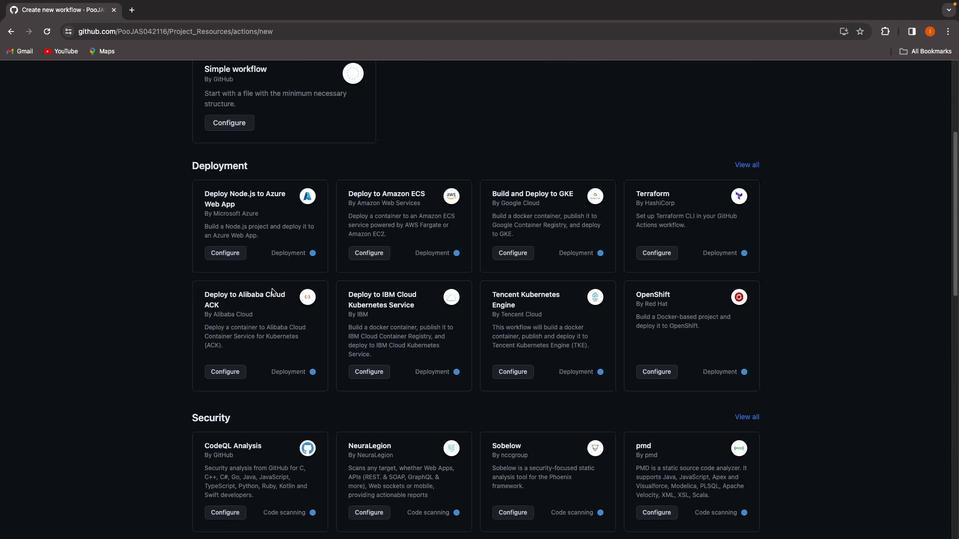 
Action: Mouse scrolled (276, 293) with delta (4, 5)
Screenshot: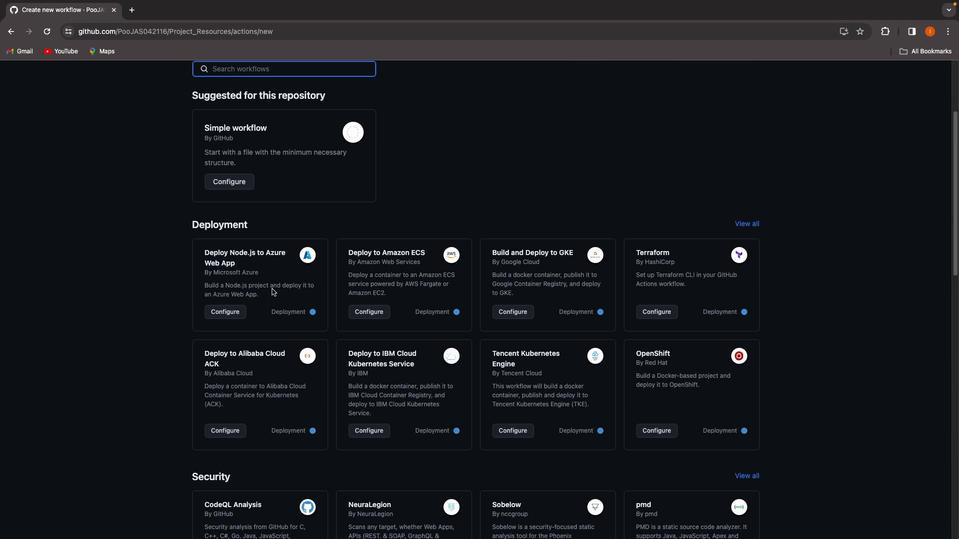 
Action: Mouse scrolled (276, 293) with delta (4, 5)
Screenshot: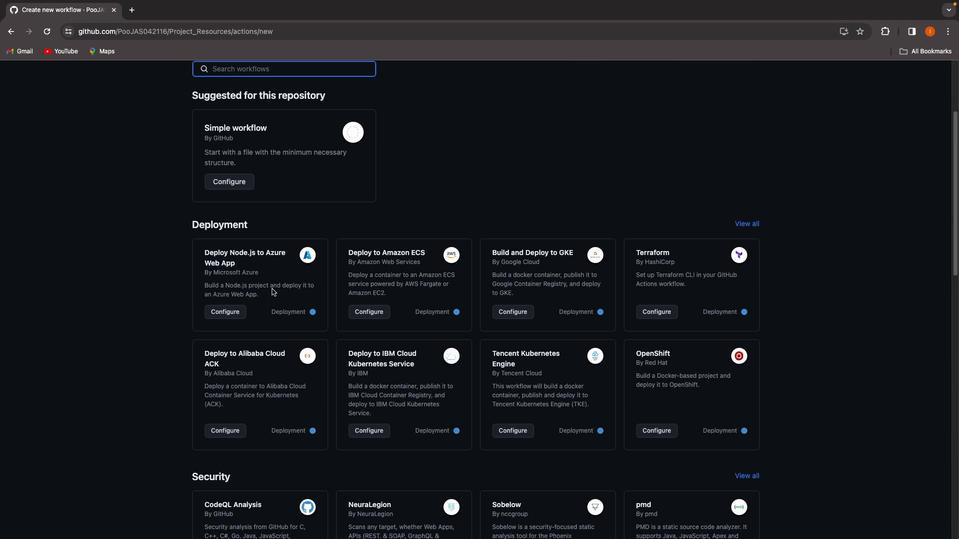 
Action: Mouse scrolled (276, 293) with delta (4, 6)
Screenshot: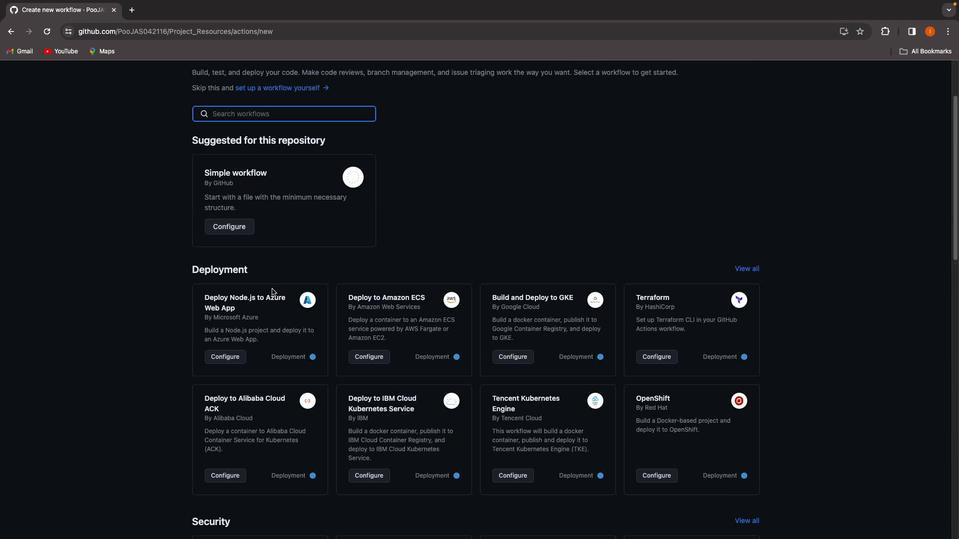 
Action: Mouse scrolled (276, 293) with delta (4, 7)
Screenshot: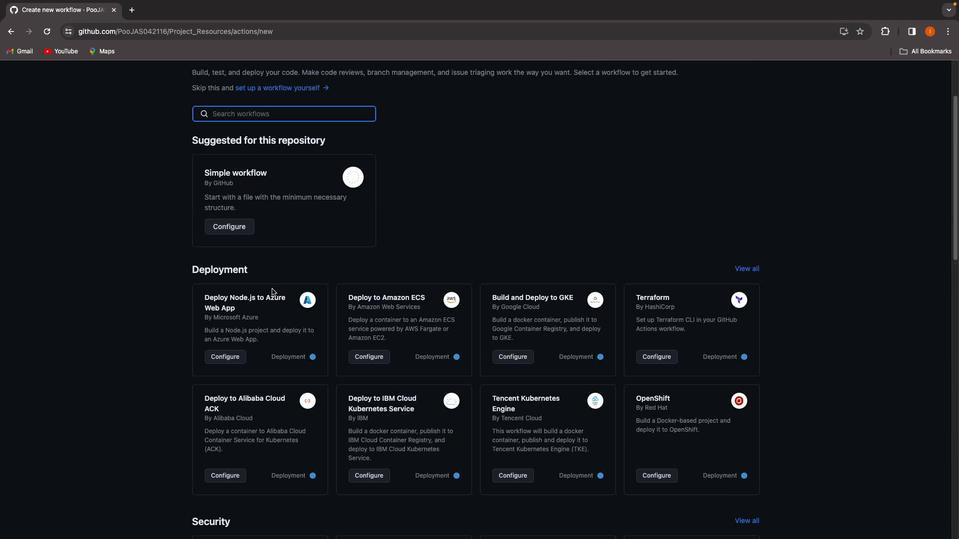 
Action: Mouse moved to (402, 106)
Screenshot: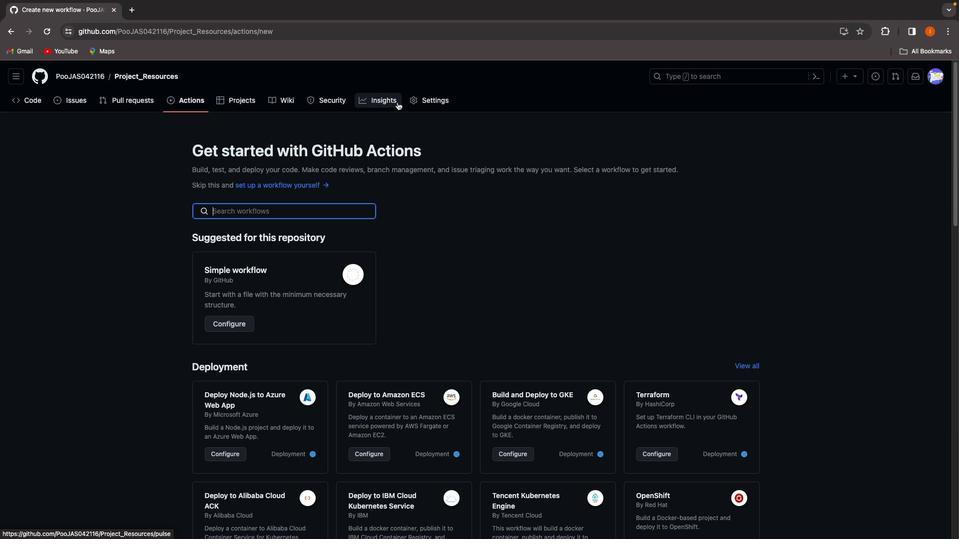 
Action: Mouse pressed left at (402, 106)
Screenshot: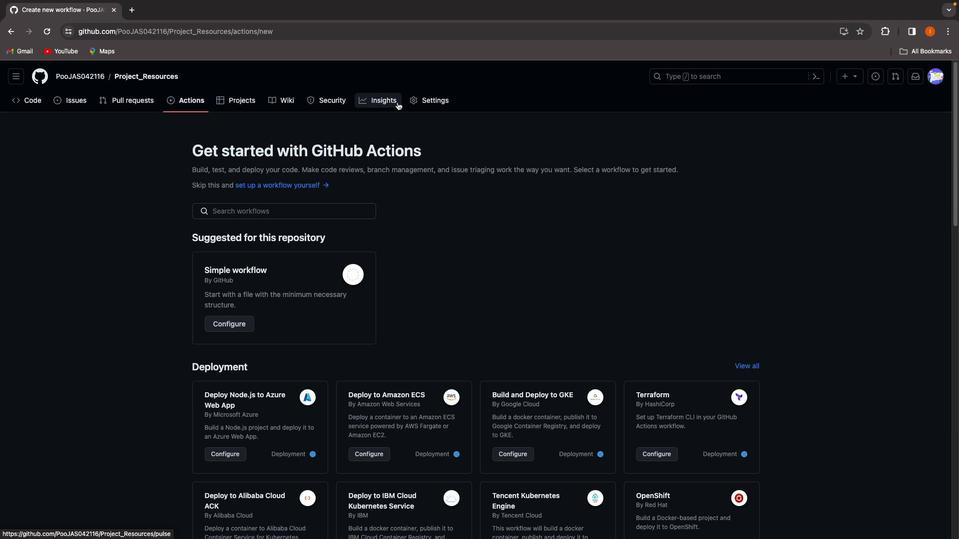 
Action: Mouse moved to (214, 153)
Screenshot: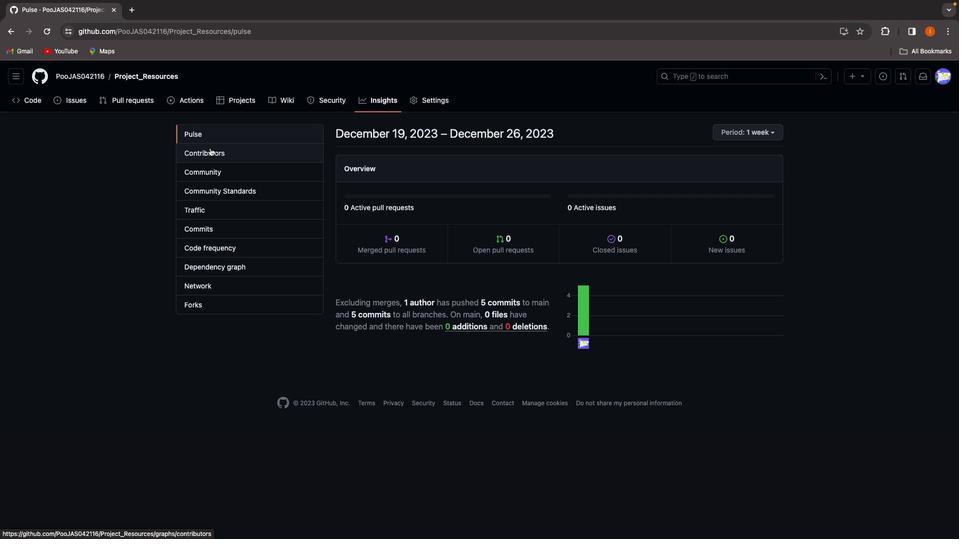 
Action: Mouse pressed left at (214, 153)
Screenshot: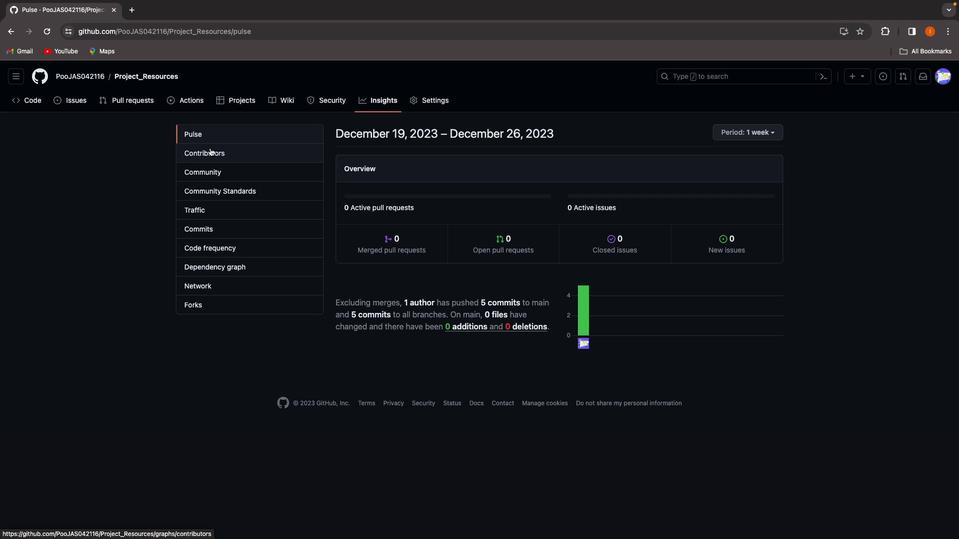 
Action: Mouse moved to (778, 139)
Screenshot: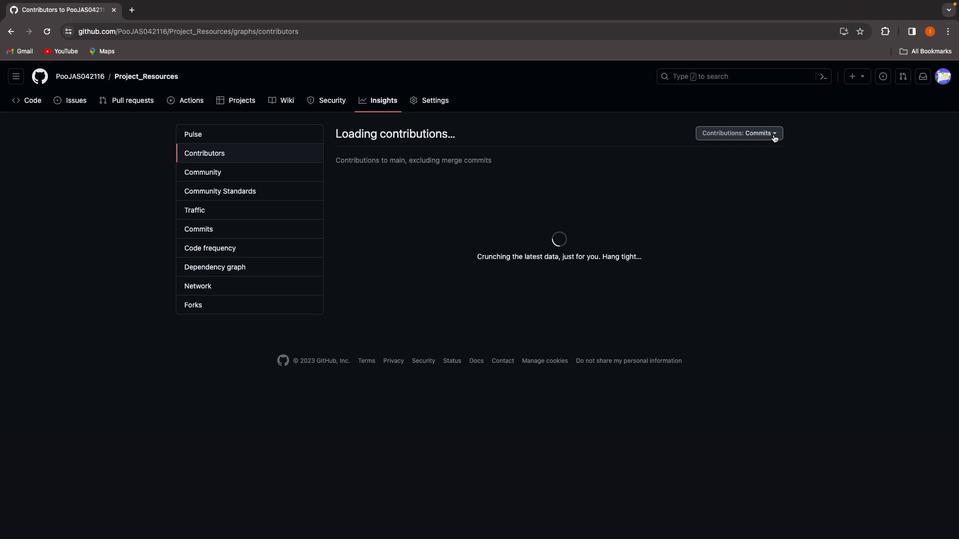 
Action: Mouse pressed left at (778, 139)
Screenshot: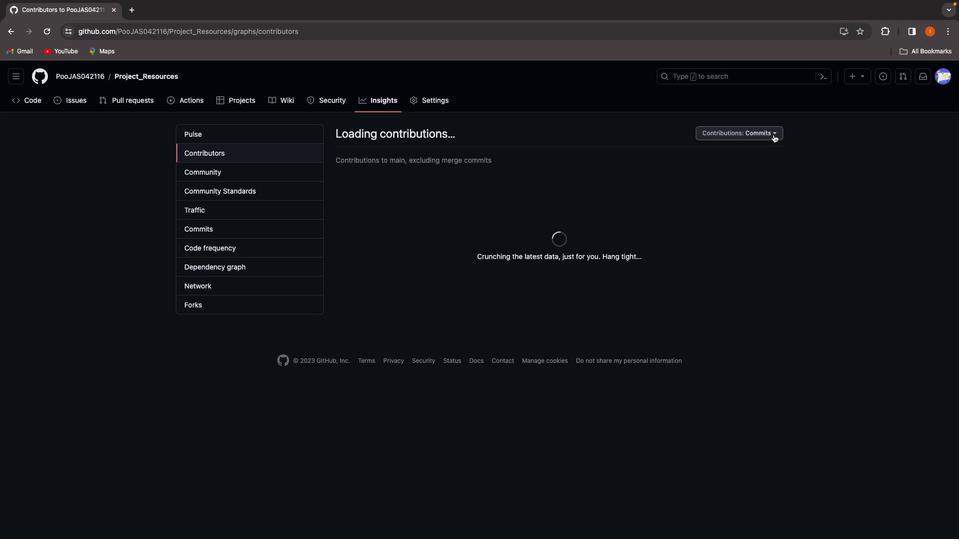 
Action: Mouse moved to (672, 170)
Screenshot: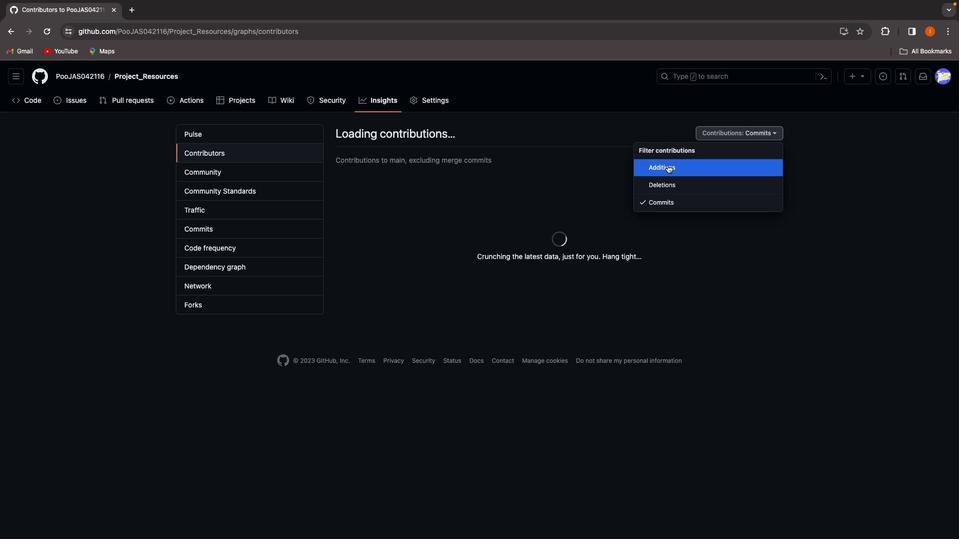 
Action: Mouse pressed left at (672, 170)
Screenshot: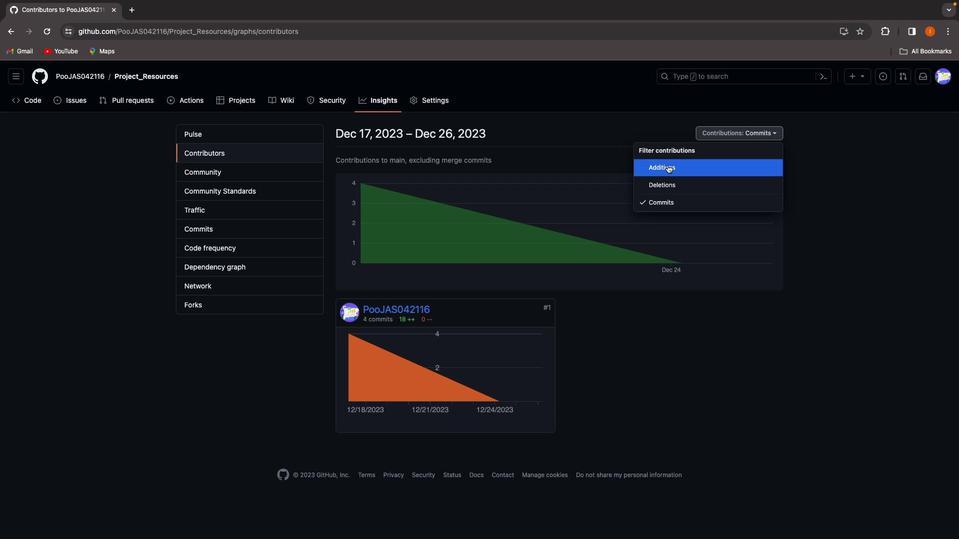 
Action: Mouse moved to (227, 151)
Screenshot: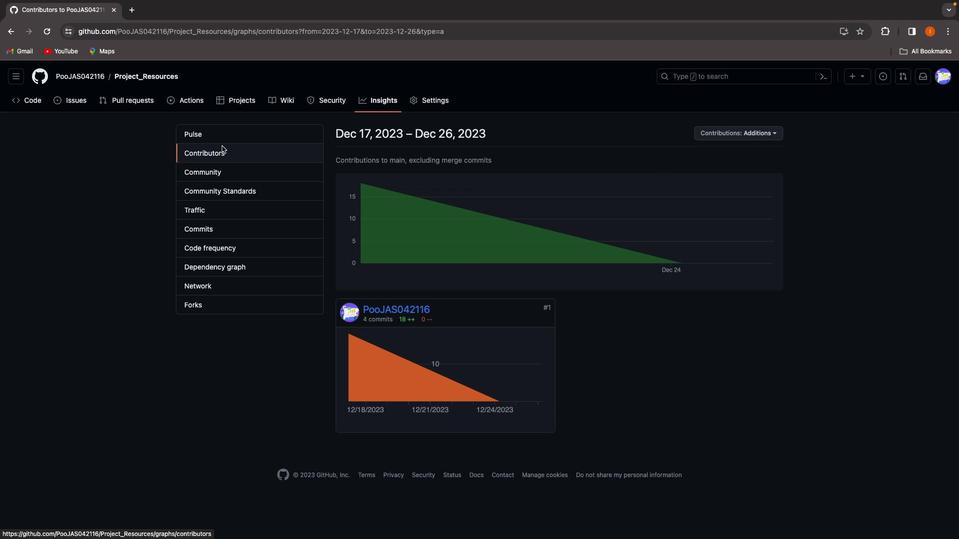 
Action: Mouse pressed left at (227, 151)
Screenshot: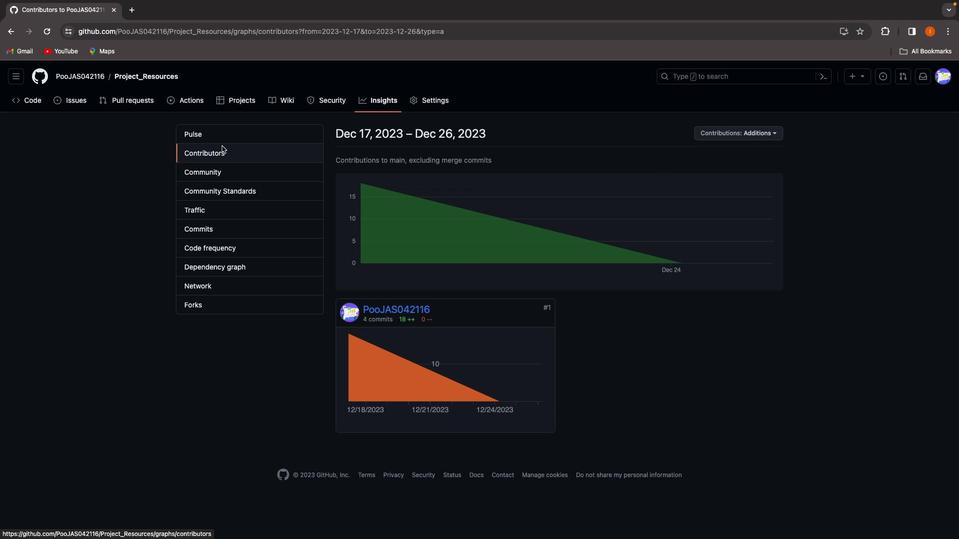 
Action: Mouse moved to (510, 292)
Screenshot: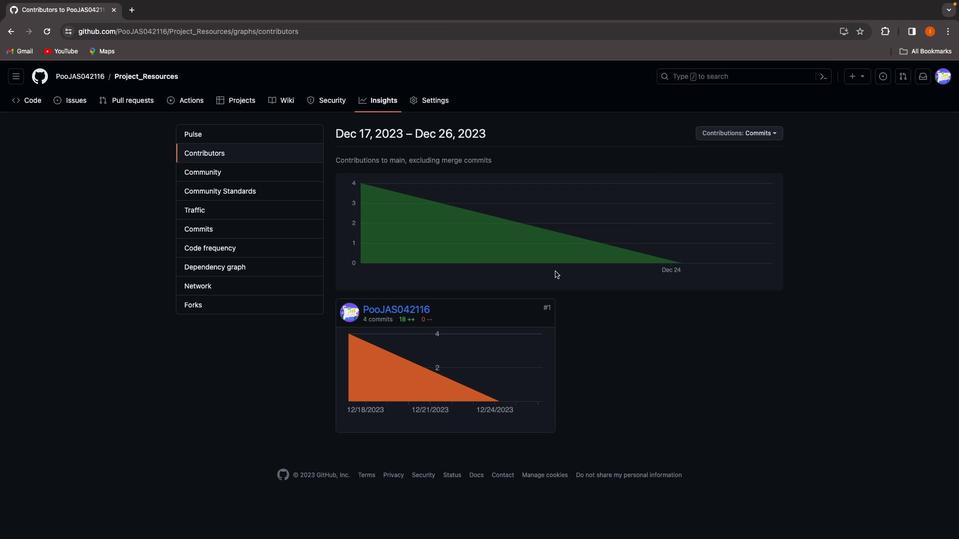 
Action: Mouse scrolled (510, 292) with delta (4, 5)
Screenshot: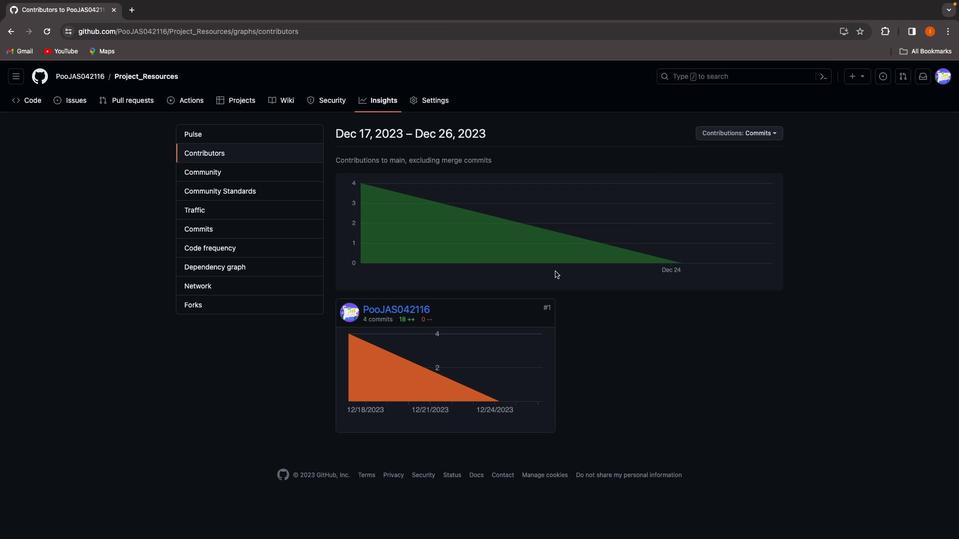 
Action: Mouse moved to (489, 257)
Screenshot: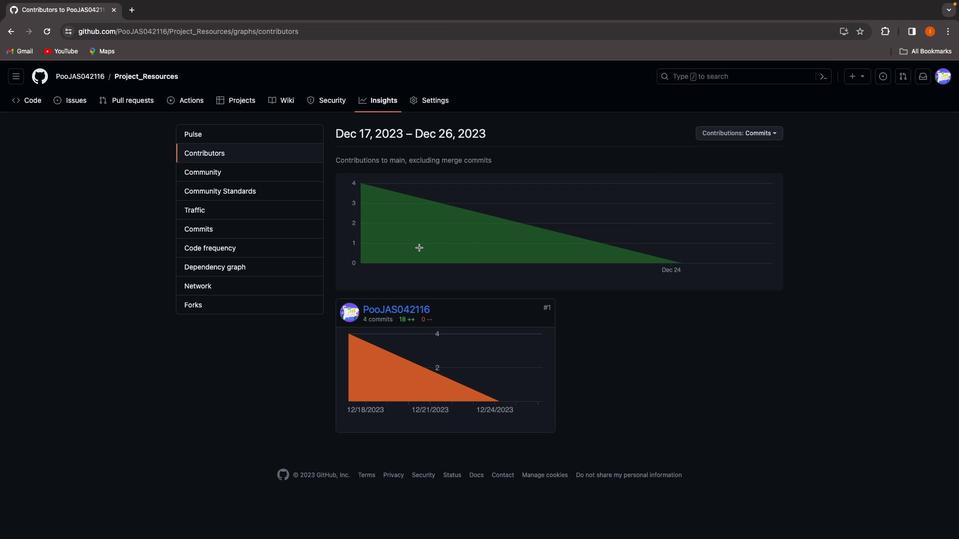 
Action: Mouse scrolled (489, 257) with delta (4, 5)
Screenshot: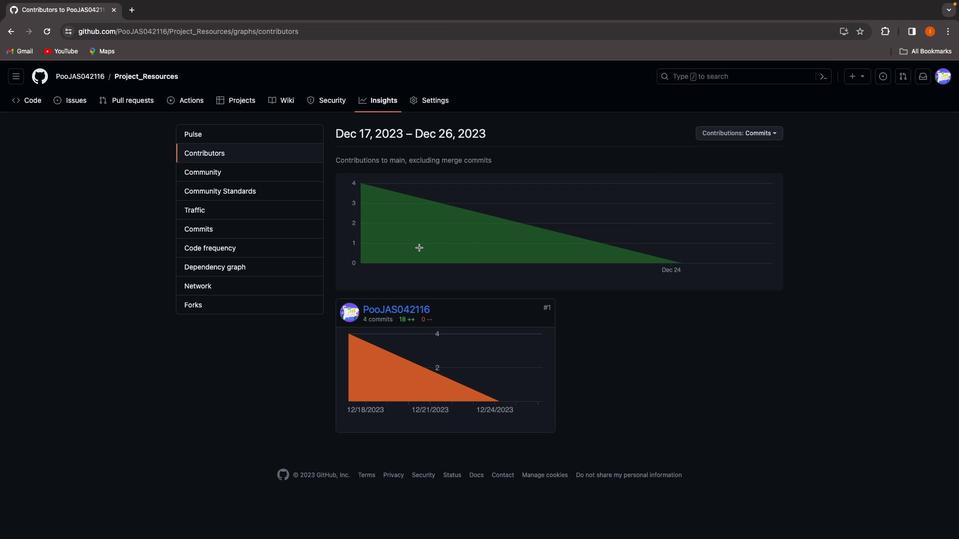 
Action: Mouse moved to (377, 252)
Screenshot: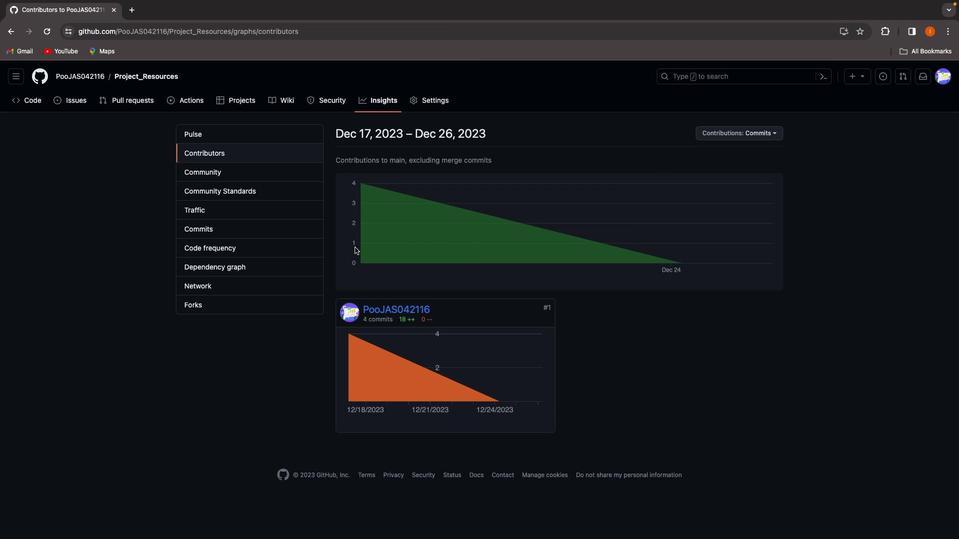 
Action: Mouse scrolled (377, 252) with delta (4, 5)
Screenshot: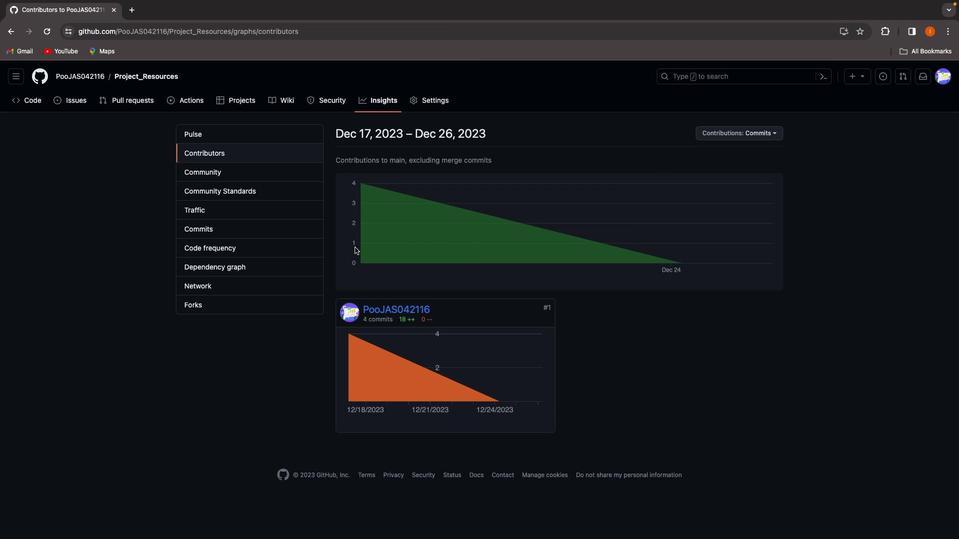 
Action: Mouse moved to (359, 252)
Screenshot: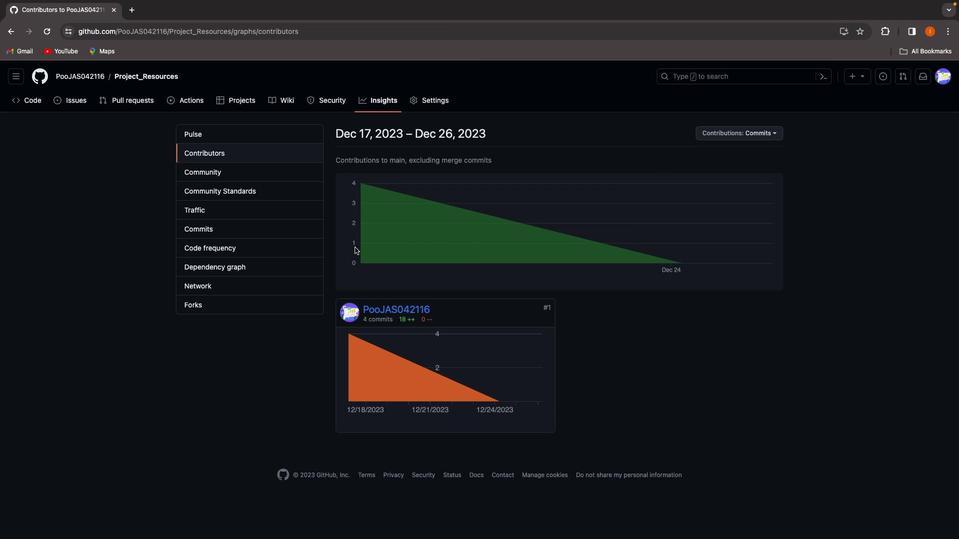 
Action: Mouse scrolled (359, 252) with delta (4, 5)
Screenshot: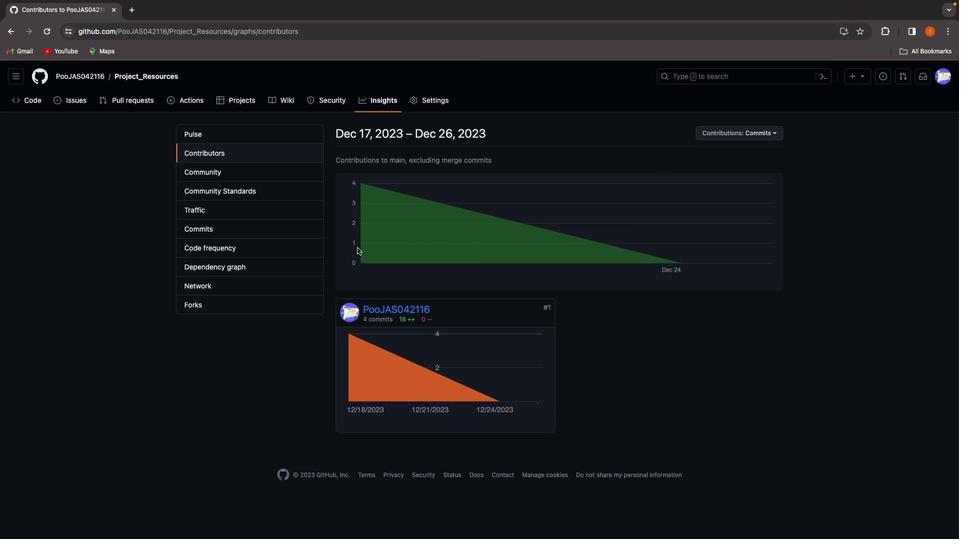 
Action: Mouse scrolled (359, 252) with delta (4, 5)
Screenshot: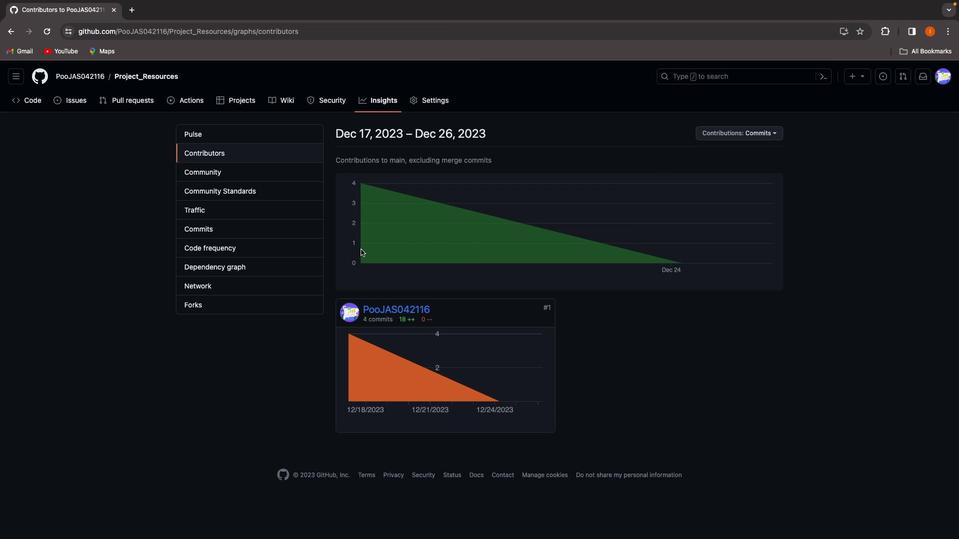 
Action: Mouse scrolled (359, 252) with delta (4, 6)
Screenshot: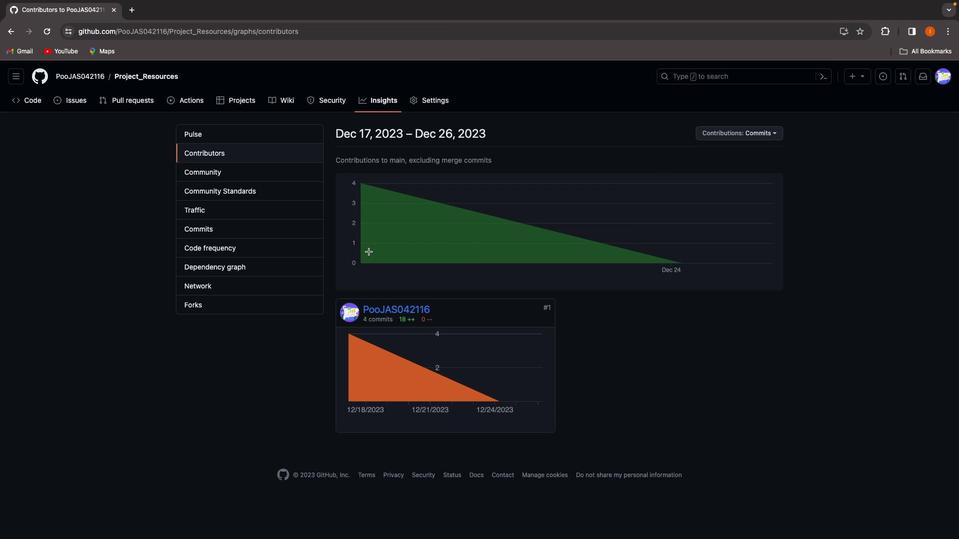 
Action: Mouse moved to (362, 253)
Screenshot: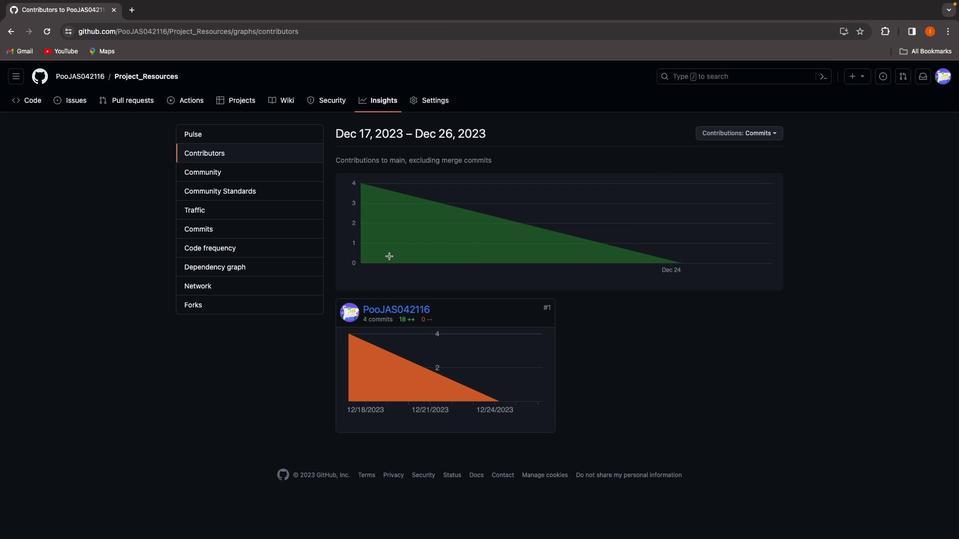 
Action: Mouse scrolled (362, 253) with delta (4, 6)
Screenshot: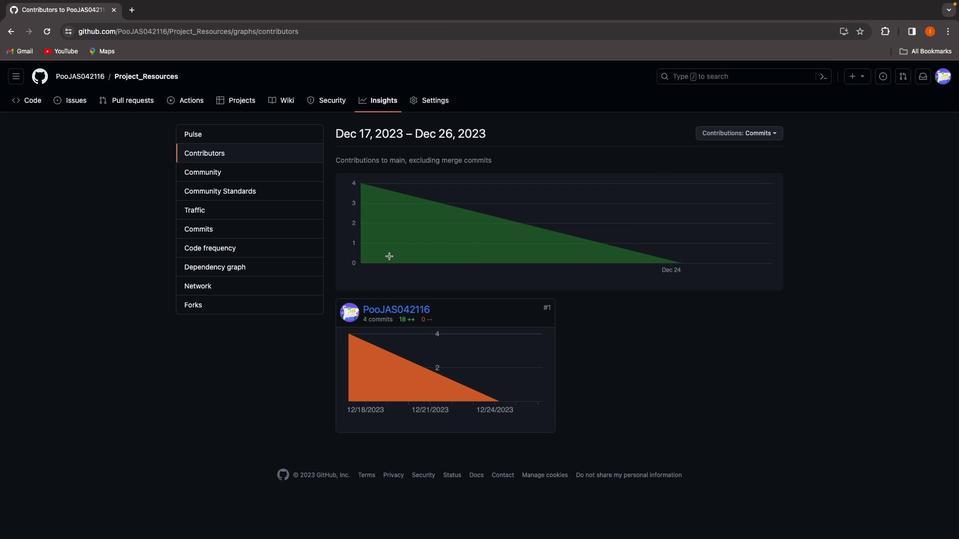 
Action: Mouse moved to (551, 362)
Screenshot: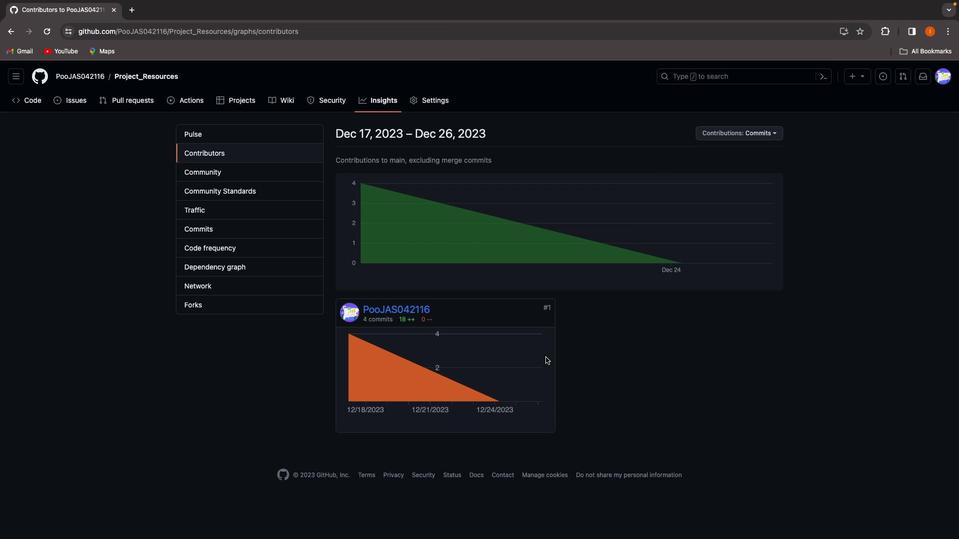
Action: Mouse scrolled (551, 362) with delta (4, 4)
Screenshot: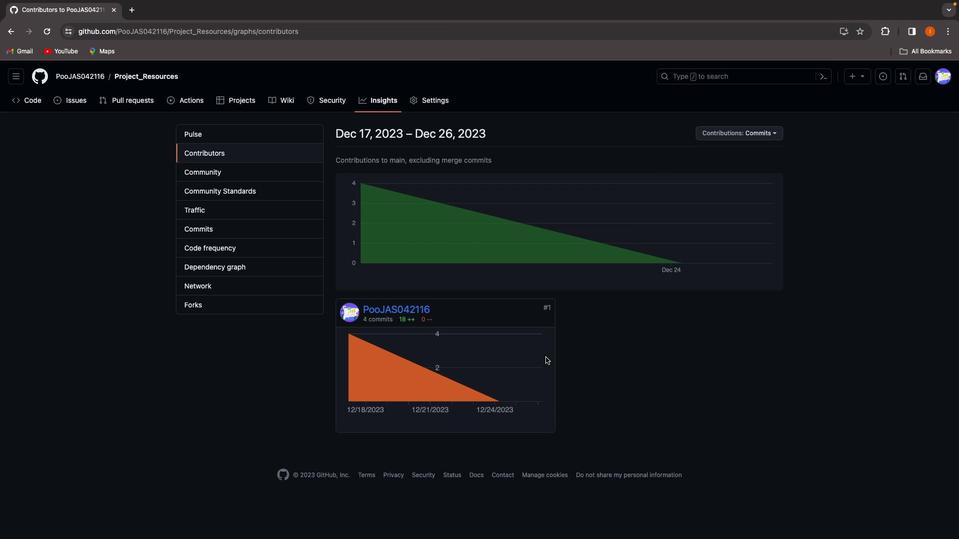 
Action: Mouse scrolled (551, 362) with delta (4, 4)
Screenshot: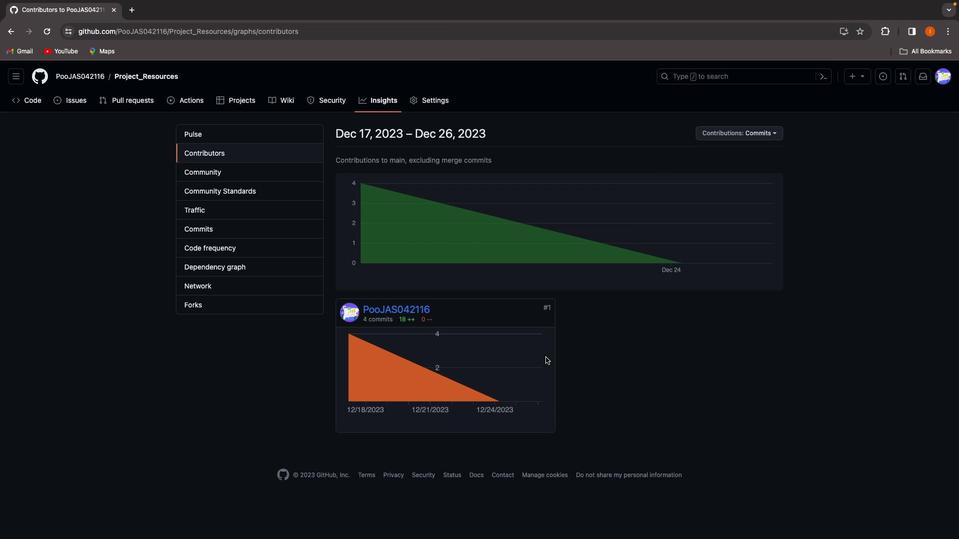 
Action: Mouse scrolled (551, 362) with delta (4, 3)
Screenshot: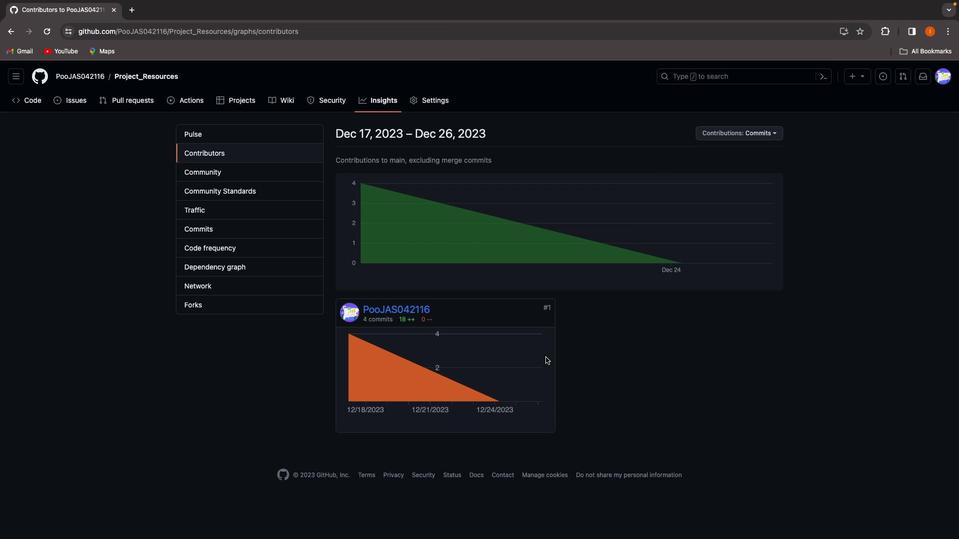 
Action: Mouse scrolled (551, 362) with delta (4, 2)
Screenshot: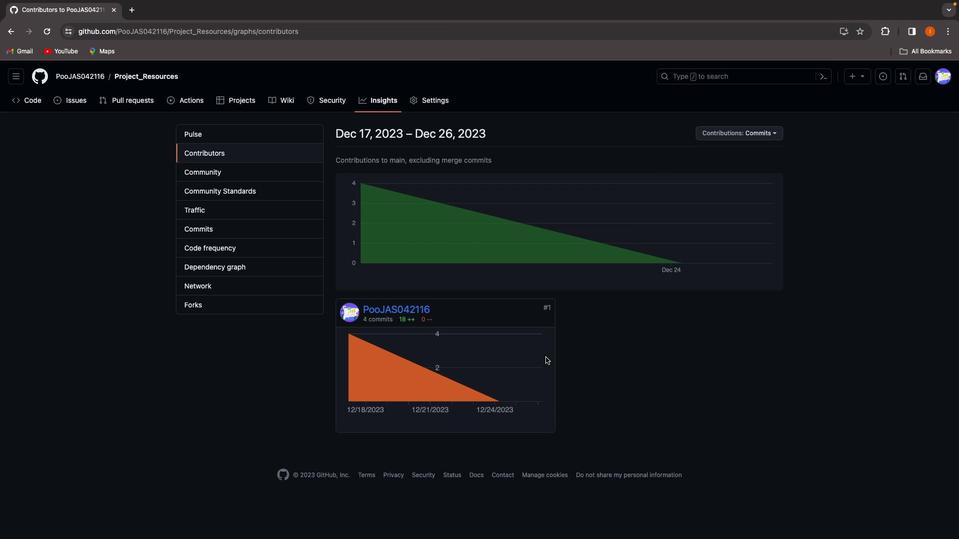 
Action: Mouse scrolled (551, 362) with delta (4, 2)
Screenshot: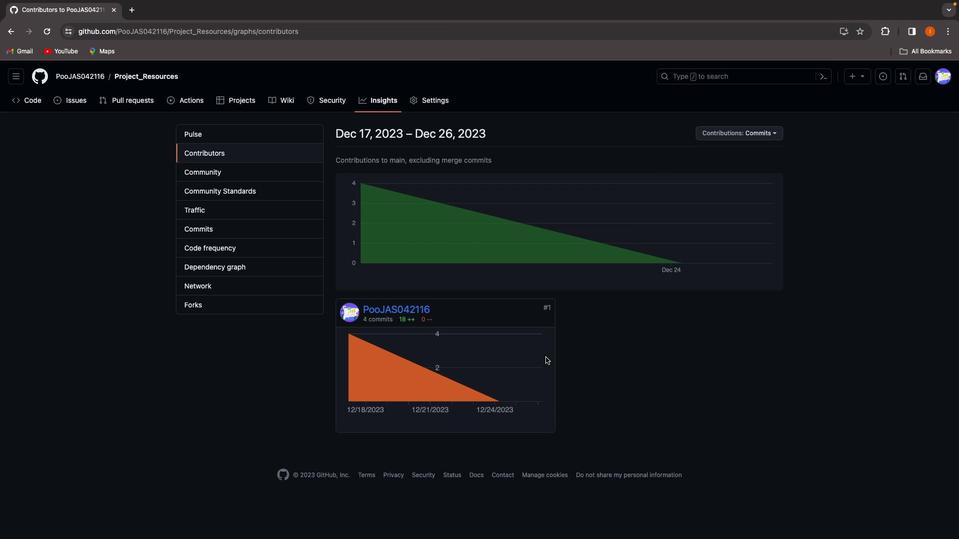 
Action: Mouse moved to (435, 111)
Screenshot: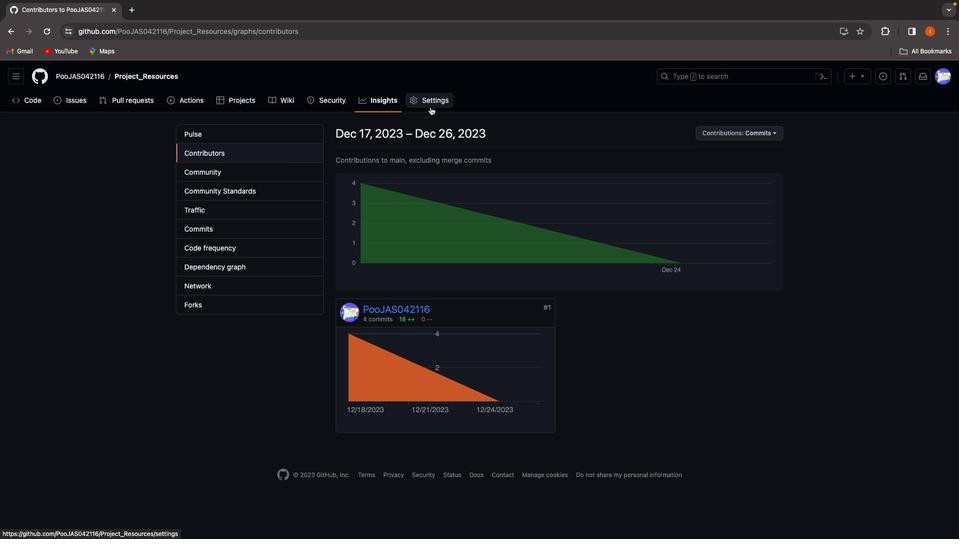 
Action: Mouse pressed left at (435, 111)
Screenshot: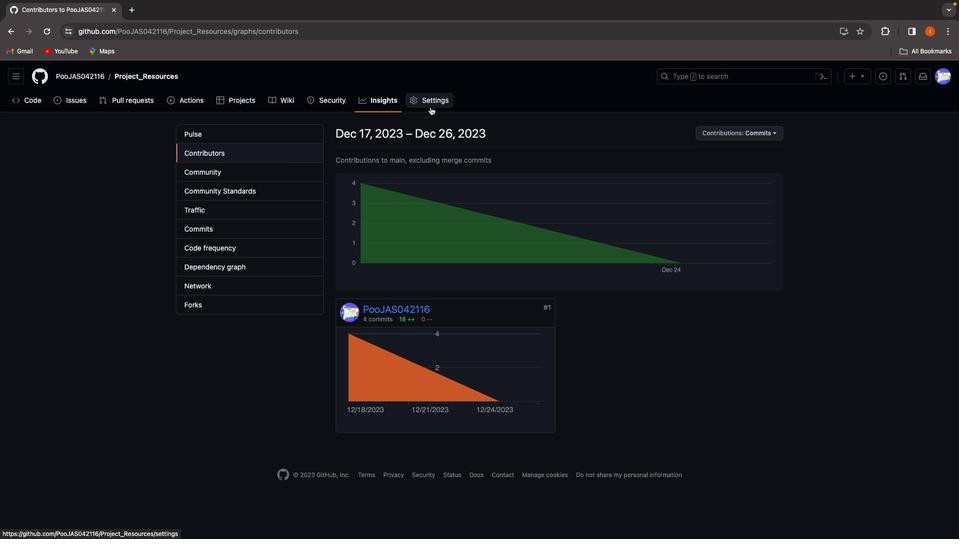 
Action: Mouse moved to (262, 169)
Screenshot: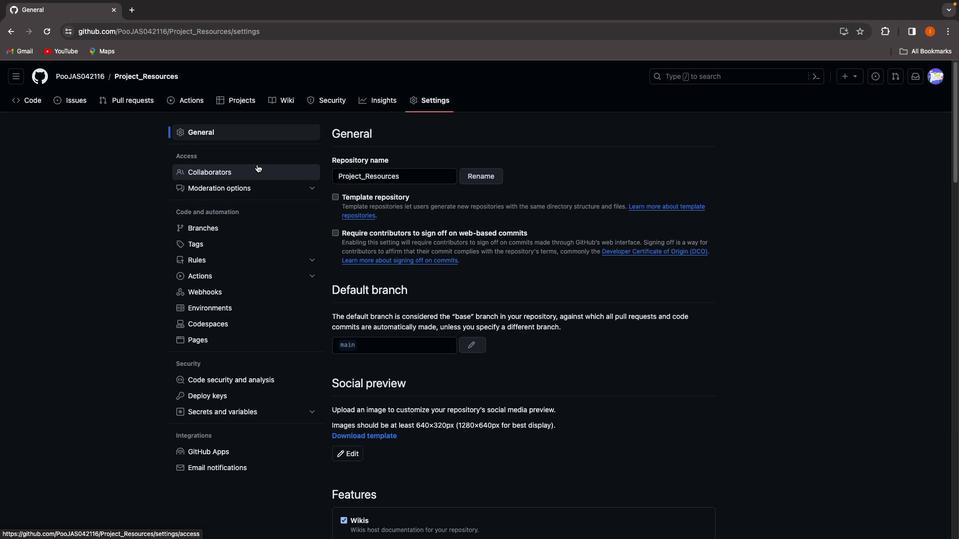 
Action: Mouse scrolled (262, 169) with delta (4, 4)
Screenshot: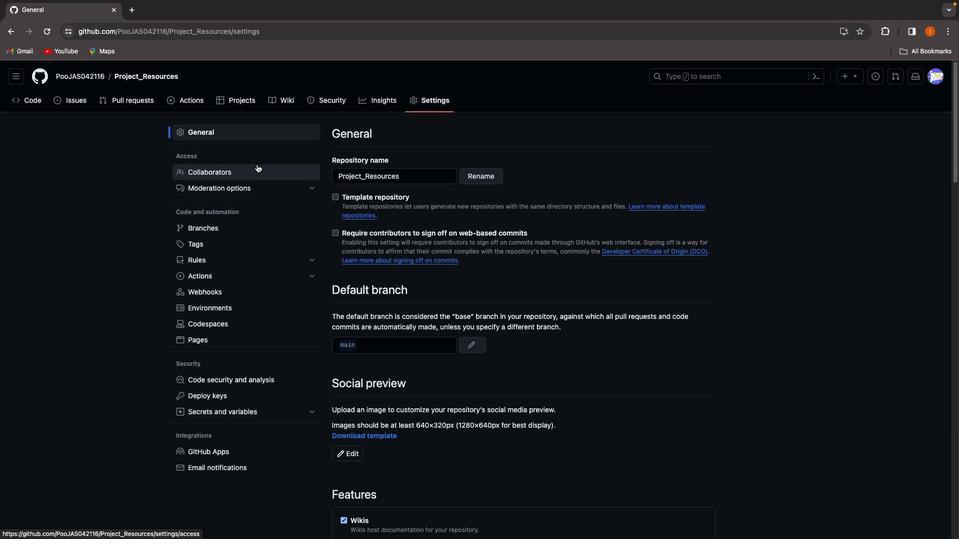 
Action: Mouse moved to (218, 300)
Screenshot: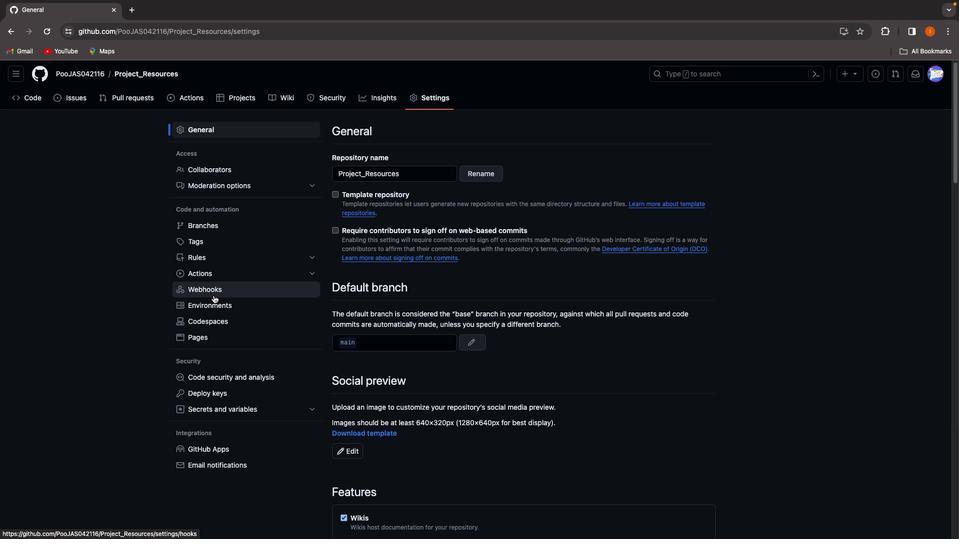 
Action: Mouse scrolled (218, 300) with delta (4, 4)
Screenshot: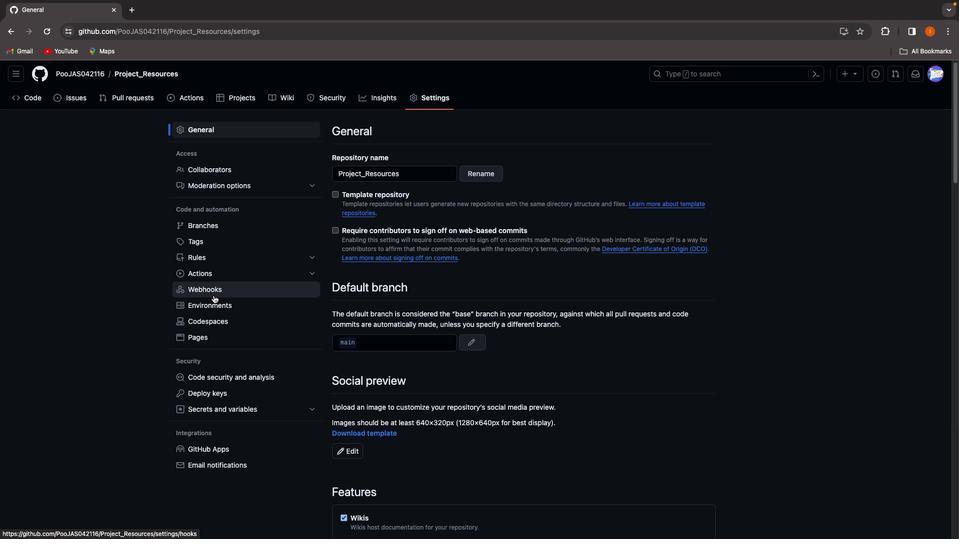 
Action: Mouse moved to (218, 300)
Screenshot: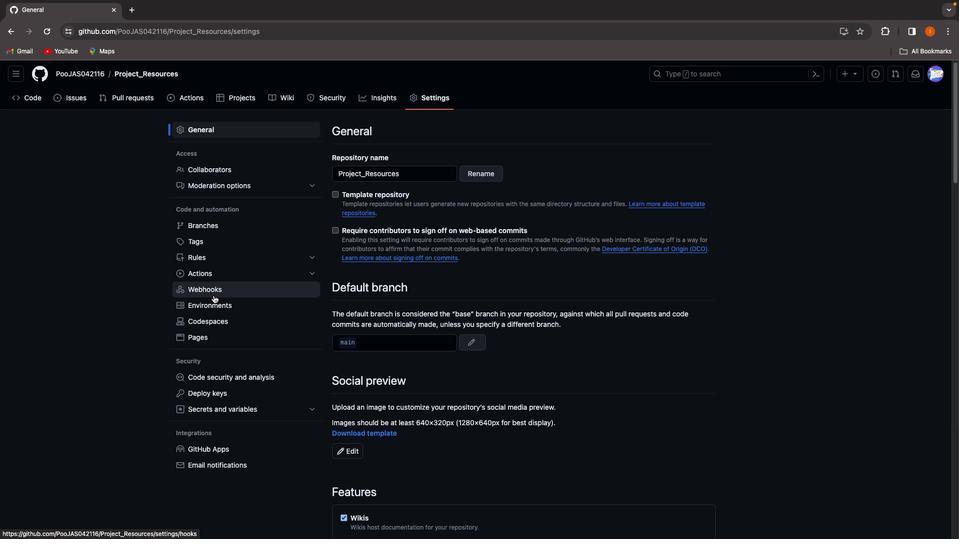 
Action: Mouse scrolled (218, 300) with delta (4, 4)
Screenshot: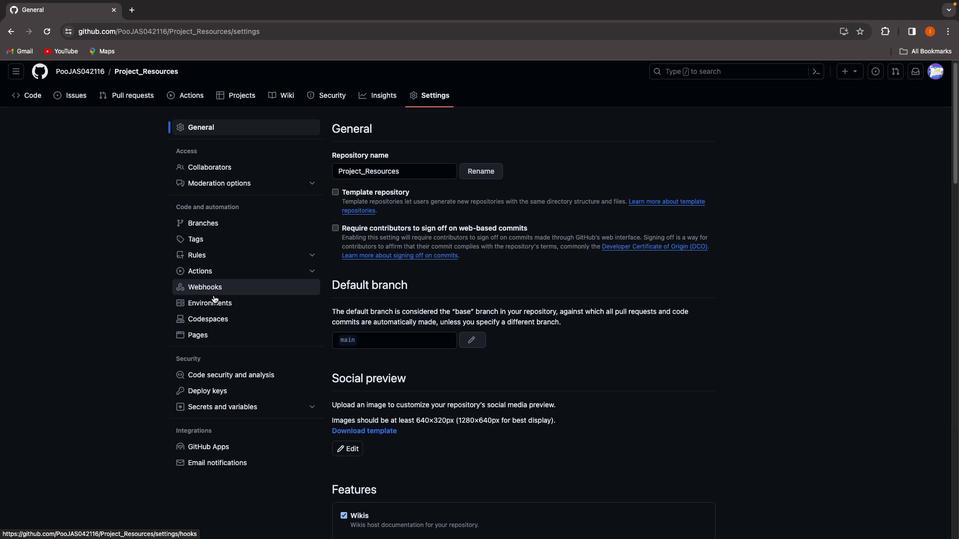 
Action: Mouse moved to (218, 300)
Screenshot: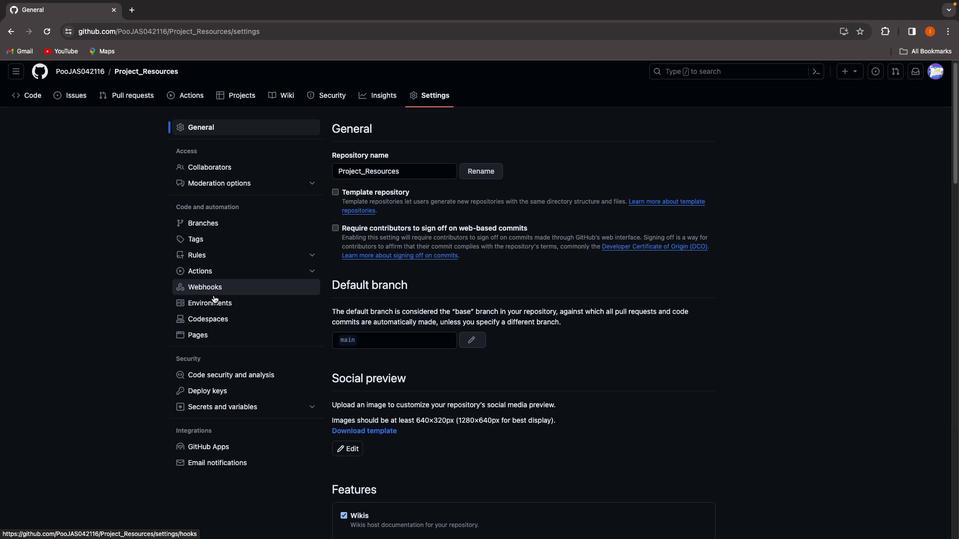 
Action: Mouse scrolled (218, 300) with delta (4, 4)
Screenshot: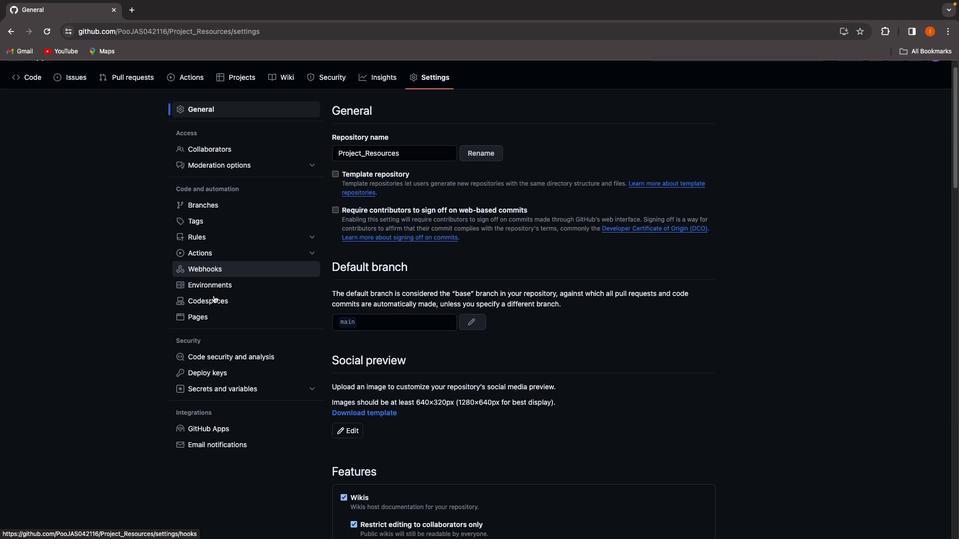 
Action: Mouse scrolled (218, 300) with delta (4, 3)
Screenshot: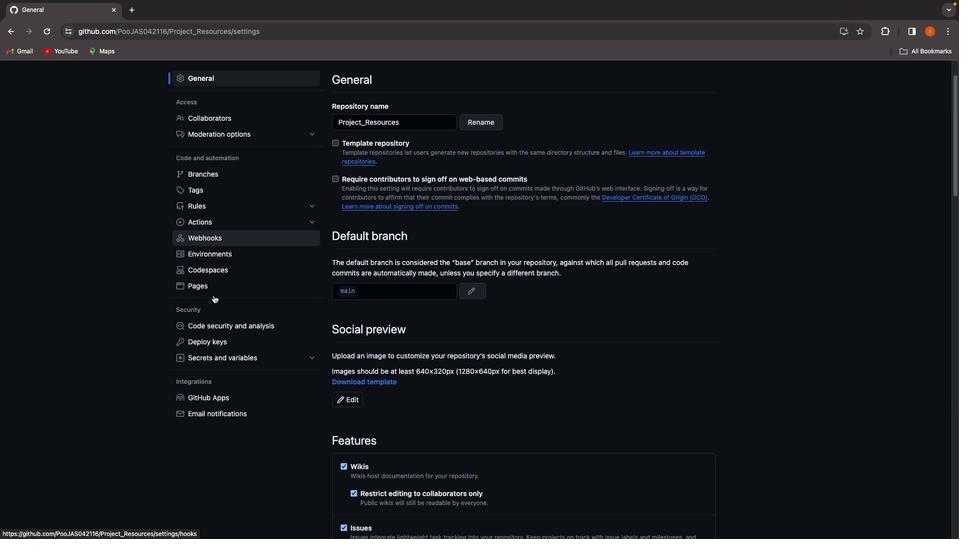 
Action: Mouse moved to (216, 321)
Screenshot: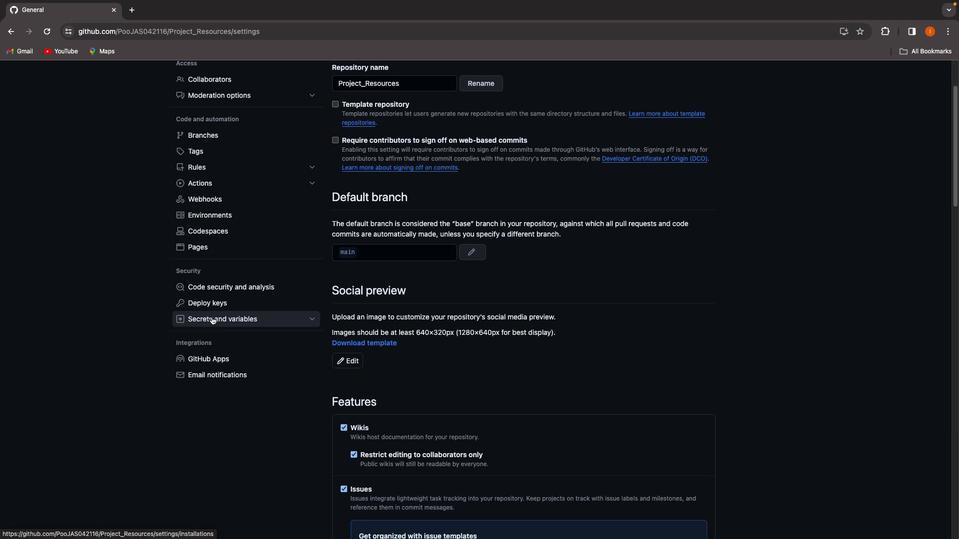 
Action: Mouse pressed left at (216, 321)
Screenshot: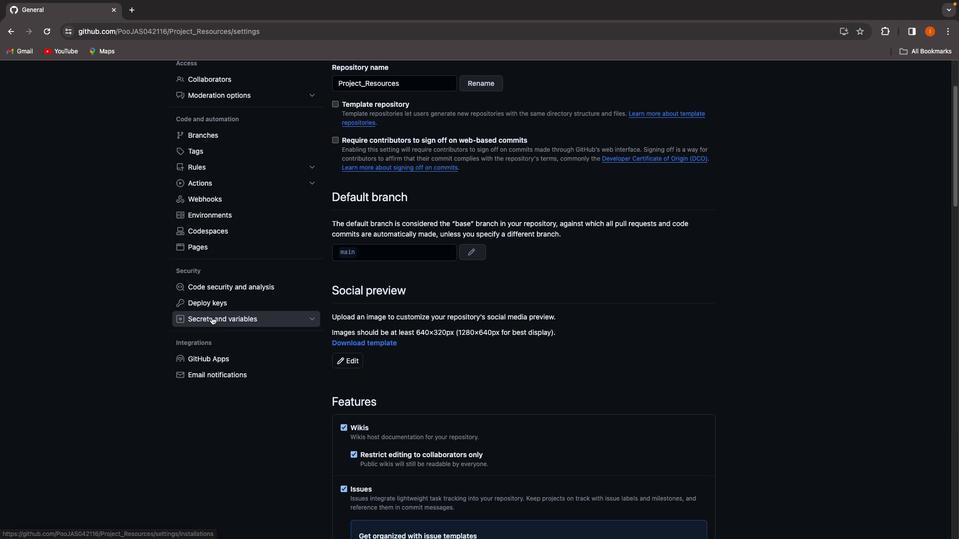 
Action: Mouse moved to (207, 340)
Screenshot: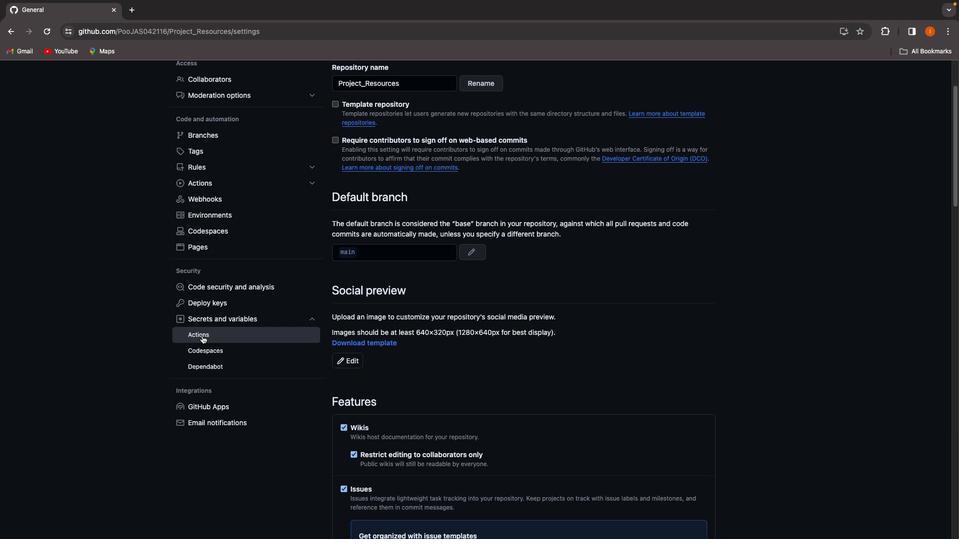 
Action: Mouse pressed left at (207, 340)
Screenshot: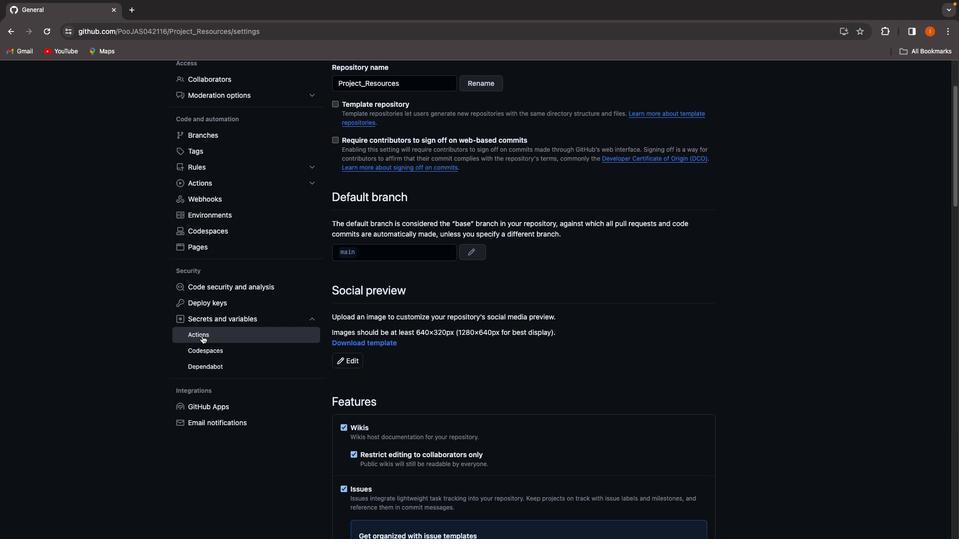 
Action: Mouse moved to (510, 323)
Screenshot: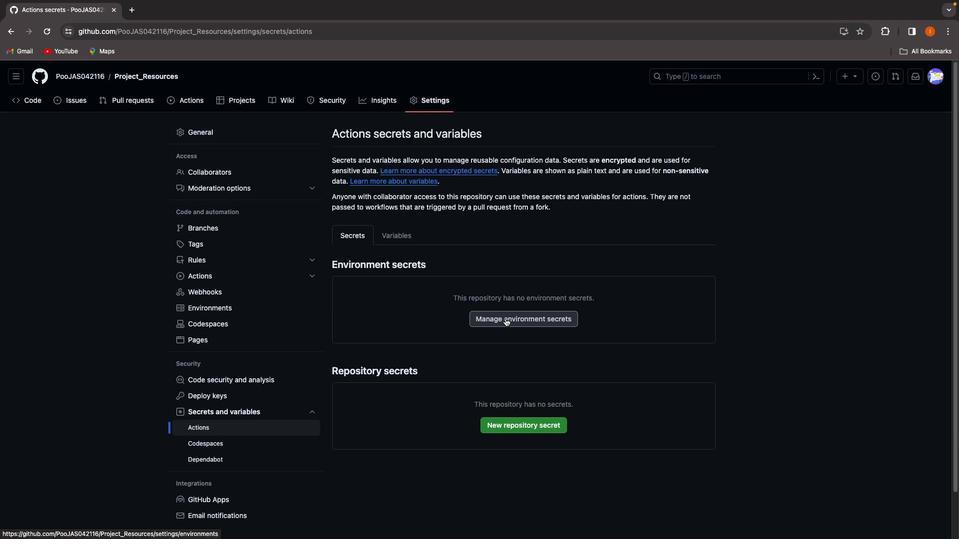 
Action: Mouse pressed left at (510, 323)
Screenshot: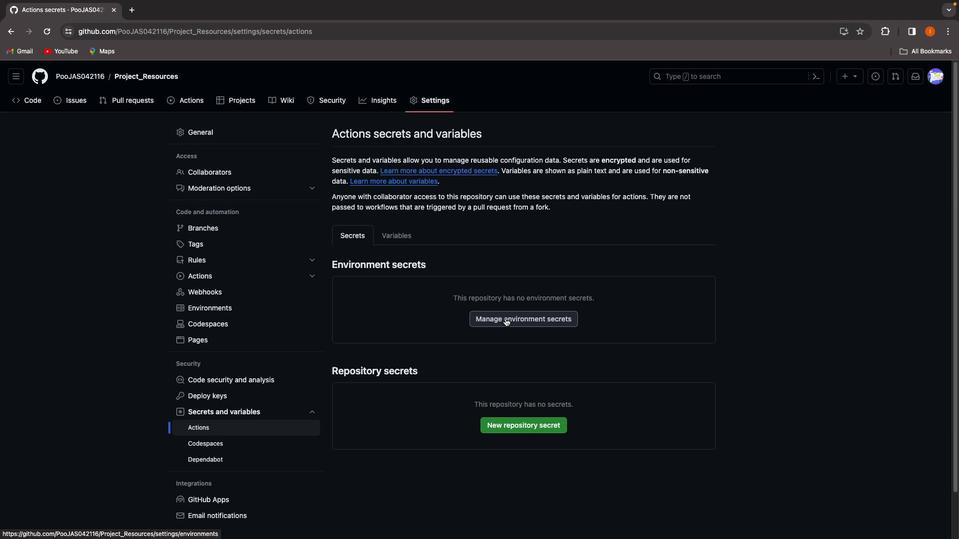 
Action: Mouse moved to (682, 132)
Screenshot: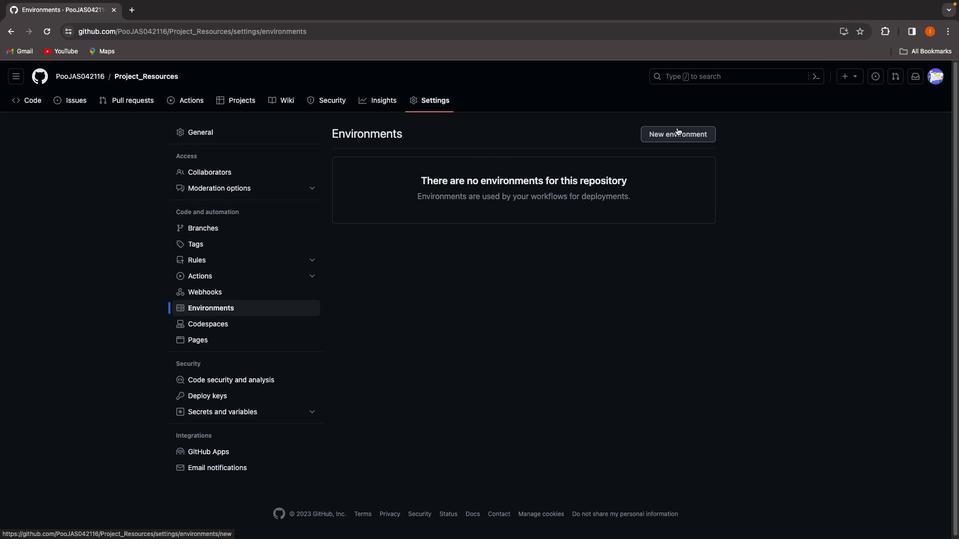 
Action: Mouse pressed left at (682, 132)
Screenshot: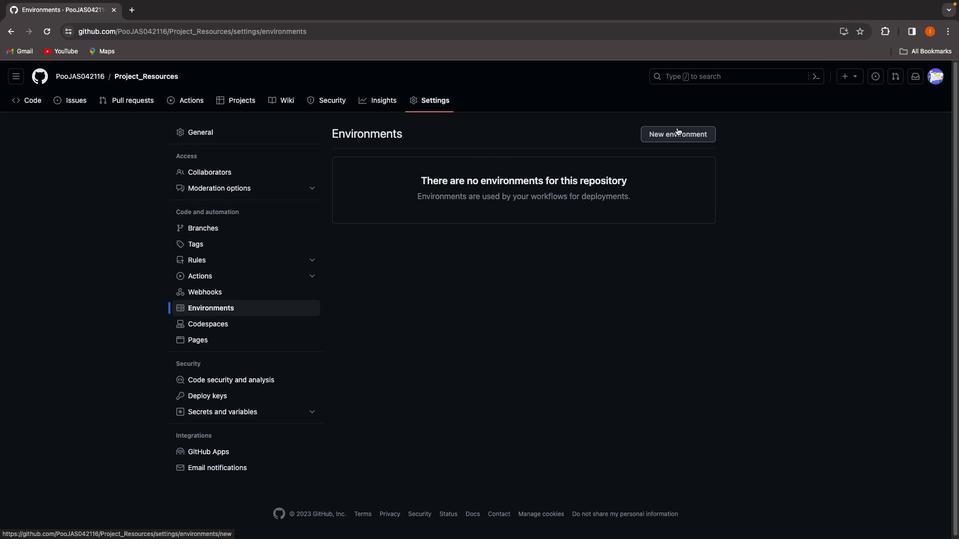 
Action: Mouse moved to (356, 181)
Screenshot: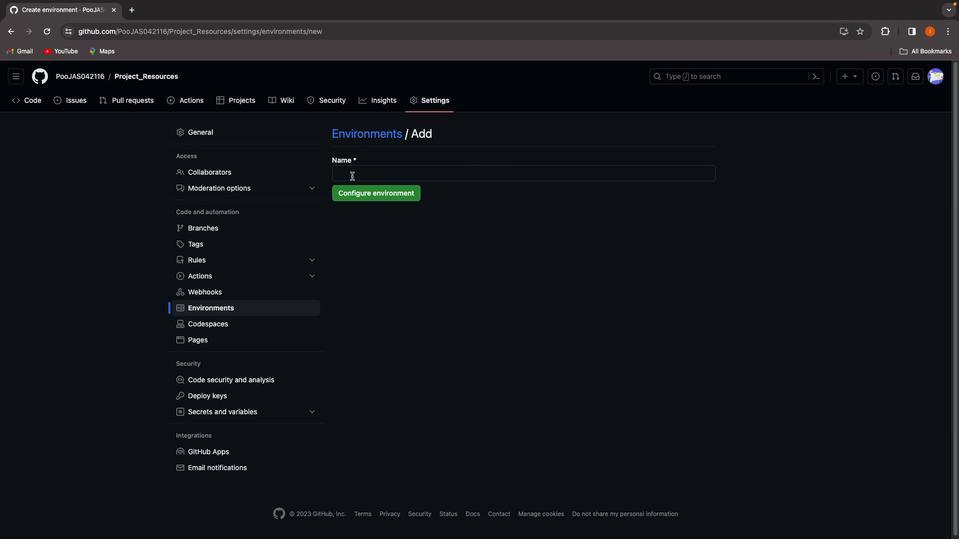 
Action: Mouse pressed left at (356, 181)
Screenshot: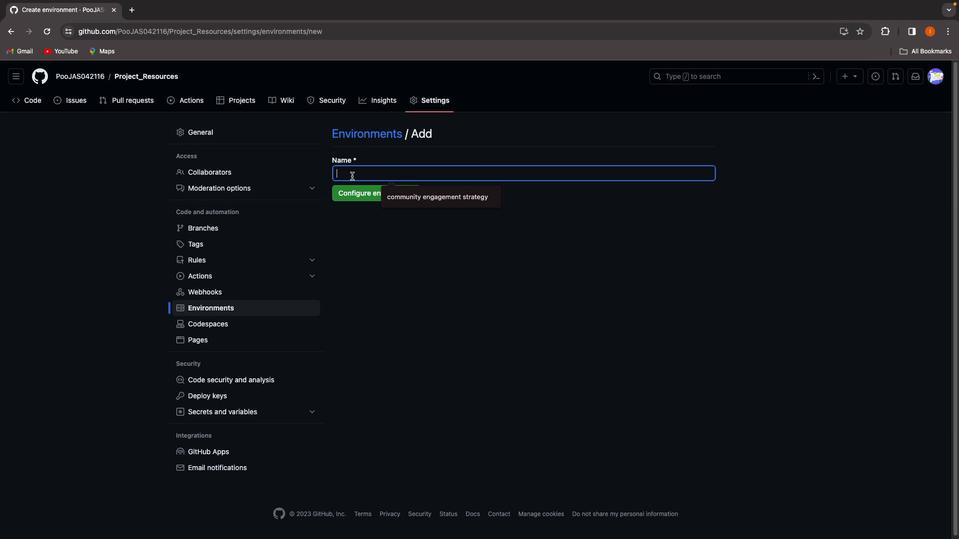 
Action: Key pressed 'c''o''n''t''r''i''b''u''t''o''r'
Screenshot: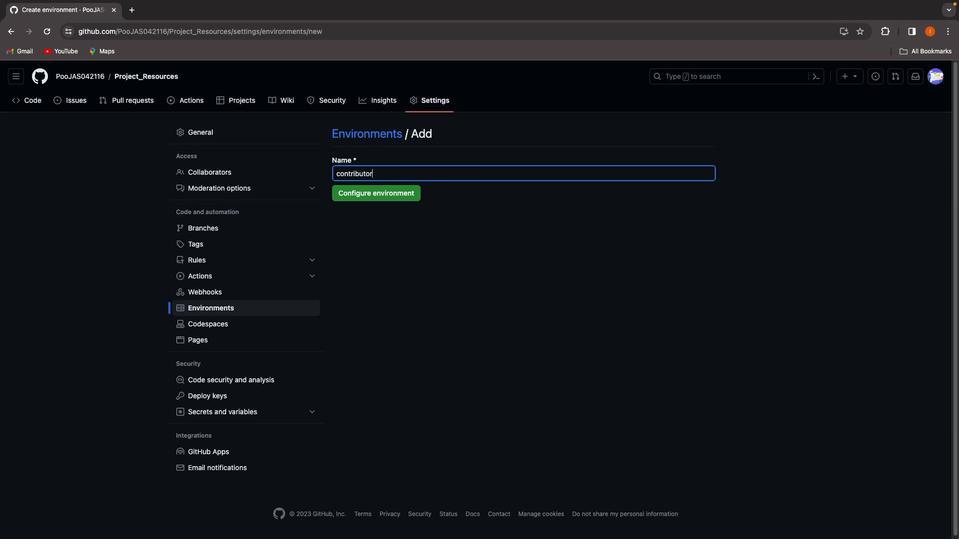 
Action: Mouse moved to (396, 177)
Screenshot: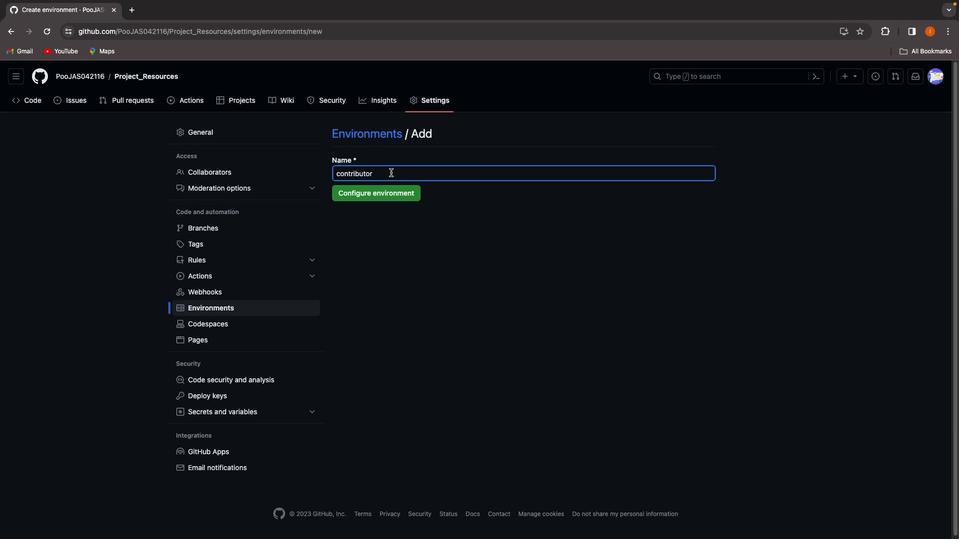 
Action: Key pressed Key.enter
Screenshot: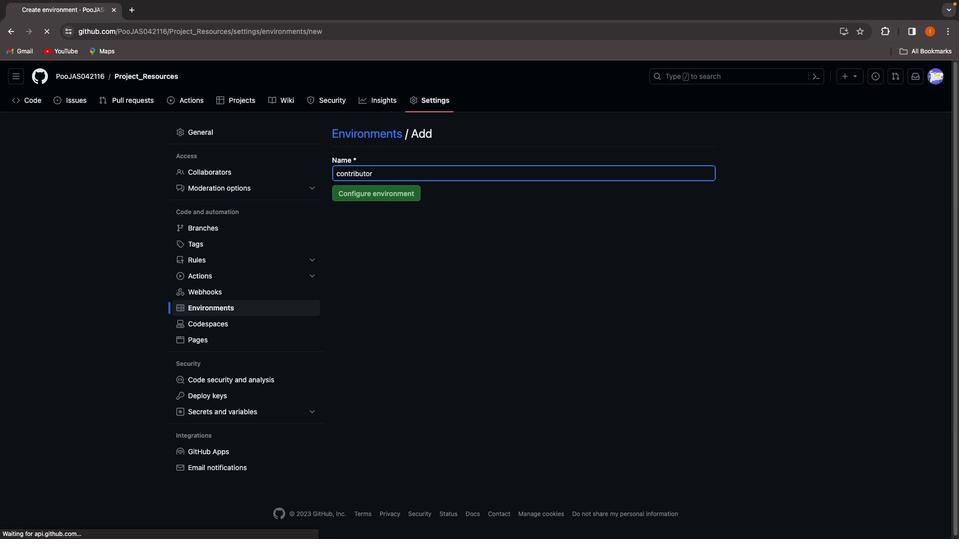 
Action: Mouse moved to (421, 415)
Screenshot: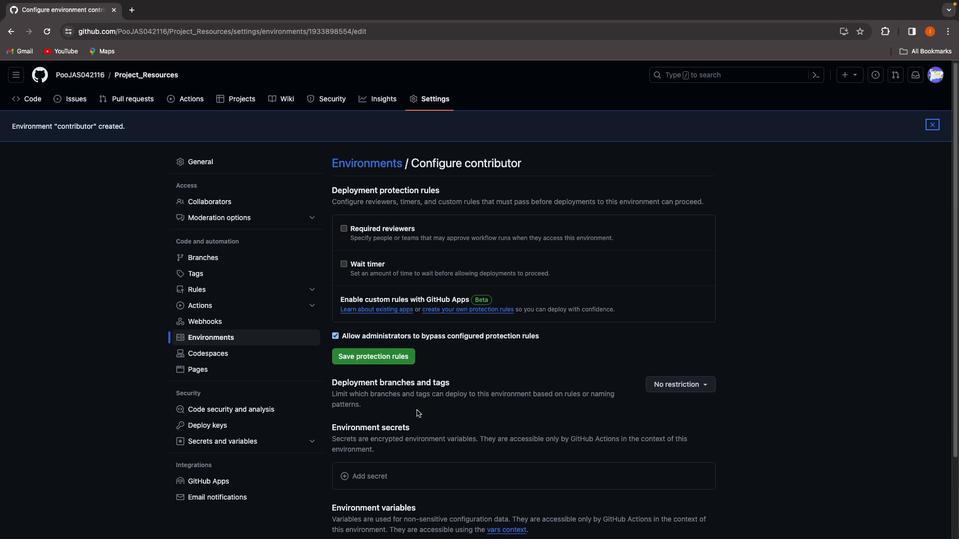
Action: Mouse scrolled (421, 415) with delta (4, 4)
Screenshot: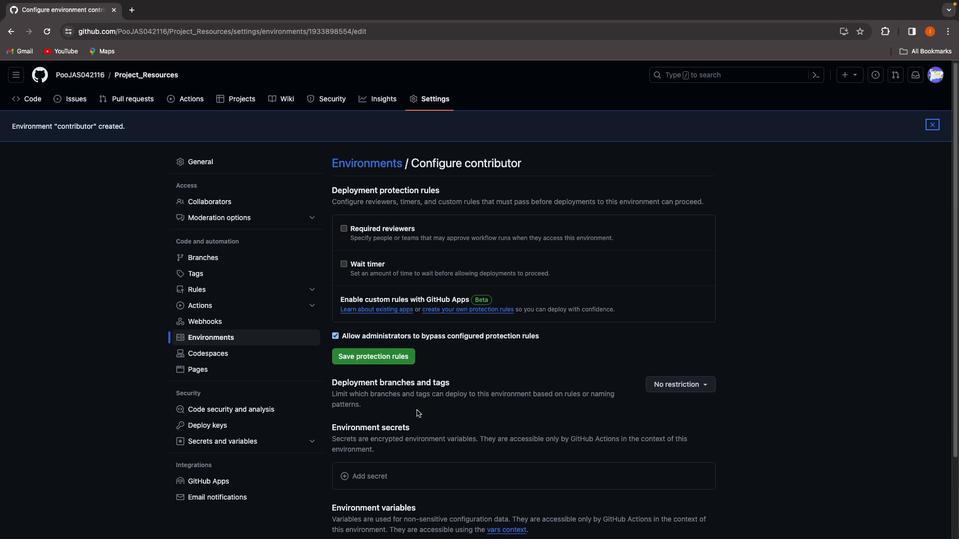 
Action: Mouse moved to (421, 415)
Screenshot: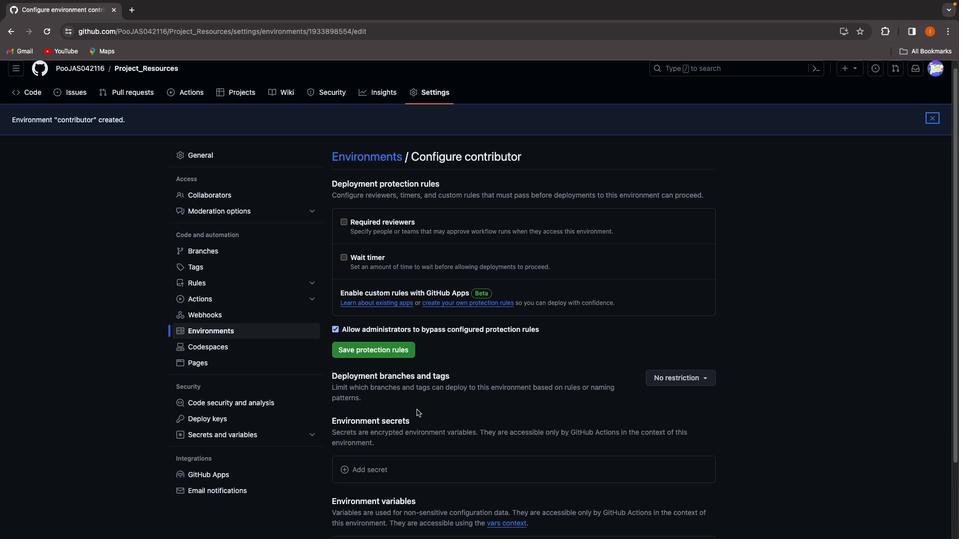 
Action: Mouse scrolled (421, 415) with delta (4, 4)
Screenshot: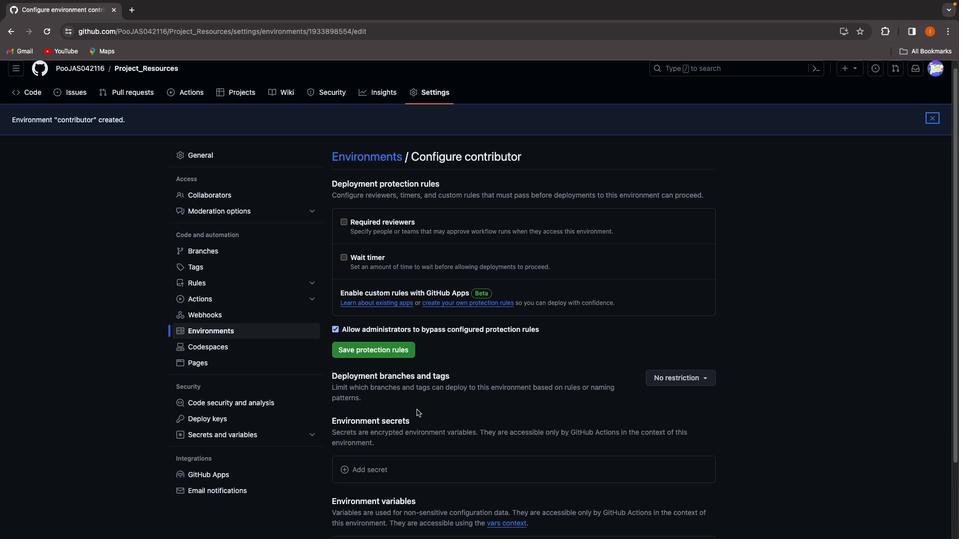 
Action: Mouse moved to (422, 415)
Screenshot: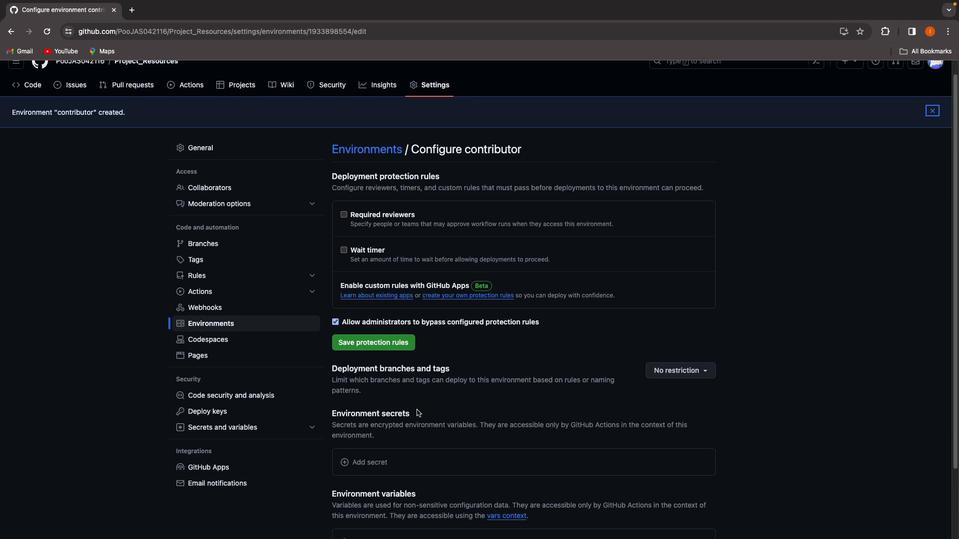 
Action: Mouse scrolled (422, 415) with delta (4, 3)
Screenshot: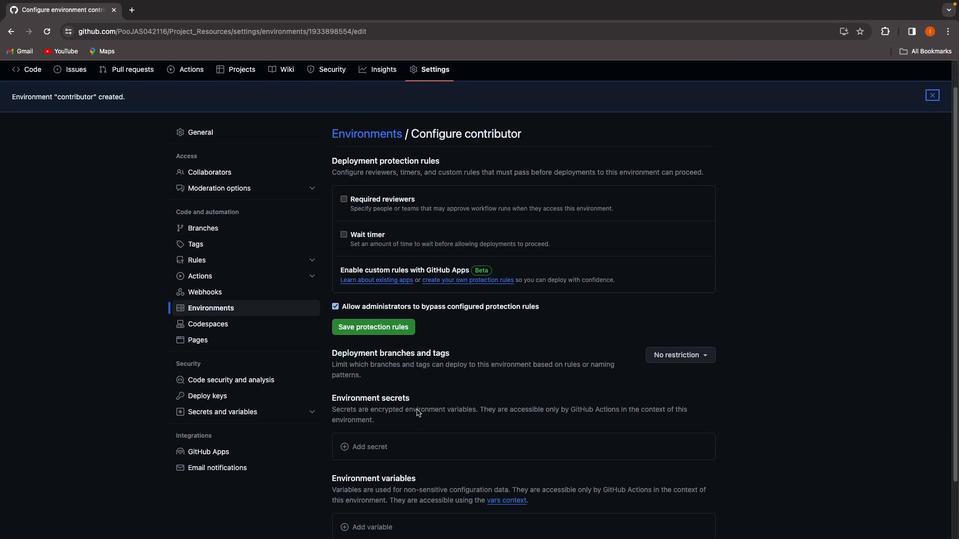 
Action: Mouse moved to (422, 415)
Screenshot: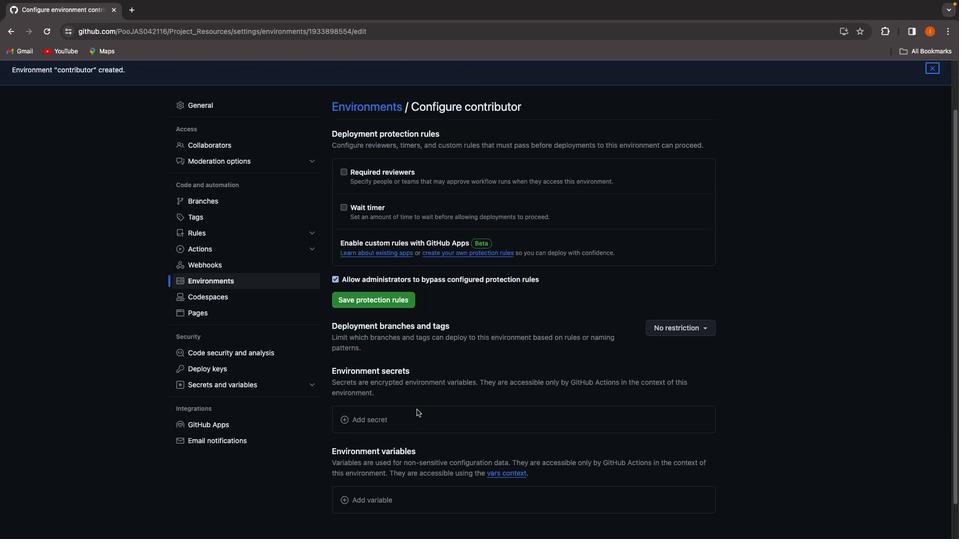 
Action: Mouse scrolled (422, 415) with delta (4, 2)
Screenshot: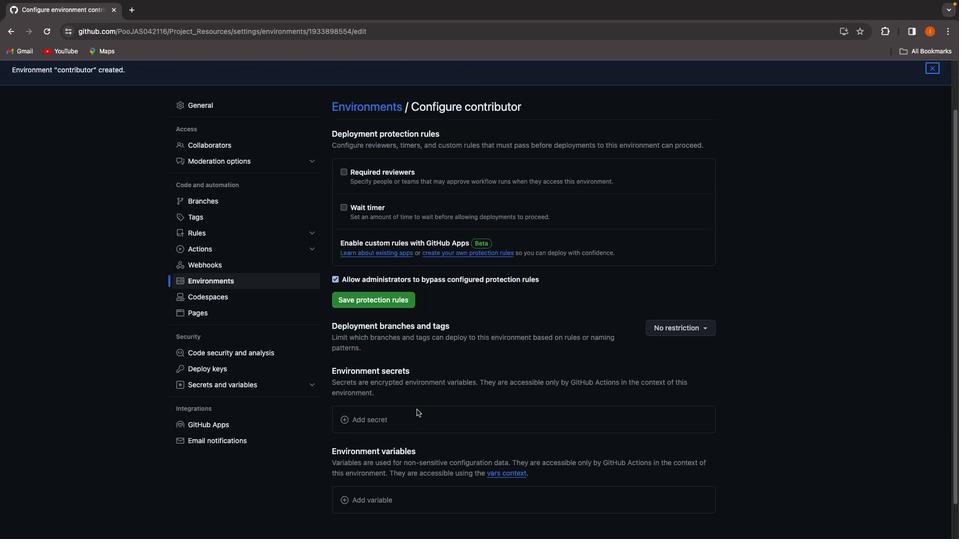 
Action: Mouse scrolled (422, 415) with delta (4, 2)
Screenshot: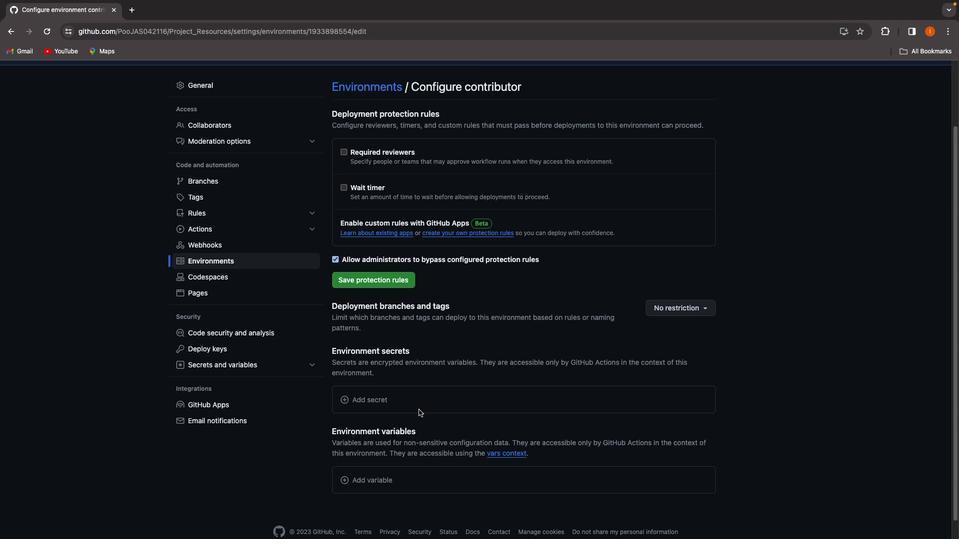 
Action: Mouse moved to (242, 431)
Screenshot: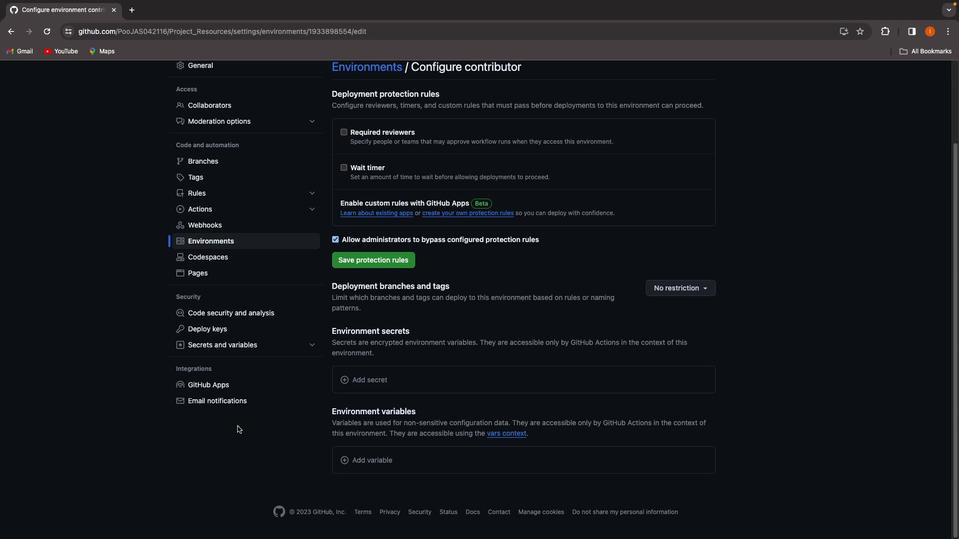 
Action: Mouse scrolled (242, 431) with delta (4, 4)
Screenshot: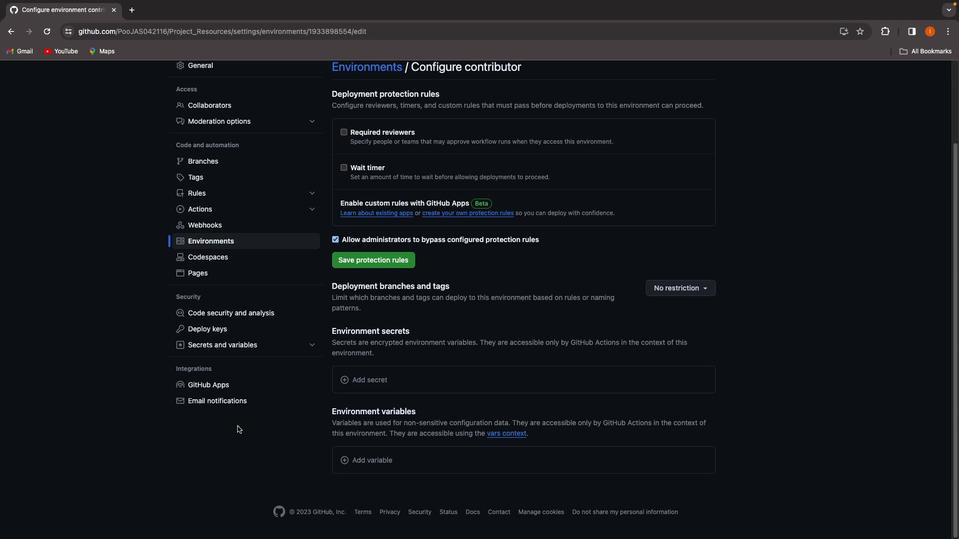 
Action: Mouse scrolled (242, 431) with delta (4, 4)
Screenshot: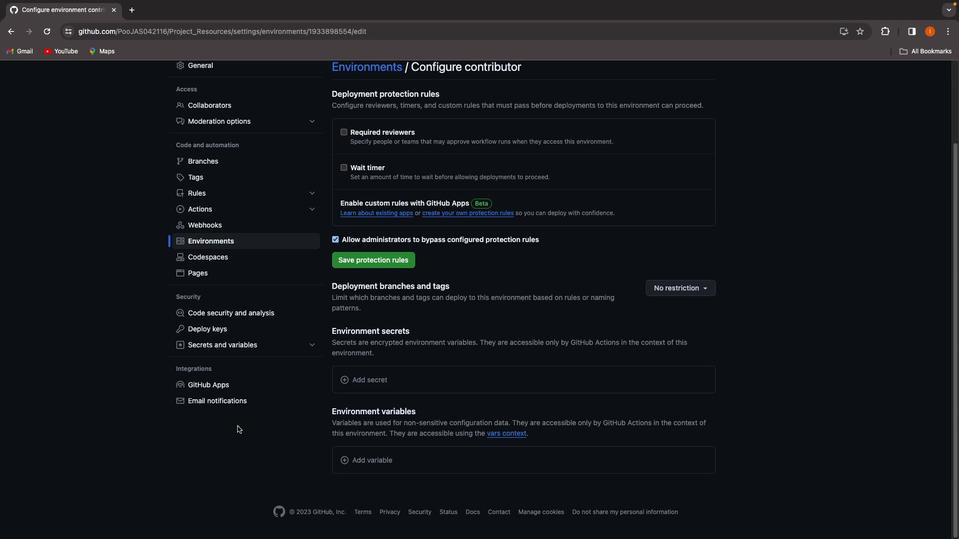 
Action: Mouse moved to (254, 428)
Screenshot: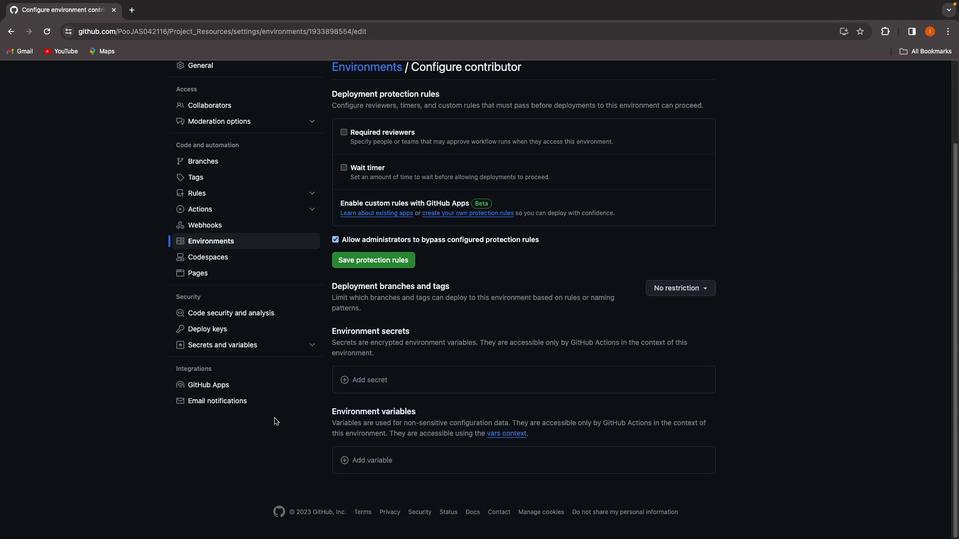 
Action: Mouse scrolled (254, 428) with delta (4, 4)
Screenshot: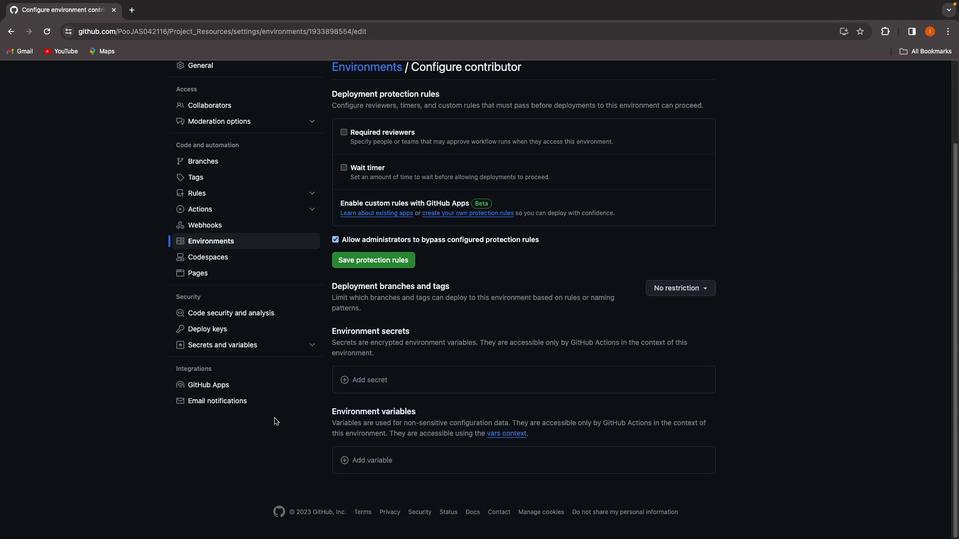 
Action: Mouse moved to (374, 383)
Screenshot: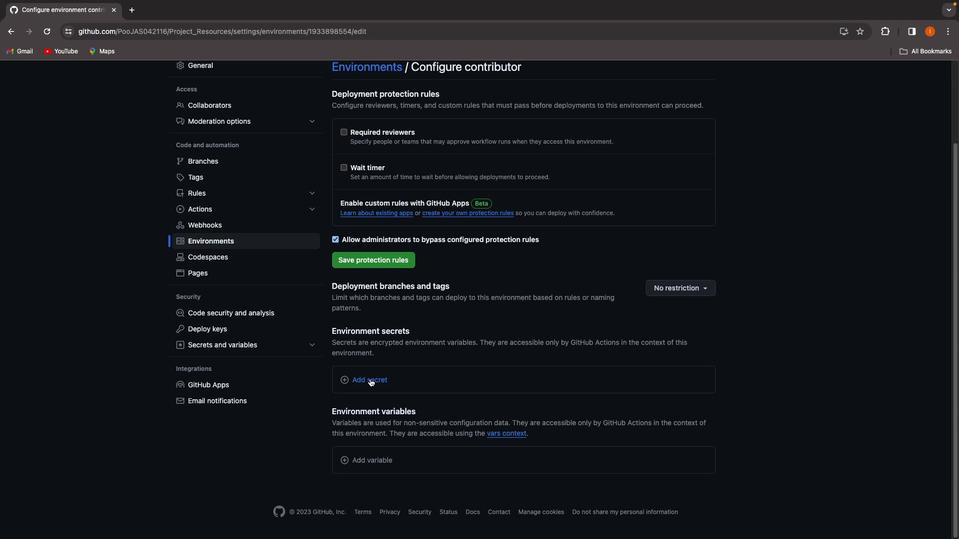 
Action: Mouse pressed left at (374, 383)
Screenshot: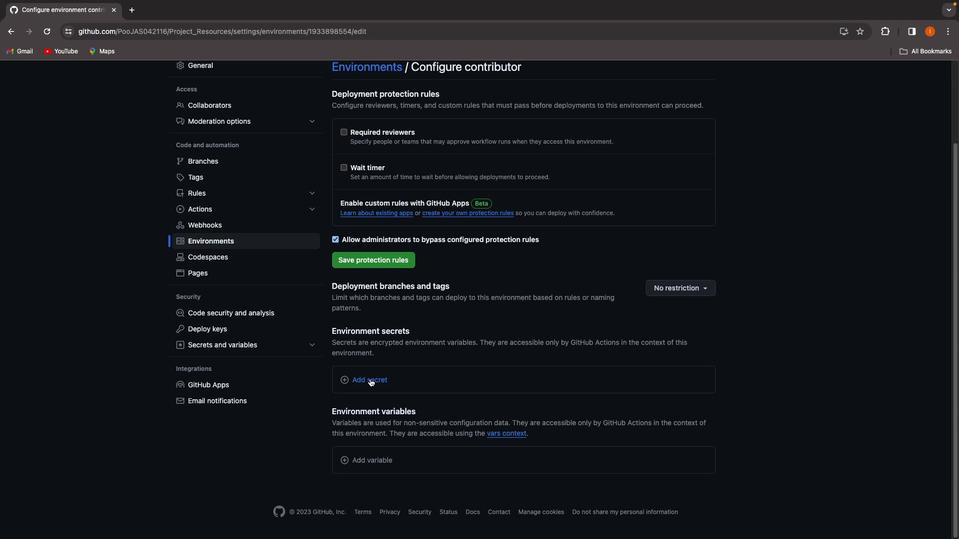 
Action: Mouse moved to (351, 182)
Screenshot: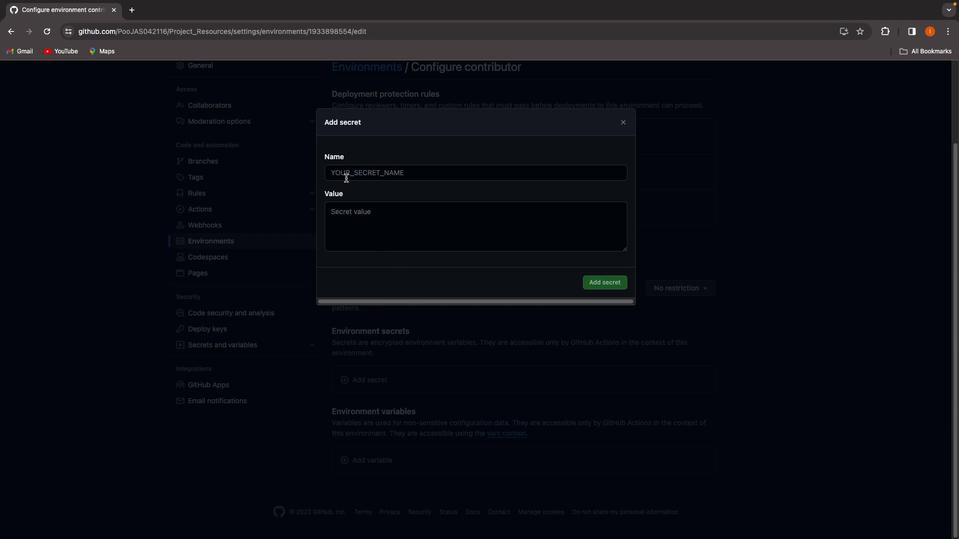 
Action: Mouse pressed left at (351, 182)
Screenshot: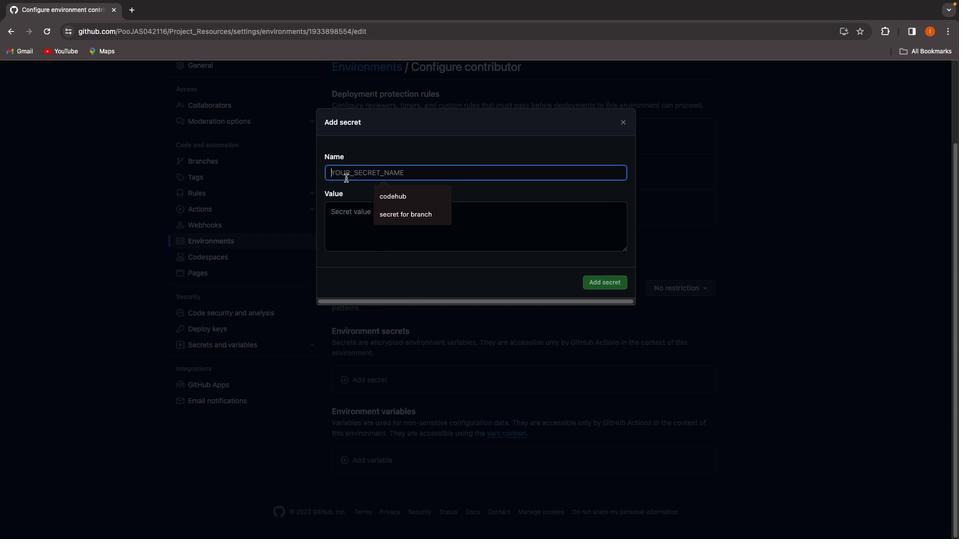 
Action: Key pressed 'c''o''n''t''r''i''b''u''t''o''r'
Screenshot: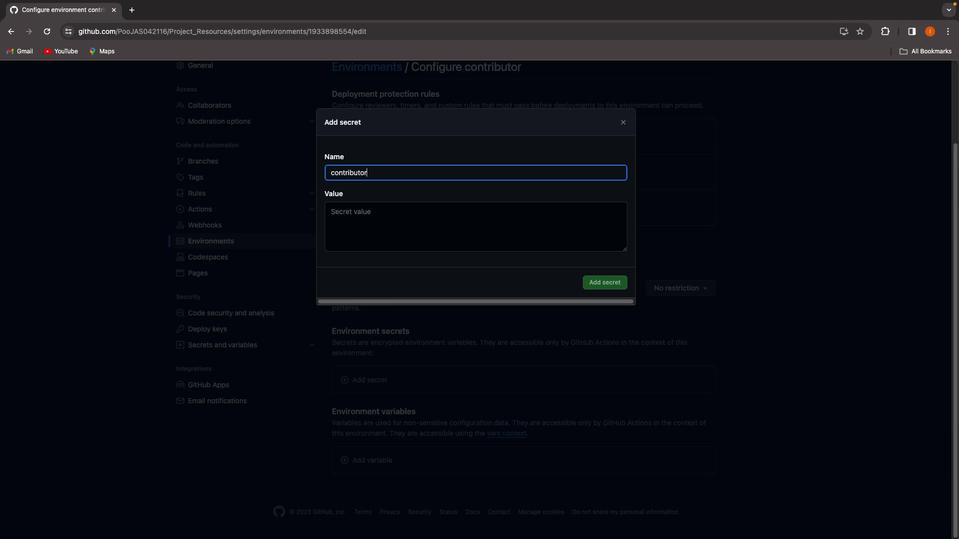 
Action: Mouse moved to (354, 236)
Screenshot: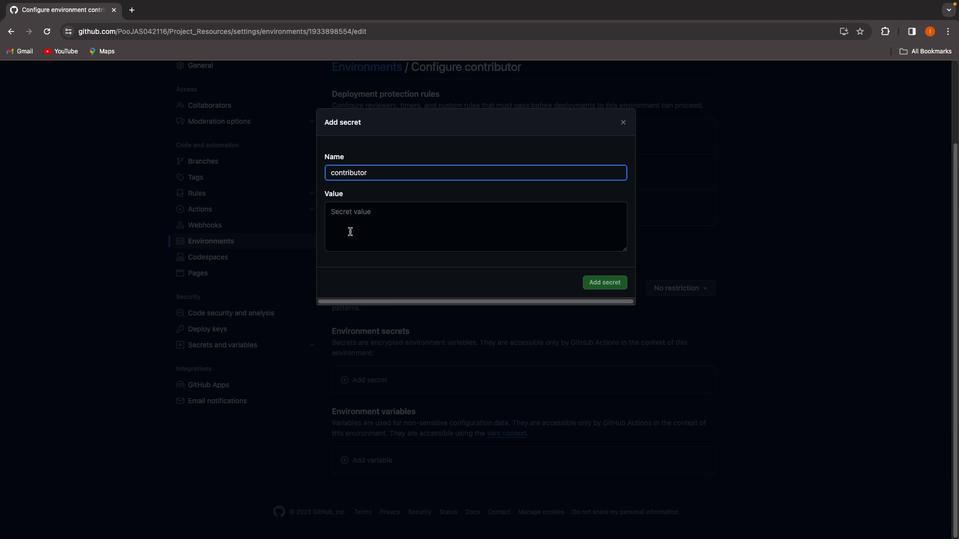 
Action: Mouse pressed left at (354, 236)
Screenshot: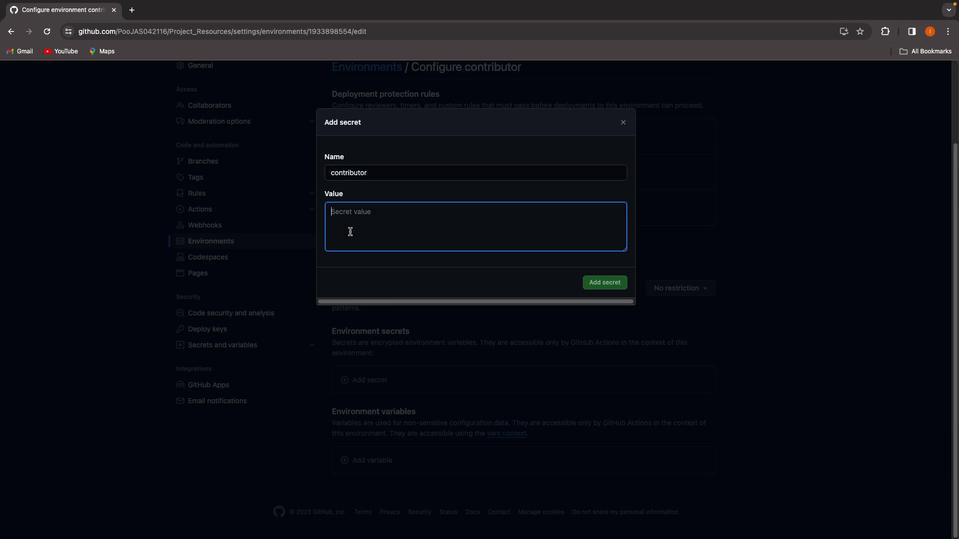 
Action: Key pressed '6''4''6''5''5'
Screenshot: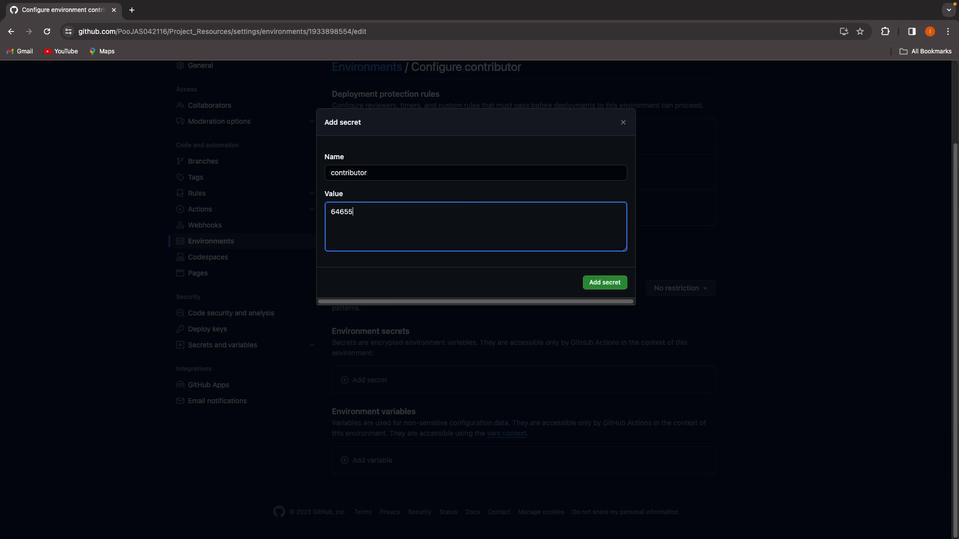 
Action: Mouse moved to (612, 290)
Screenshot: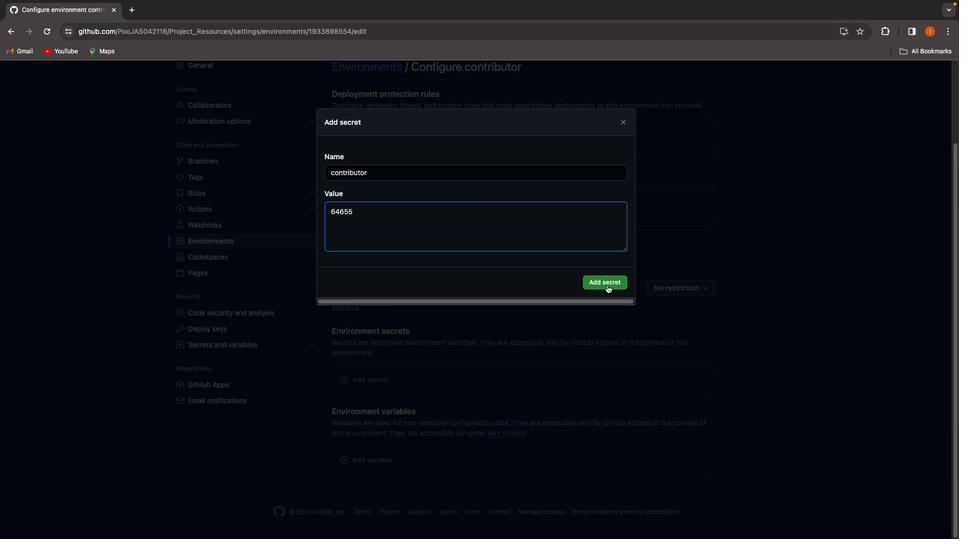 
Action: Mouse pressed left at (612, 290)
Screenshot: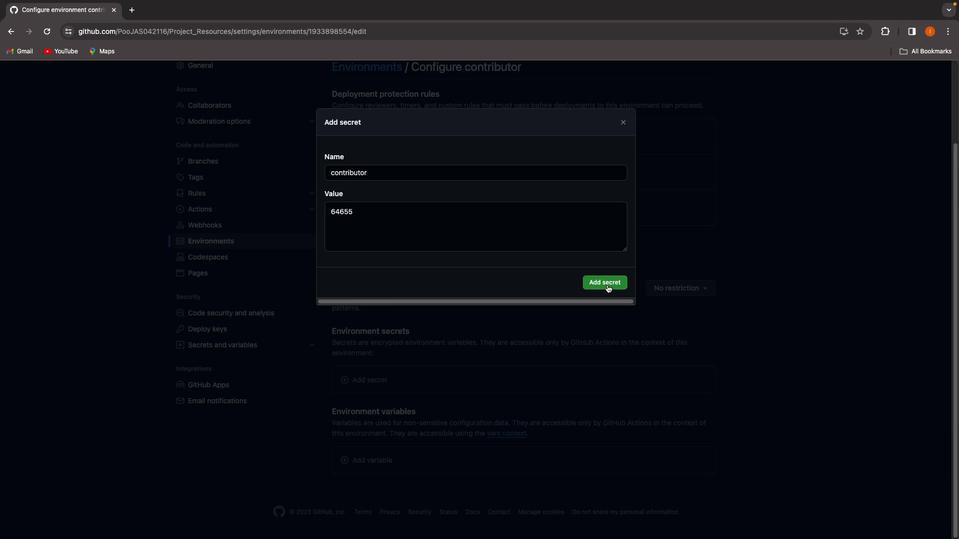 
Action: Mouse moved to (353, 234)
Screenshot: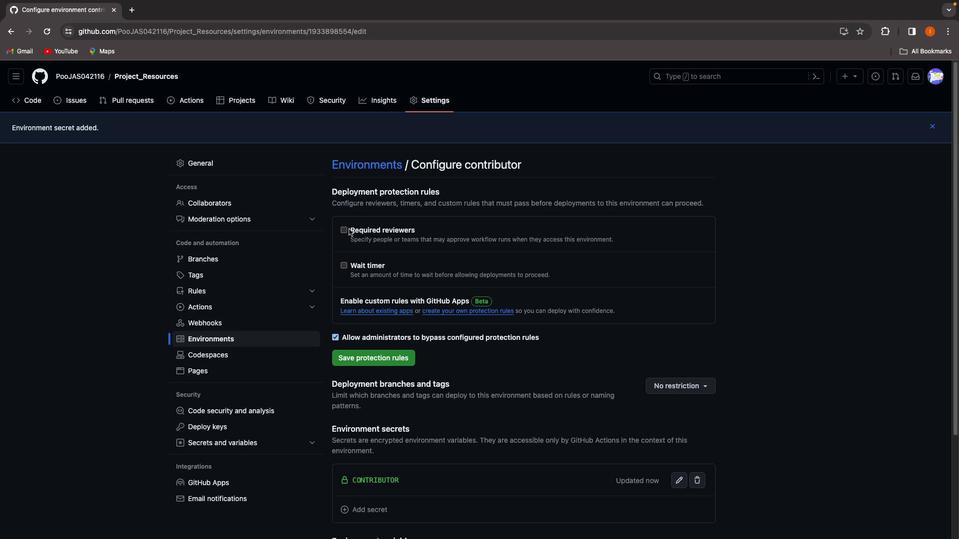 
Action: Mouse pressed left at (353, 234)
Screenshot: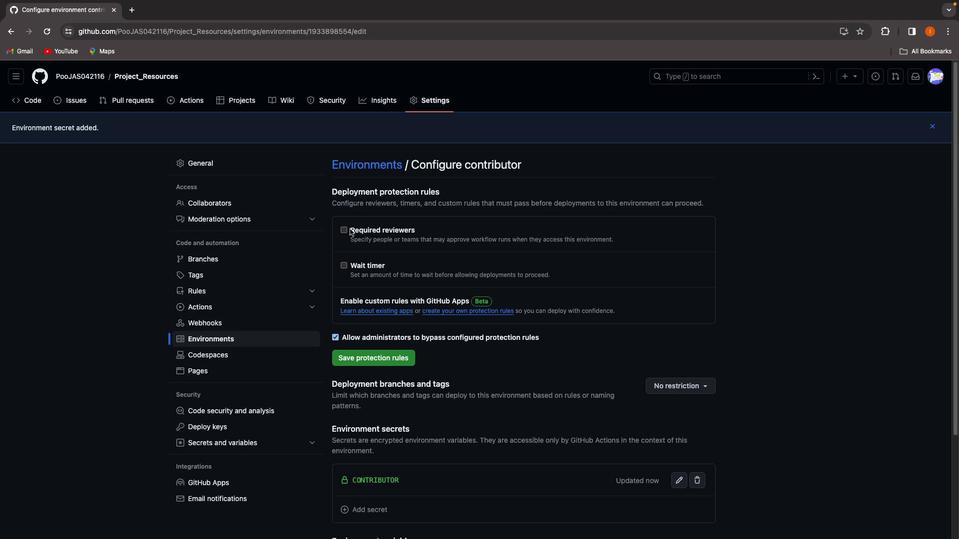 
Action: Mouse moved to (347, 272)
Screenshot: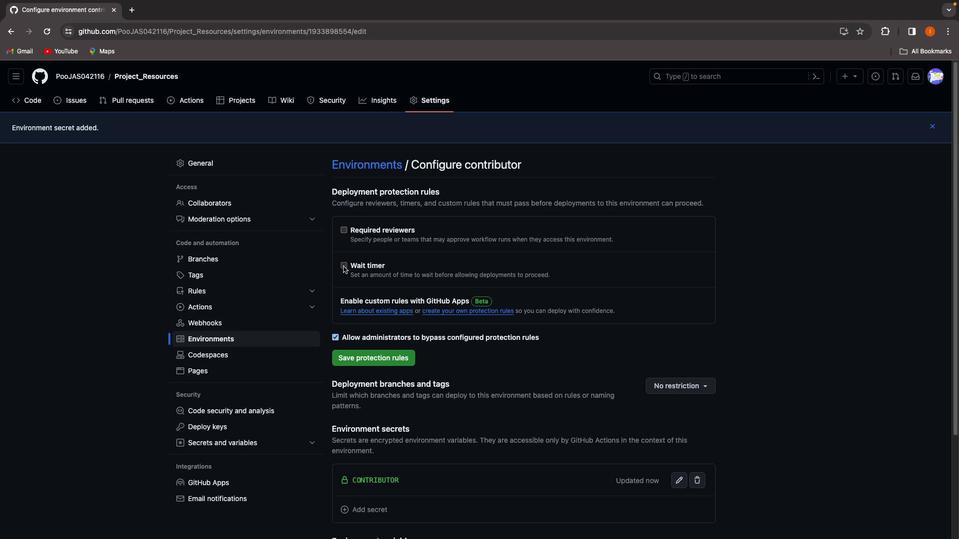 
Action: Mouse pressed left at (347, 272)
Screenshot: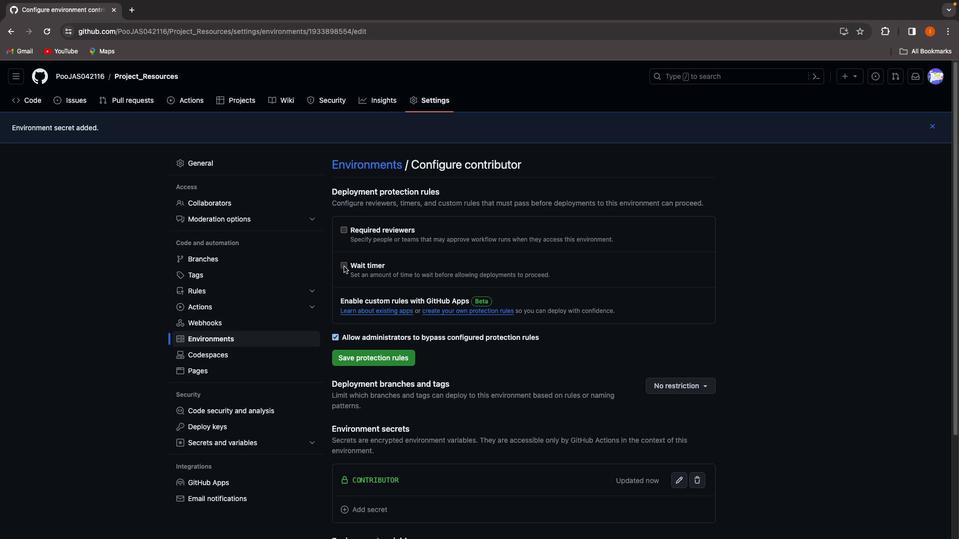 
Action: Mouse moved to (349, 234)
Screenshot: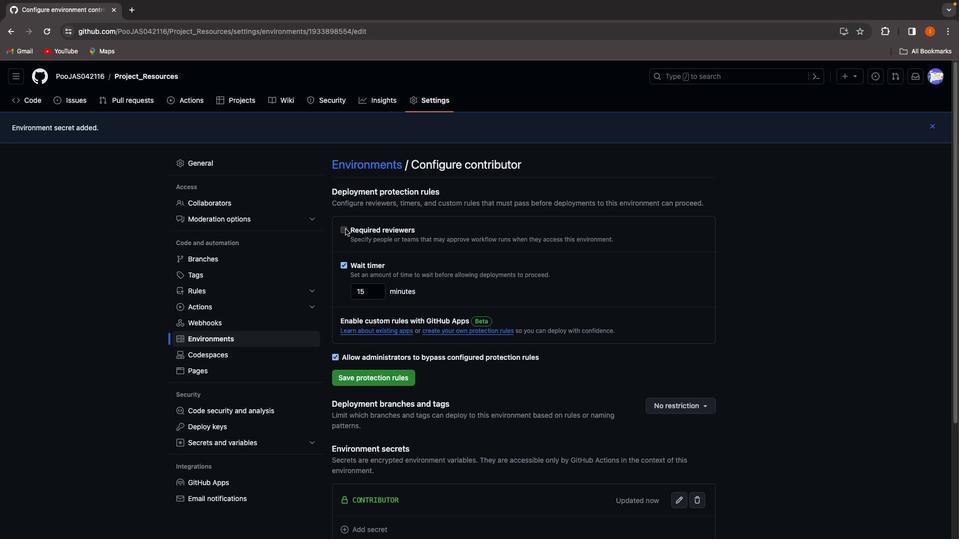 
Action: Mouse pressed left at (349, 234)
Screenshot: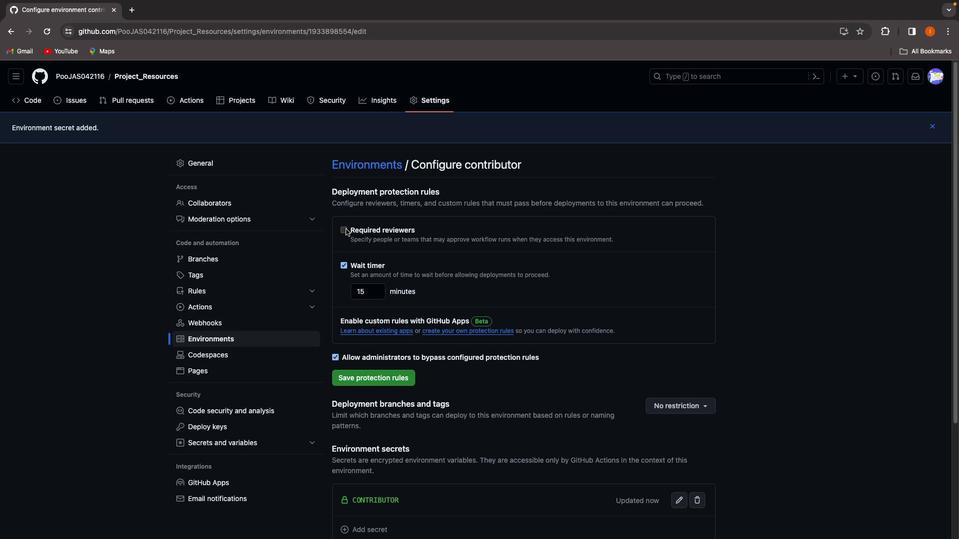 
Action: Mouse moved to (358, 296)
Screenshot: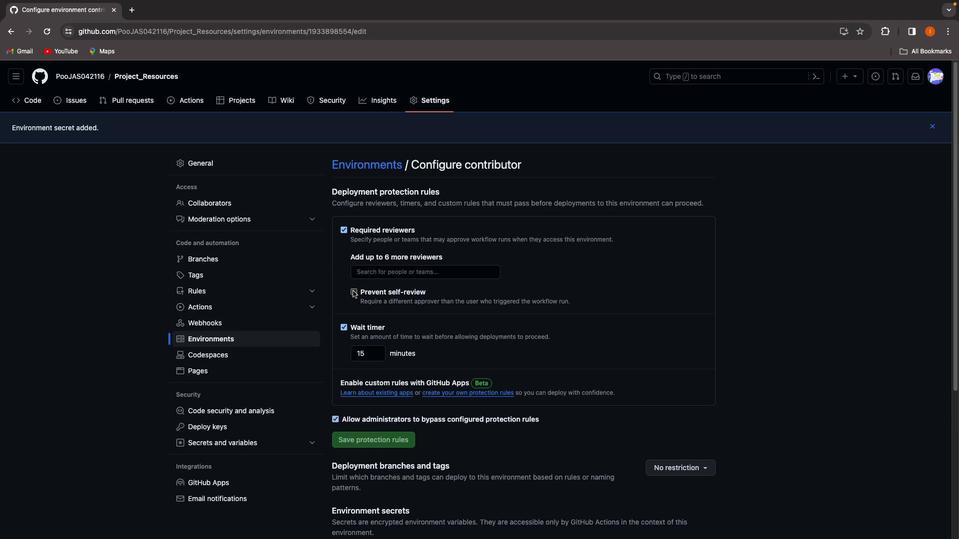 
Action: Mouse pressed left at (358, 296)
Screenshot: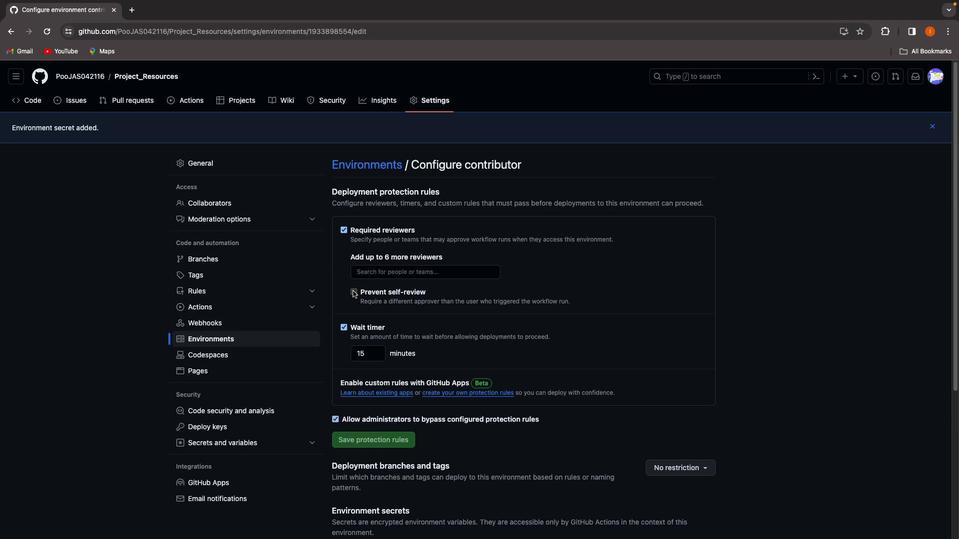 
Action: Mouse moved to (677, 461)
Screenshot: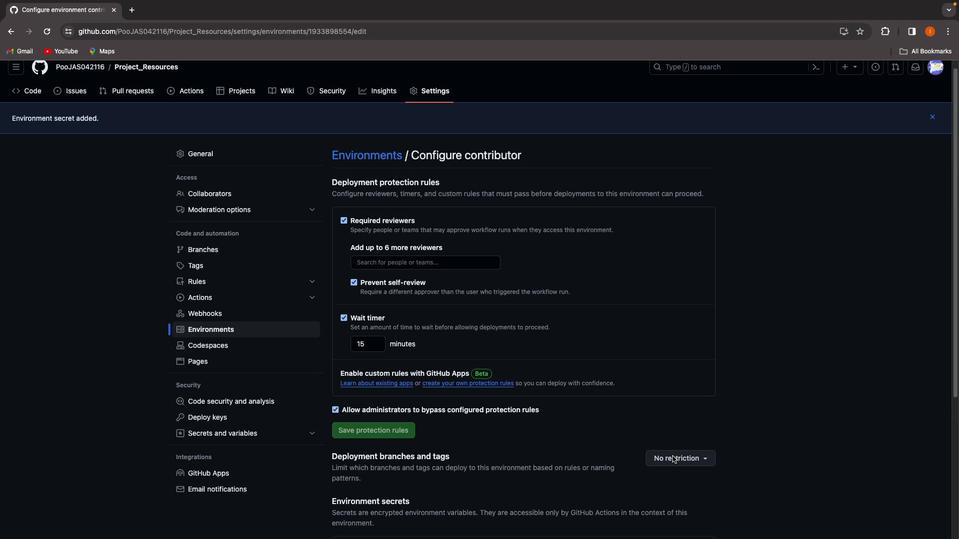 
Action: Mouse scrolled (677, 461) with delta (4, 4)
Screenshot: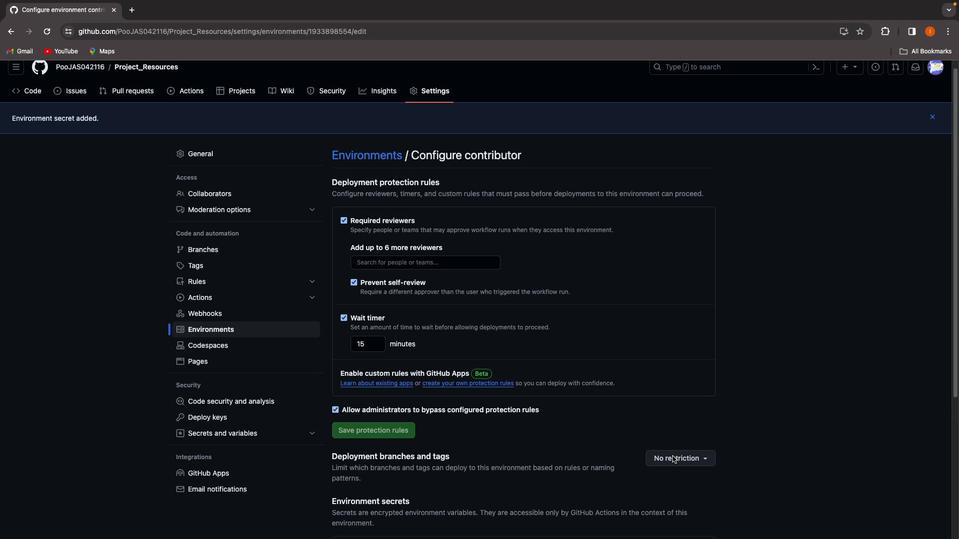 
Action: Mouse moved to (677, 461)
Screenshot: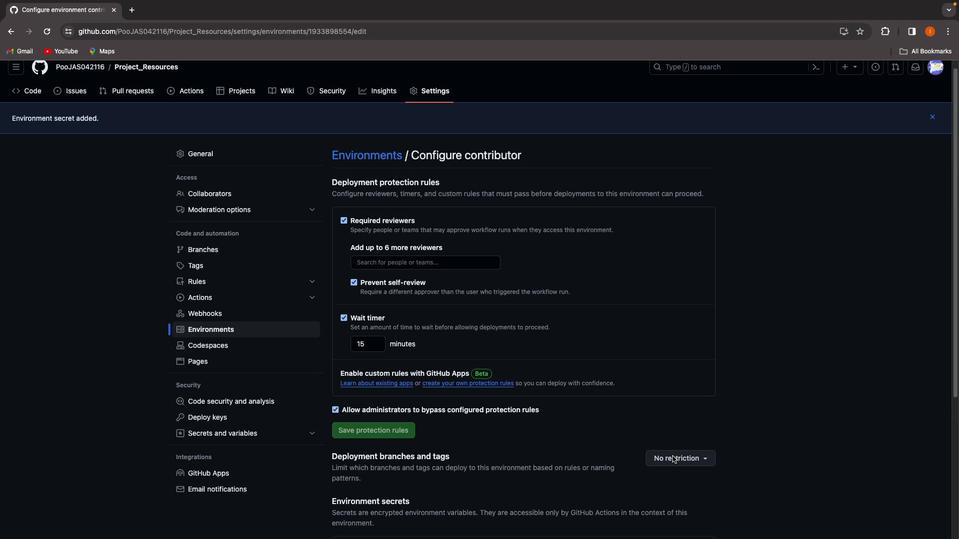 
Action: Mouse scrolled (677, 461) with delta (4, 4)
Screenshot: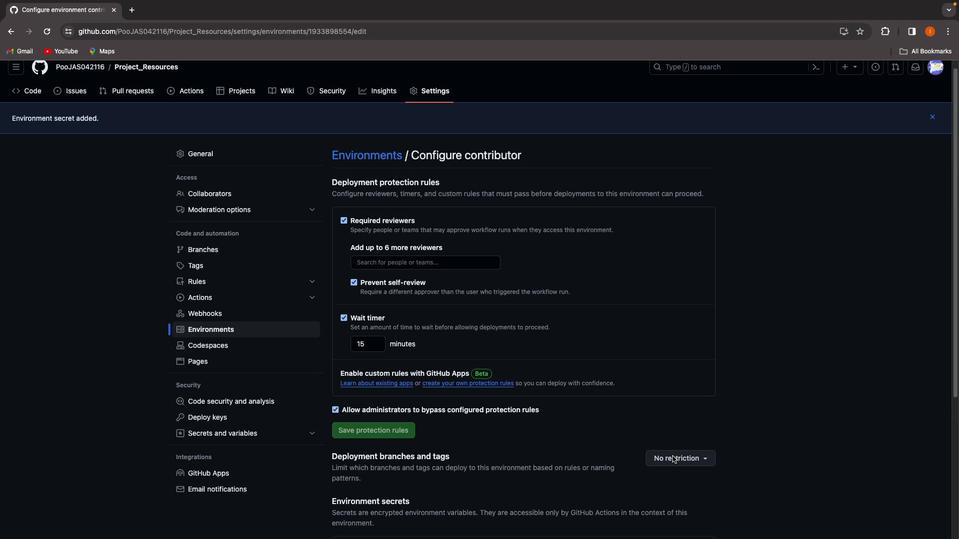 
Action: Mouse moved to (677, 461)
Screenshot: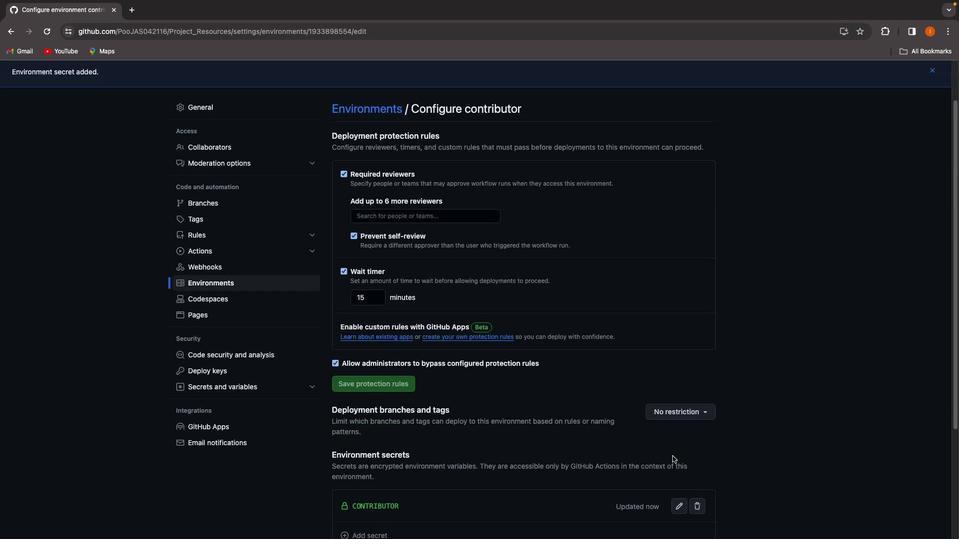 
Action: Mouse scrolled (677, 461) with delta (4, 3)
Screenshot: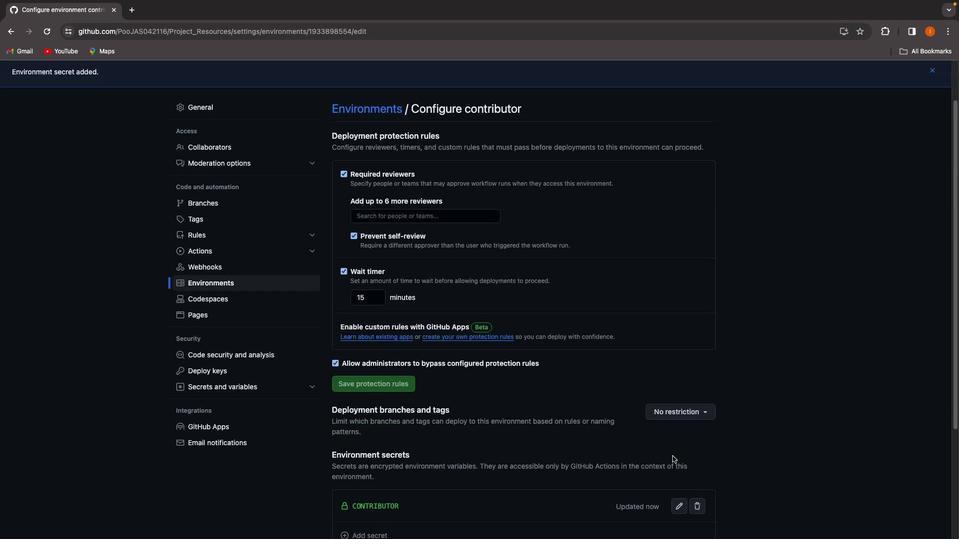 
Action: Mouse moved to (677, 461)
Screenshot: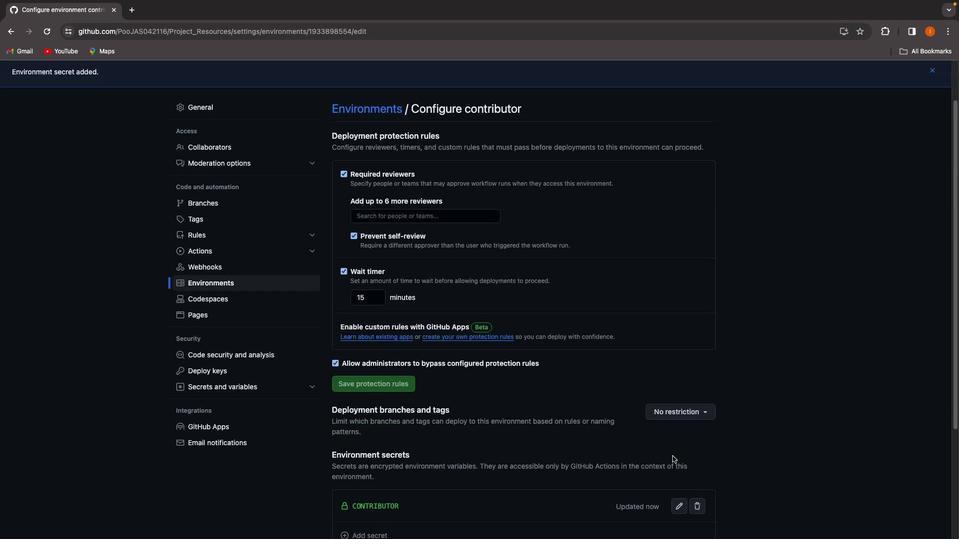 
Action: Mouse scrolled (677, 461) with delta (4, 2)
Screenshot: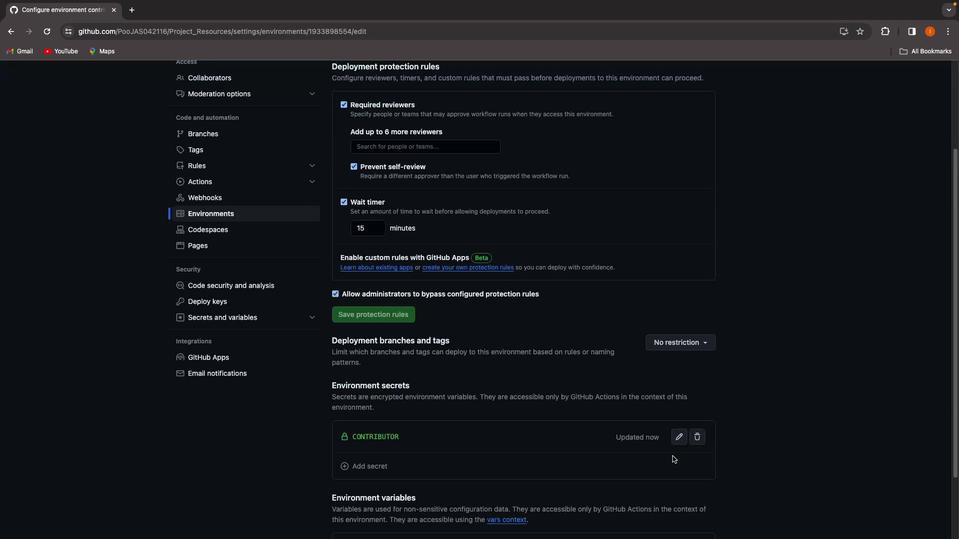 
Action: Mouse scrolled (677, 461) with delta (4, 2)
Screenshot: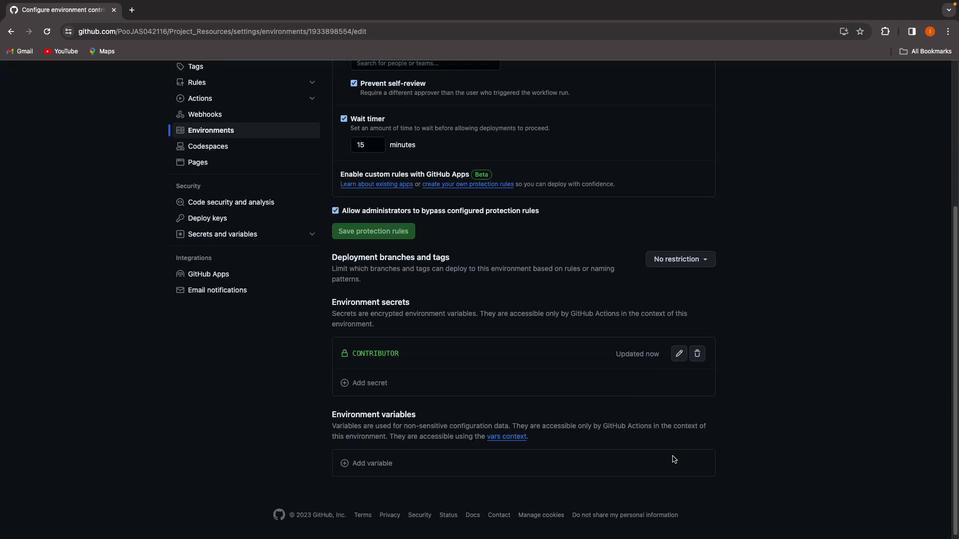 
Action: Mouse moved to (707, 258)
Screenshot: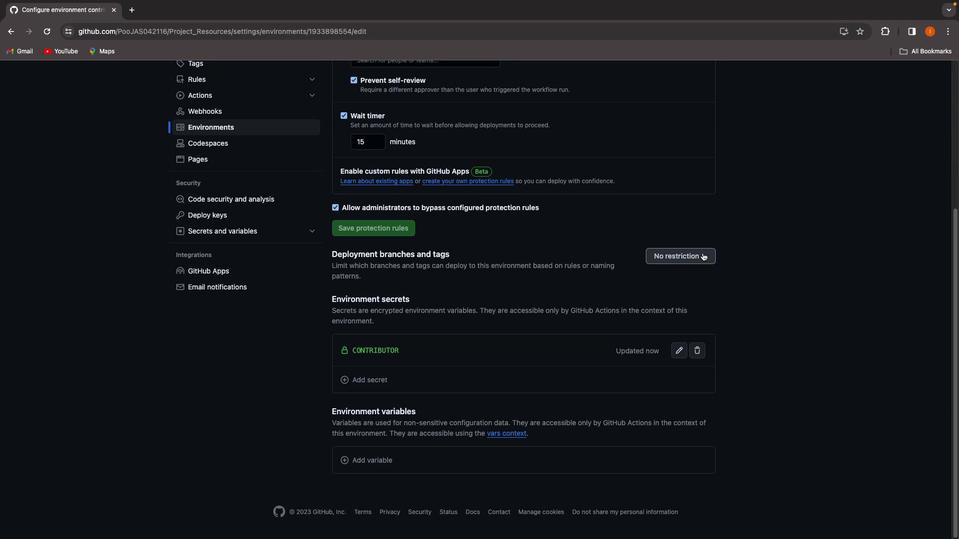 
Action: Mouse pressed left at (707, 258)
Screenshot: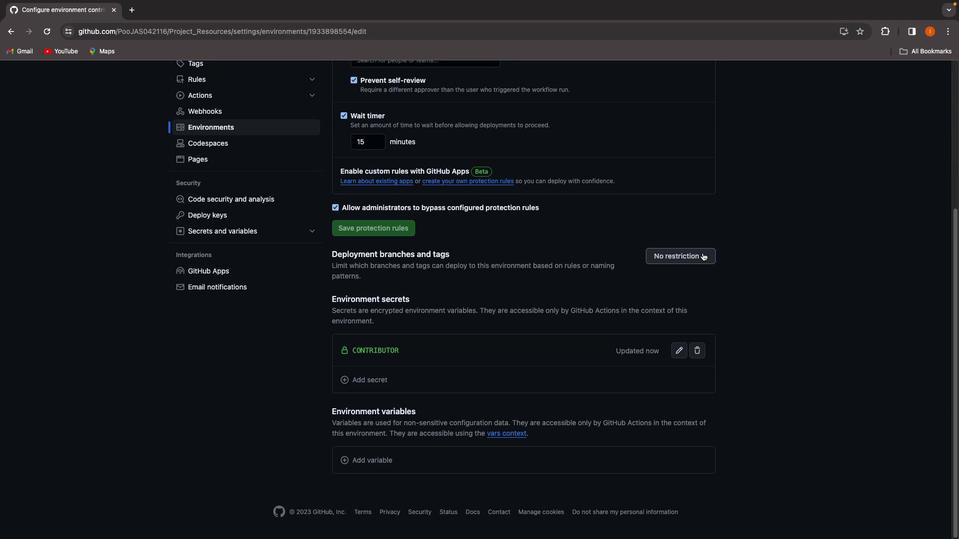 
Action: Mouse moved to (619, 324)
Screenshot: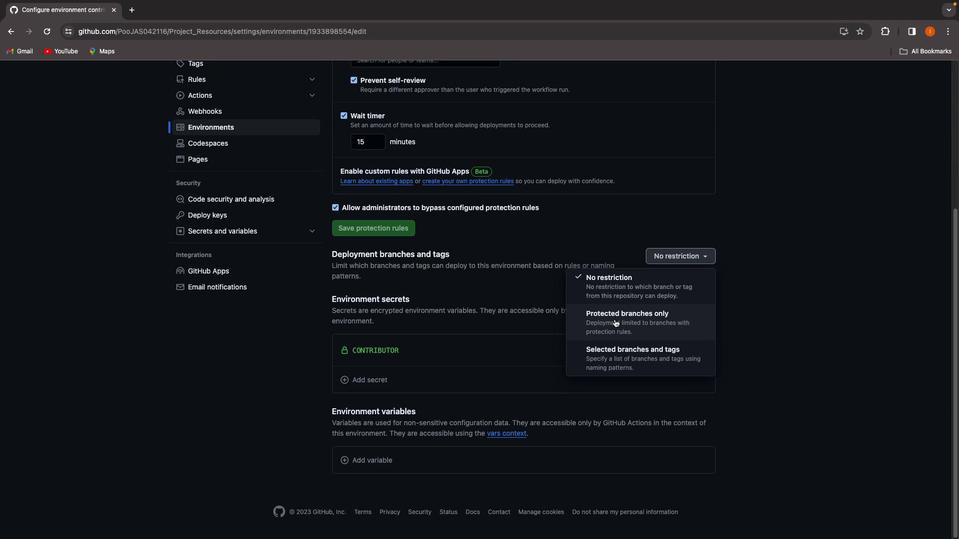 
Action: Mouse pressed left at (619, 324)
Screenshot: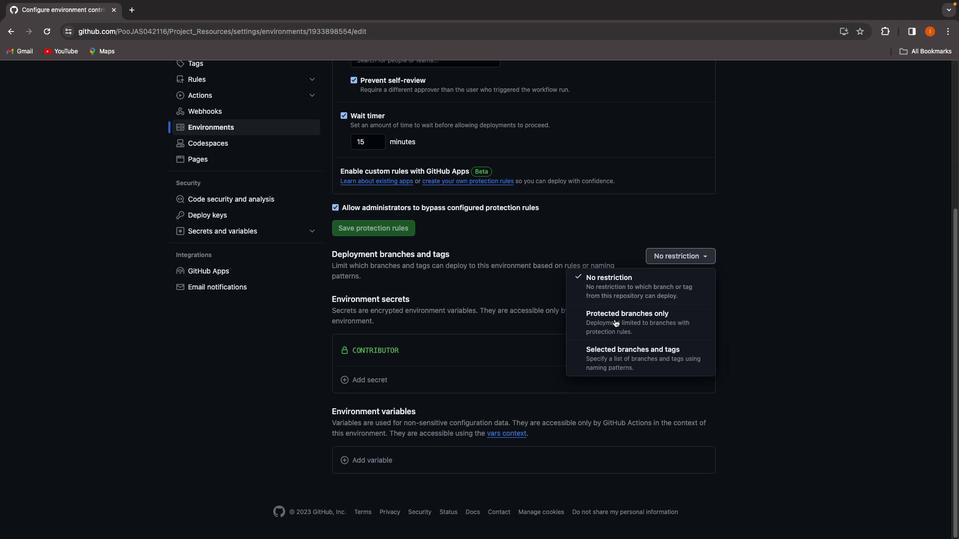 
Action: Mouse moved to (467, 494)
Screenshot: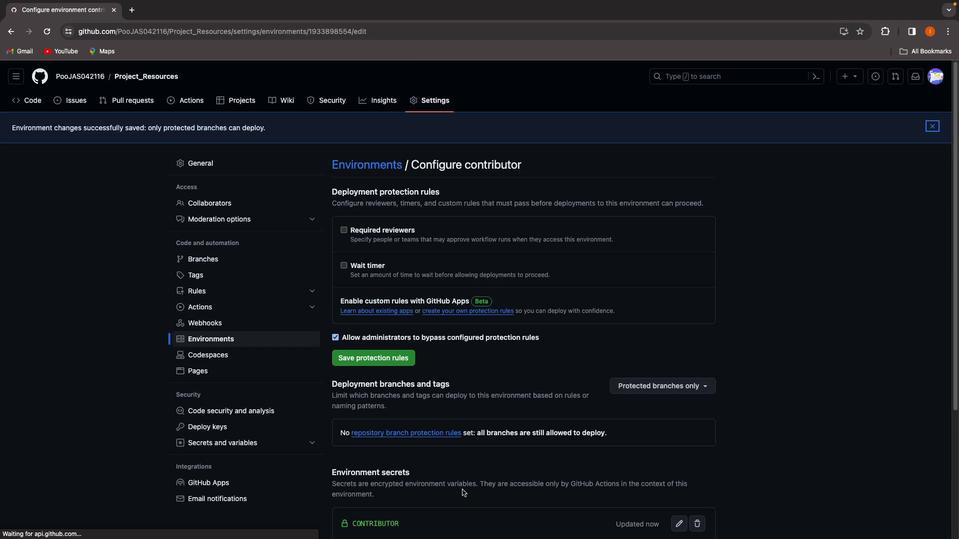 
Action: Mouse scrolled (467, 494) with delta (4, 4)
Screenshot: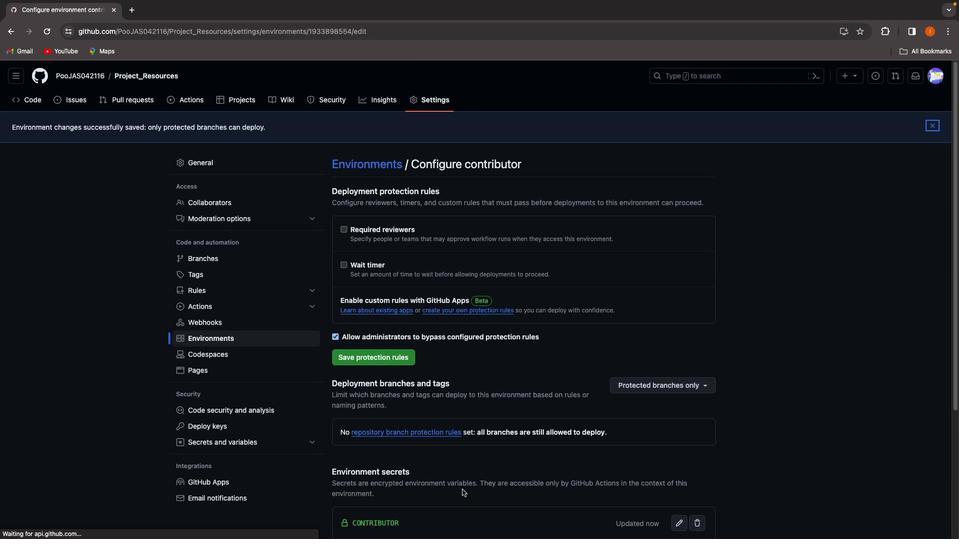 
Action: Mouse scrolled (467, 494) with delta (4, 4)
Screenshot: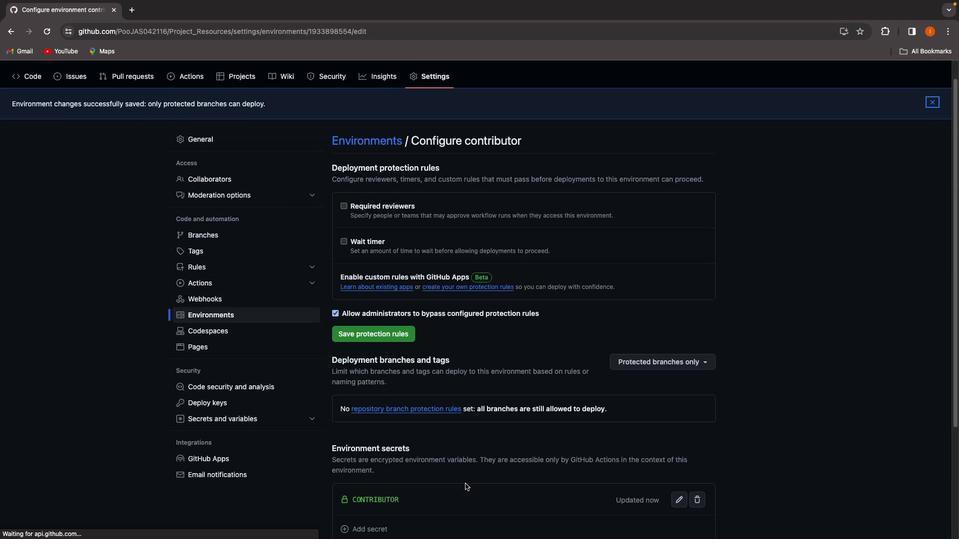 
Action: Mouse scrolled (467, 494) with delta (4, 3)
Screenshot: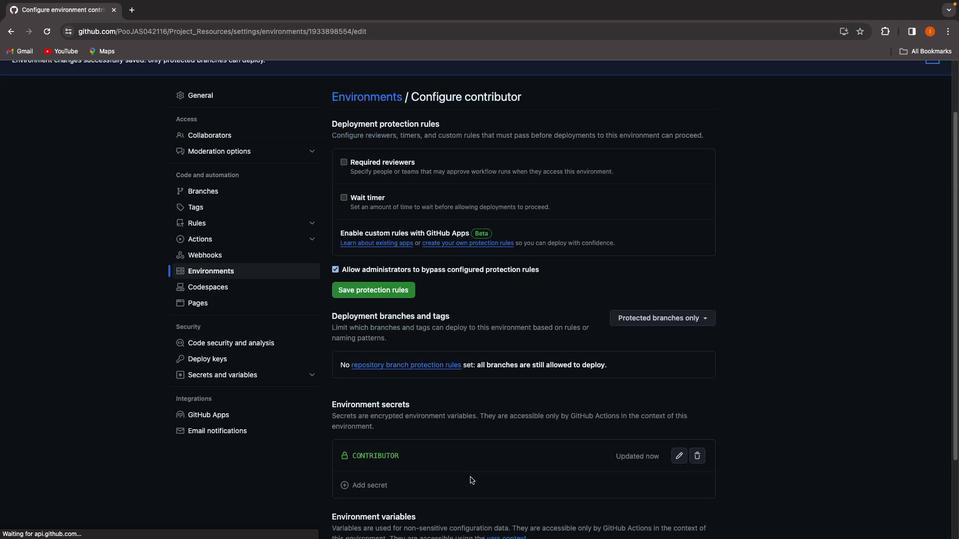 
Action: Mouse scrolled (467, 494) with delta (4, 2)
Screenshot: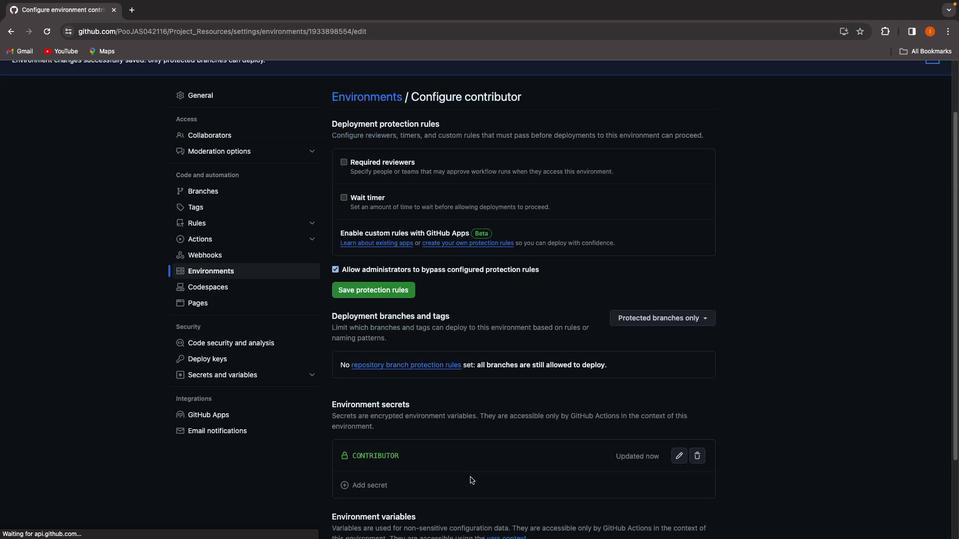 
Action: Mouse moved to (468, 492)
Screenshot: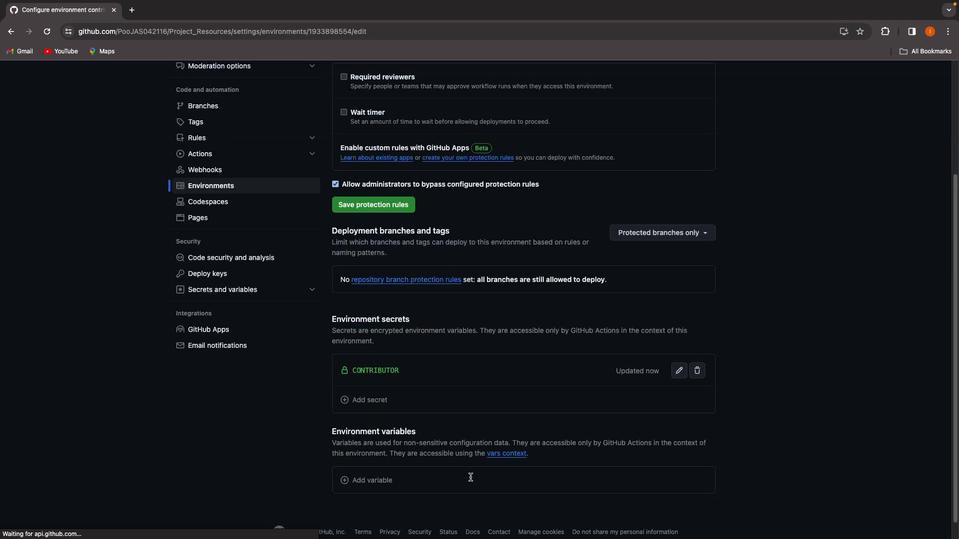 
Action: Mouse scrolled (468, 492) with delta (4, 2)
Screenshot: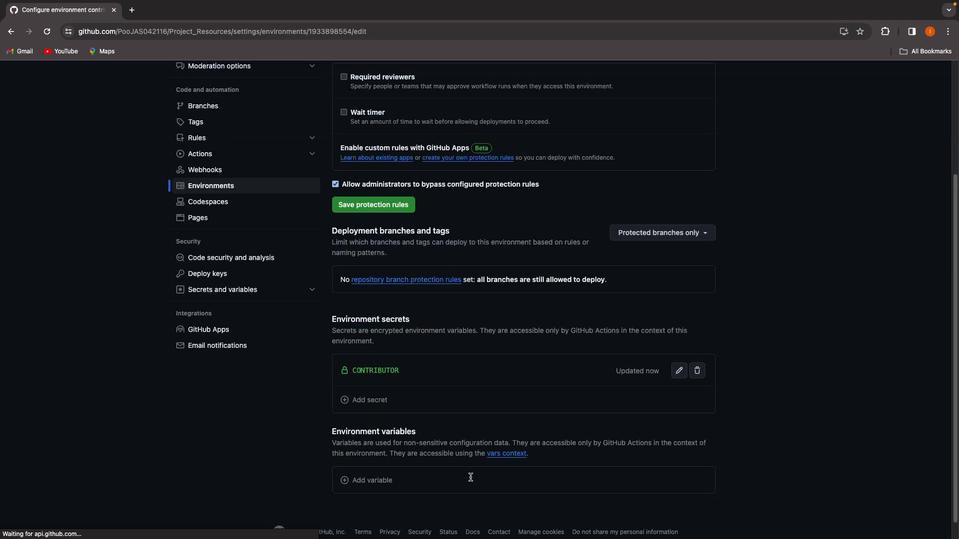 
Action: Mouse moved to (455, 416)
Screenshot: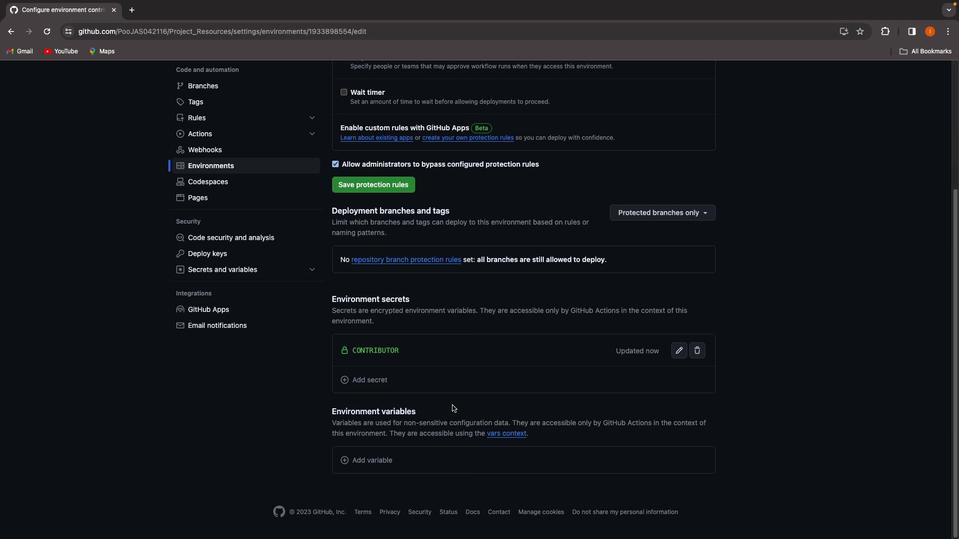 
Action: Mouse scrolled (455, 416) with delta (4, 4)
Screenshot: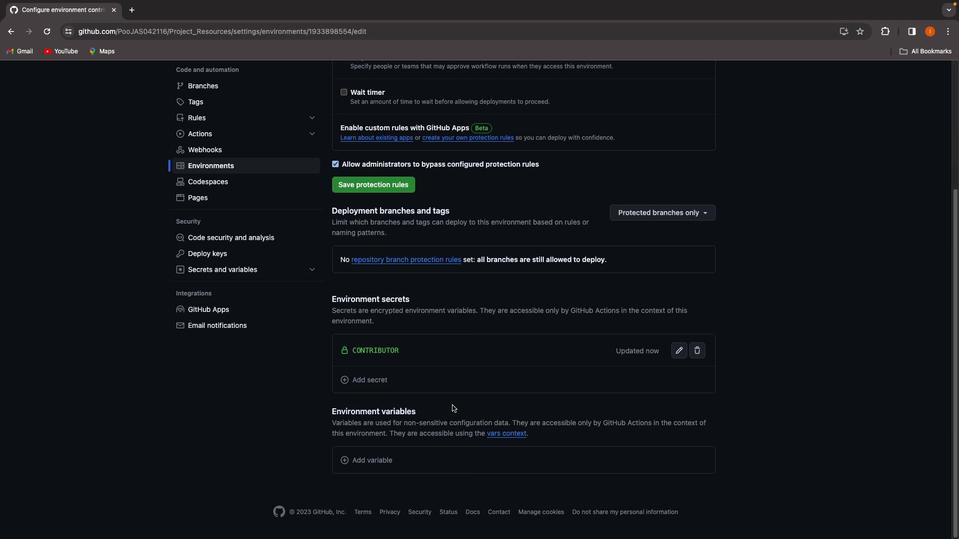 
Action: Mouse moved to (456, 414)
Screenshot: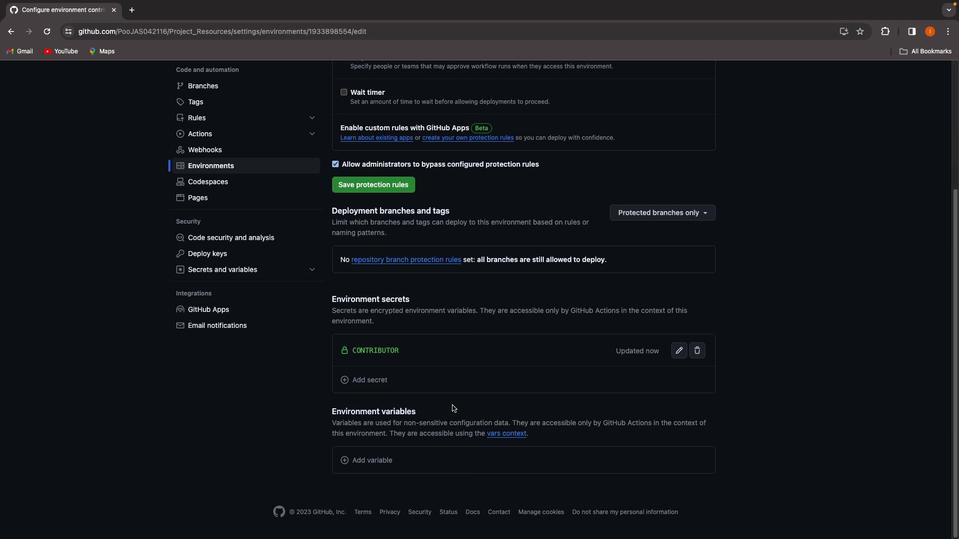 
Action: Mouse scrolled (456, 414) with delta (4, 4)
Screenshot: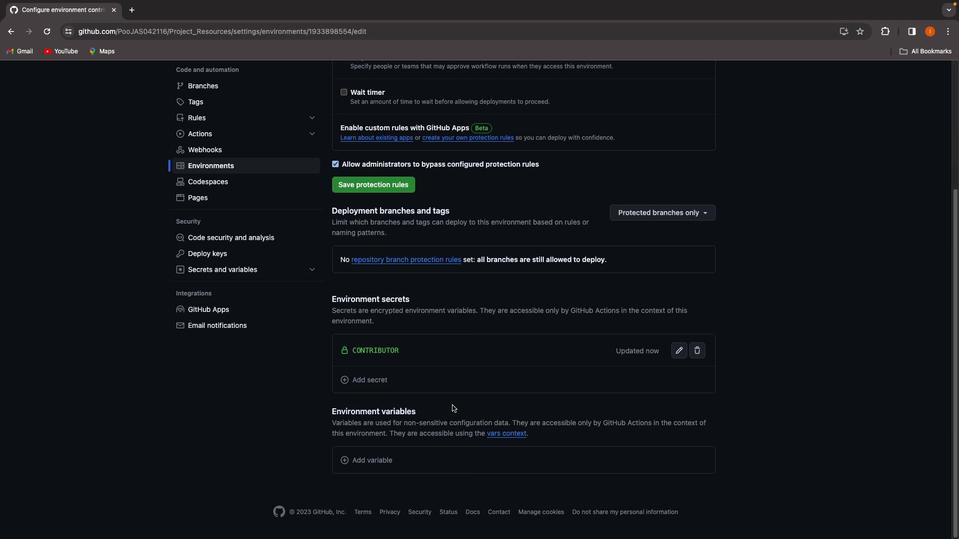 
Action: Mouse moved to (456, 412)
Screenshot: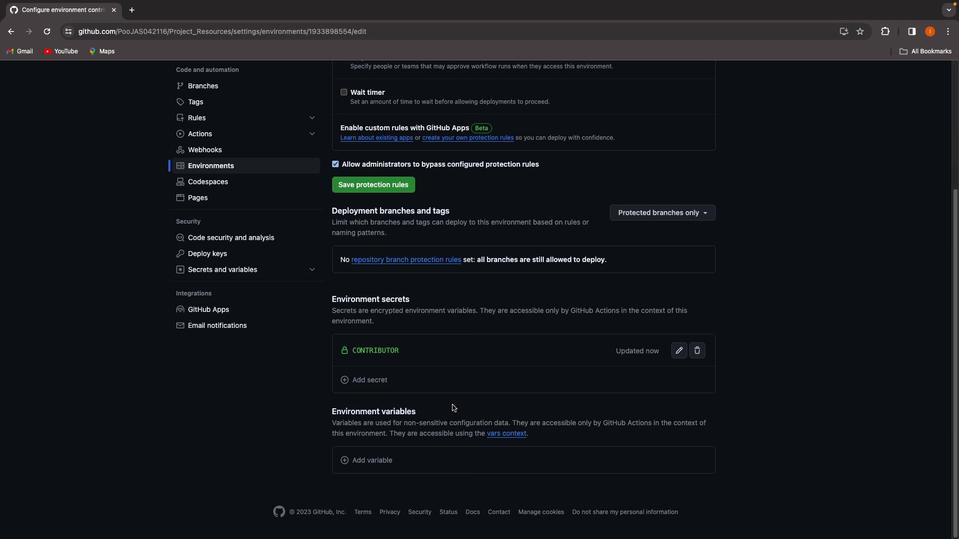 
Action: Mouse scrolled (456, 412) with delta (4, 3)
Screenshot: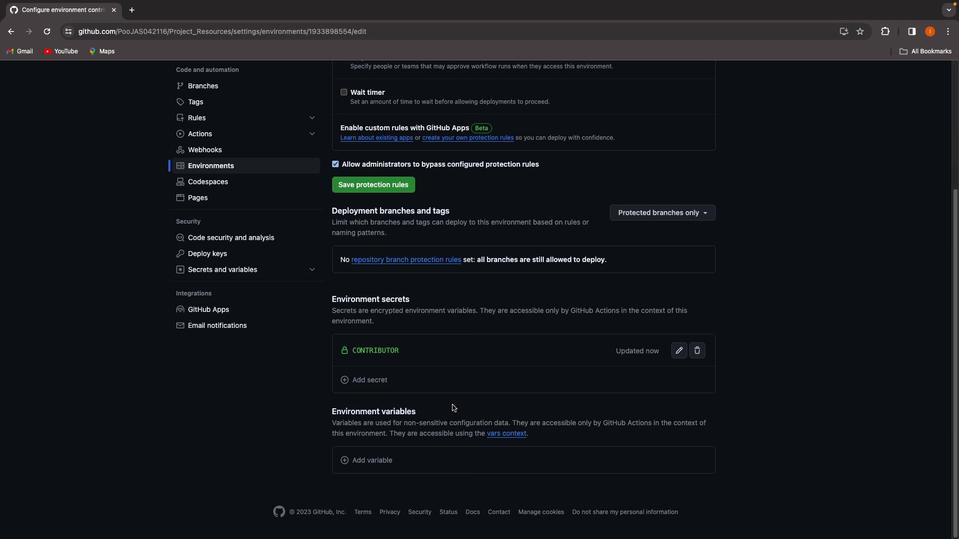 
Action: Mouse moved to (457, 410)
Screenshot: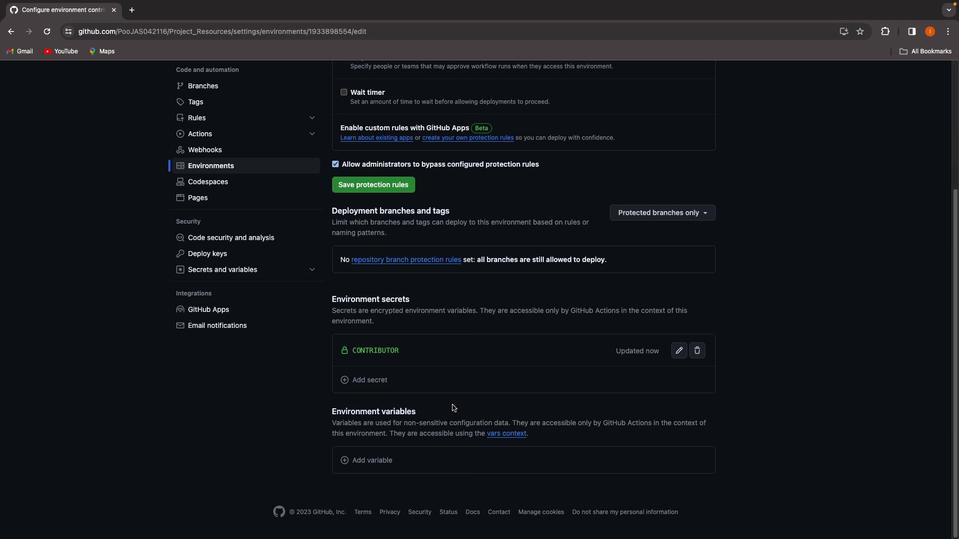 
Action: Mouse scrolled (457, 410) with delta (4, 2)
Screenshot: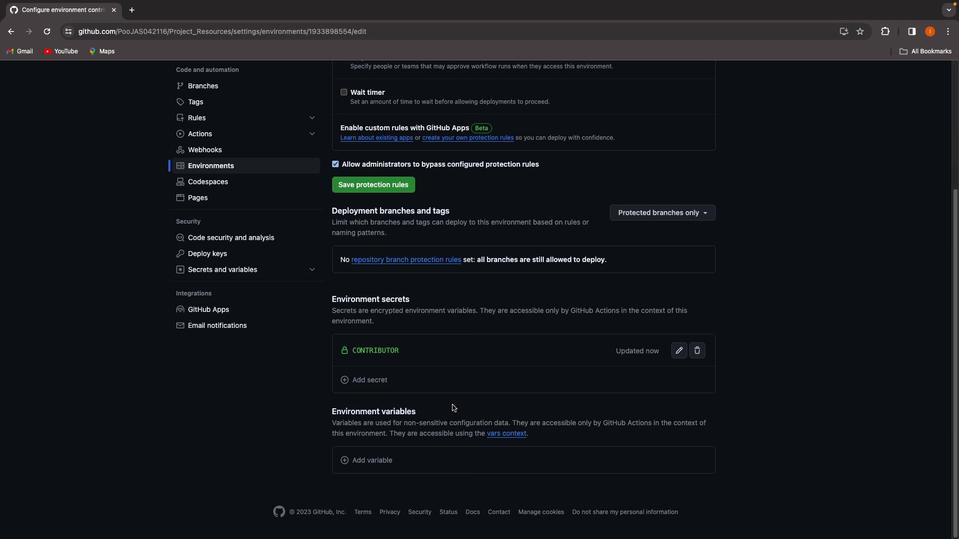 
Action: Mouse moved to (466, 407)
Screenshot: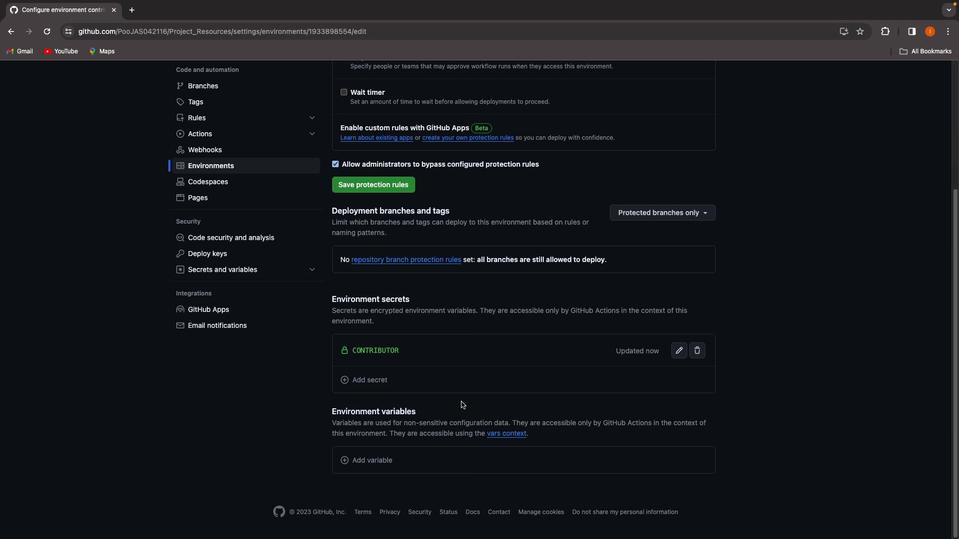 
Action: Mouse scrolled (466, 407) with delta (4, 4)
Screenshot: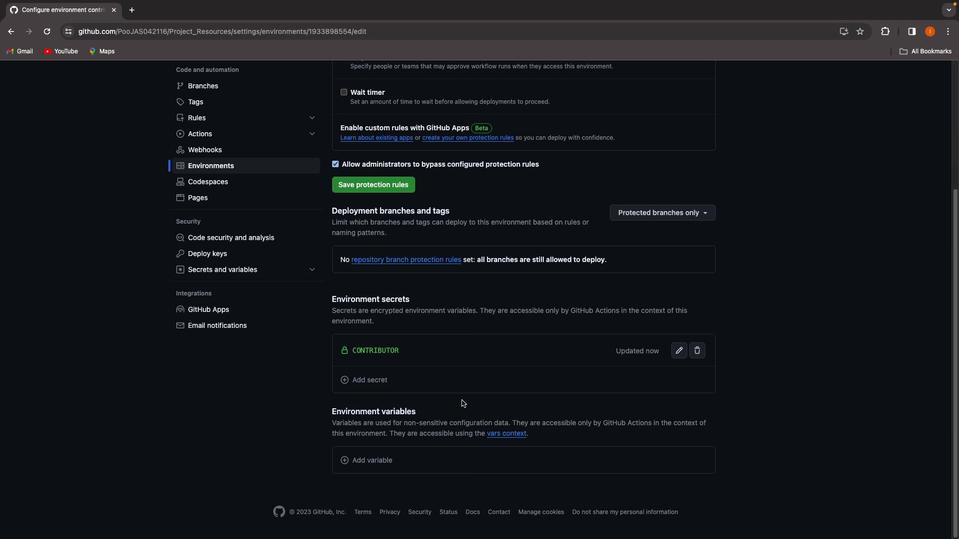 
Action: Mouse scrolled (466, 407) with delta (4, 4)
Screenshot: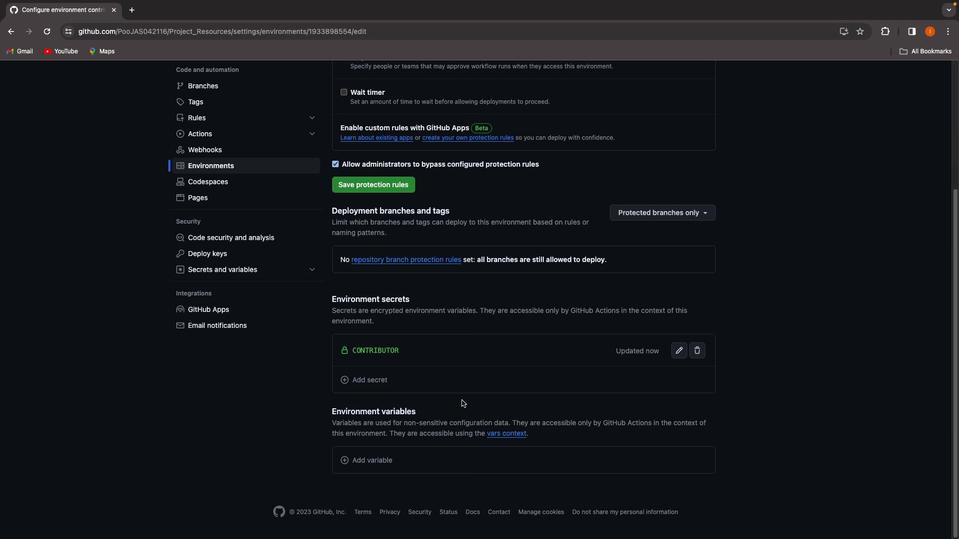 
Action: Mouse scrolled (466, 407) with delta (4, 3)
Screenshot: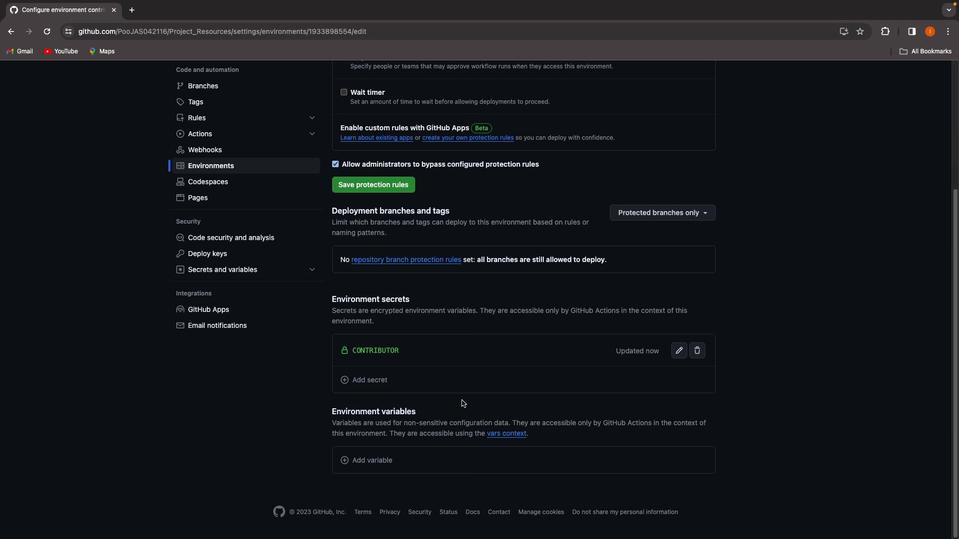 
Action: Mouse scrolled (466, 407) with delta (4, 2)
Screenshot: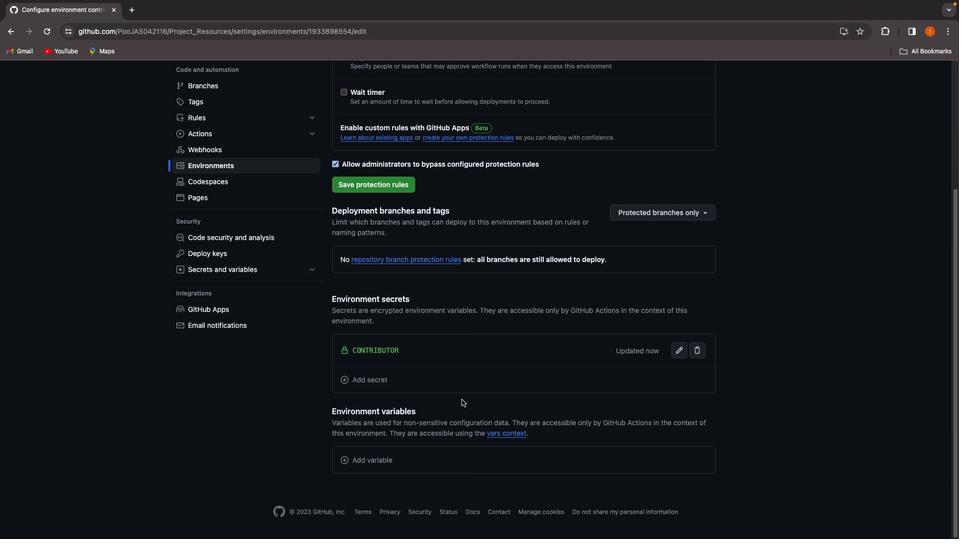 
Action: Mouse moved to (467, 405)
Screenshot: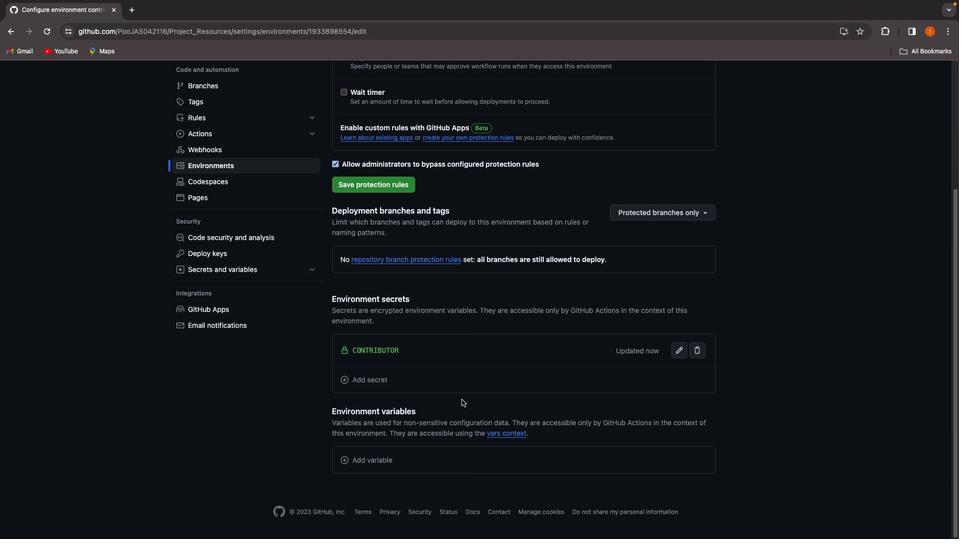 
Action: Mouse scrolled (467, 405) with delta (4, 2)
